 Task: Create a video tutorial demonstrating a DIY project or craft, with step-by-step instructions.
Action: Mouse moved to (99, 164)
Screenshot: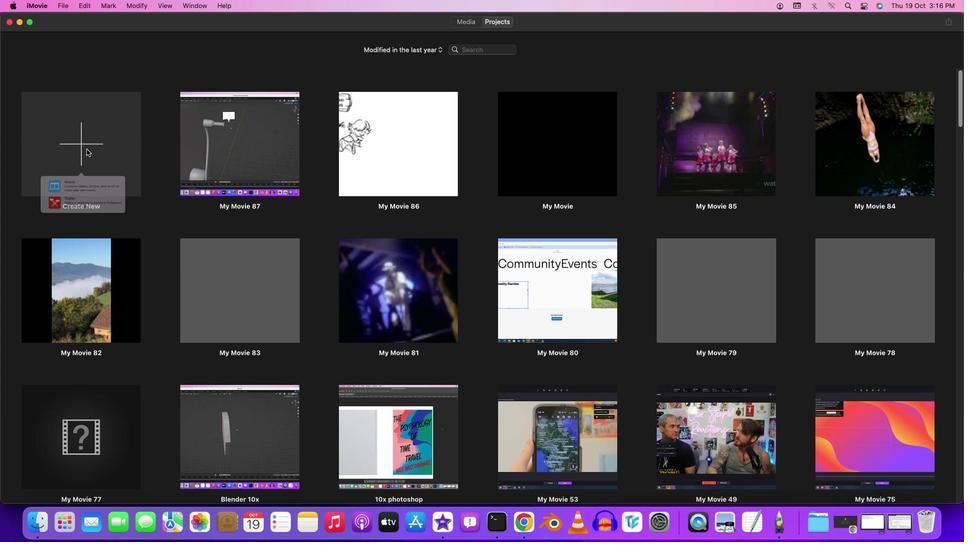 
Action: Mouse pressed left at (99, 164)
Screenshot: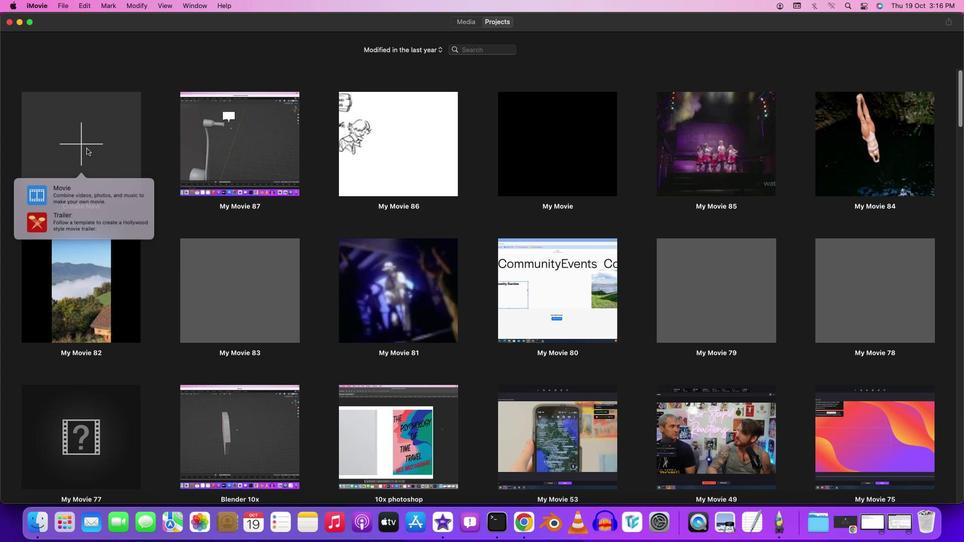 
Action: Mouse moved to (86, 149)
Screenshot: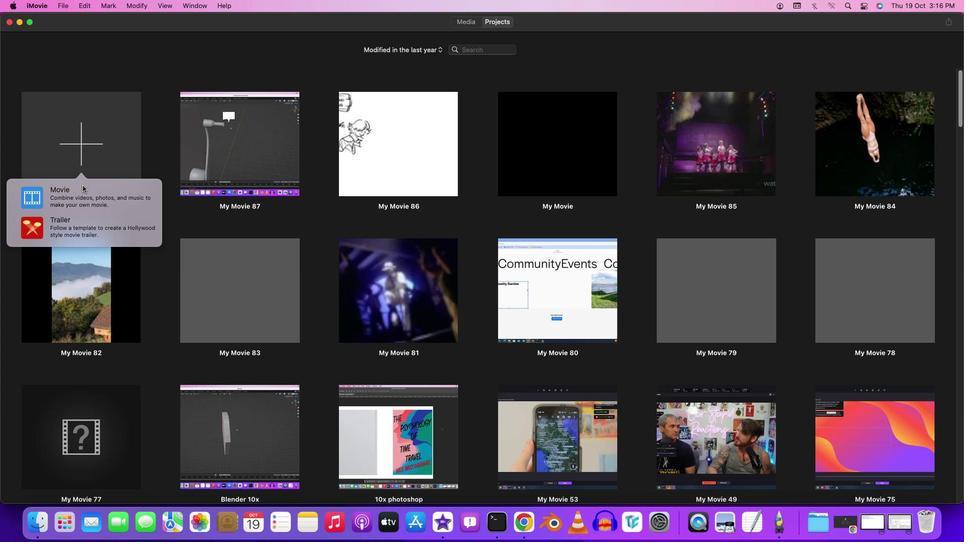 
Action: Mouse pressed left at (86, 149)
Screenshot: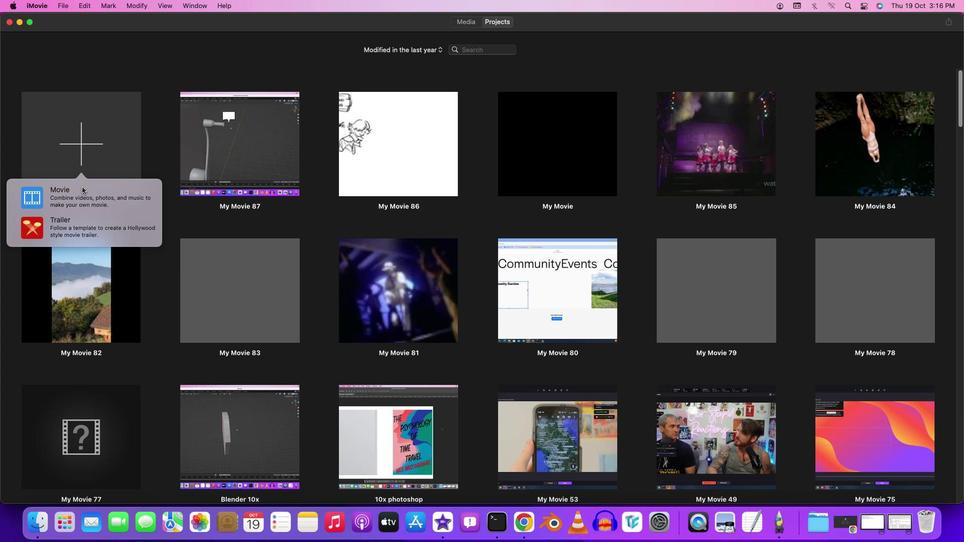 
Action: Mouse moved to (80, 192)
Screenshot: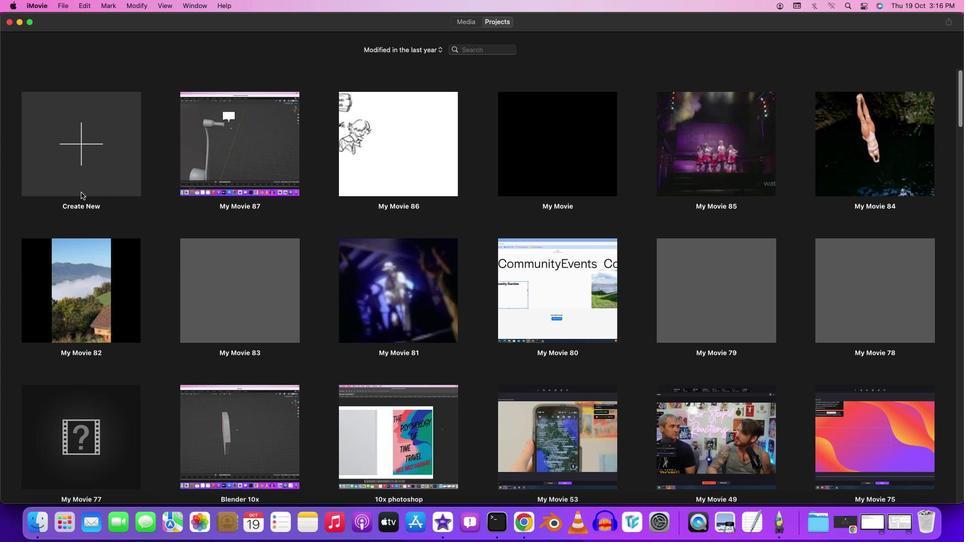 
Action: Mouse pressed left at (80, 192)
Screenshot: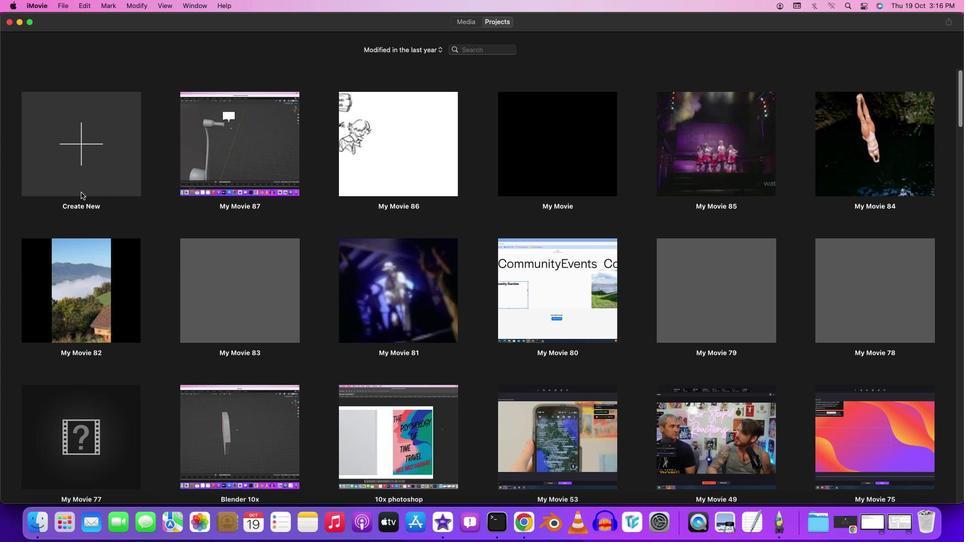
Action: Mouse moved to (411, 258)
Screenshot: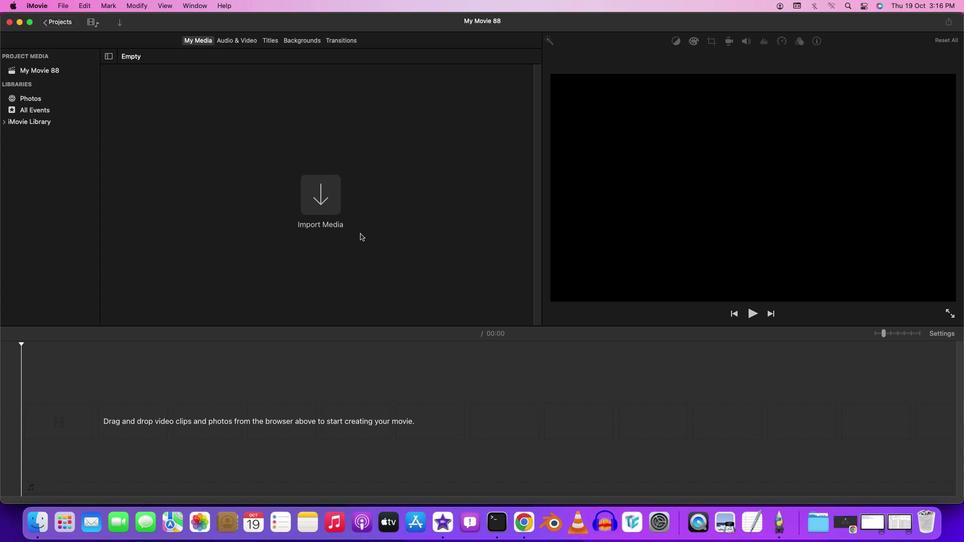 
Action: Mouse pressed left at (411, 258)
Screenshot: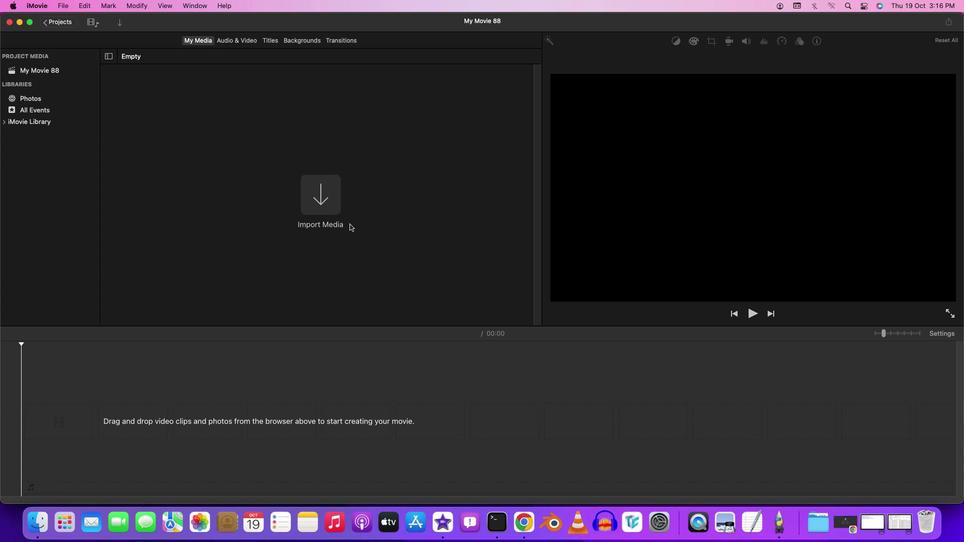 
Action: Mouse moved to (335, 208)
Screenshot: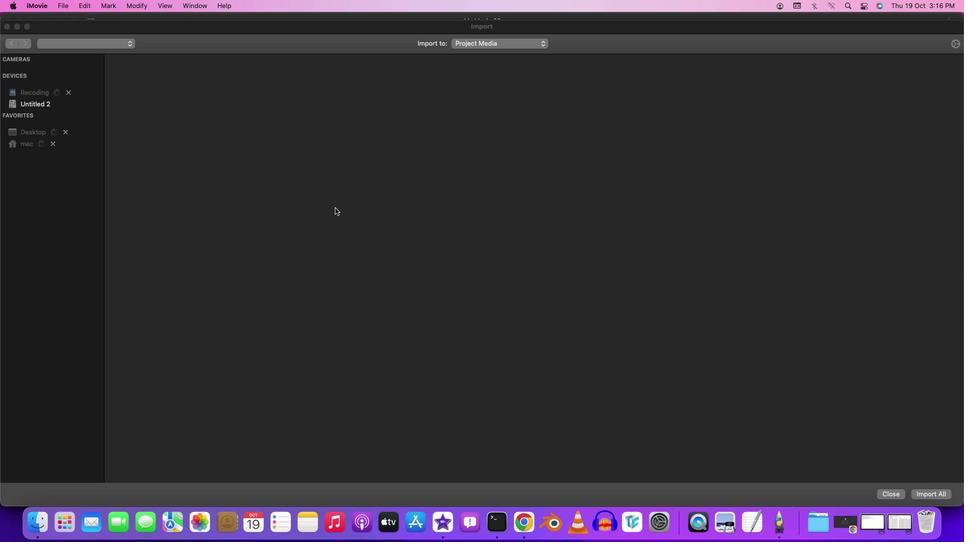 
Action: Mouse pressed left at (335, 208)
Screenshot: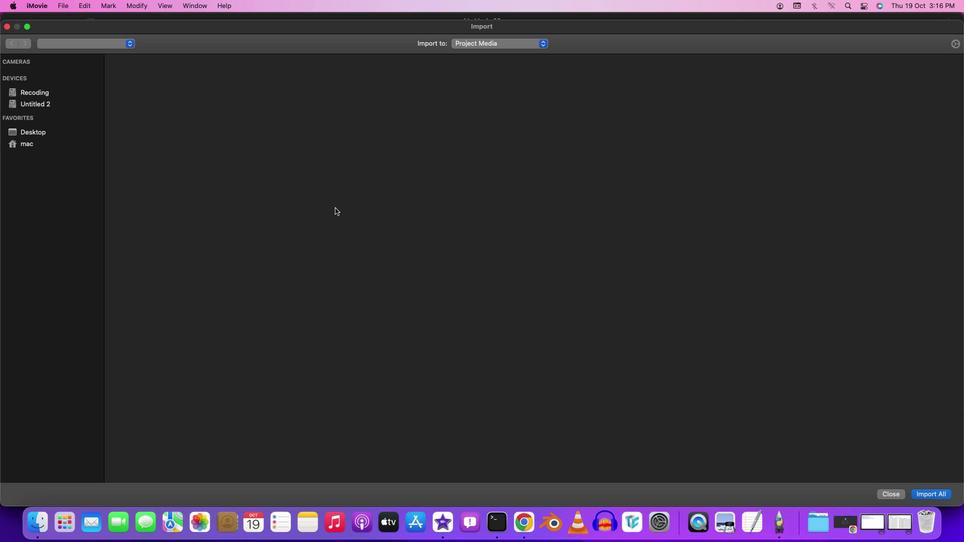 
Action: Mouse moved to (26, 142)
Screenshot: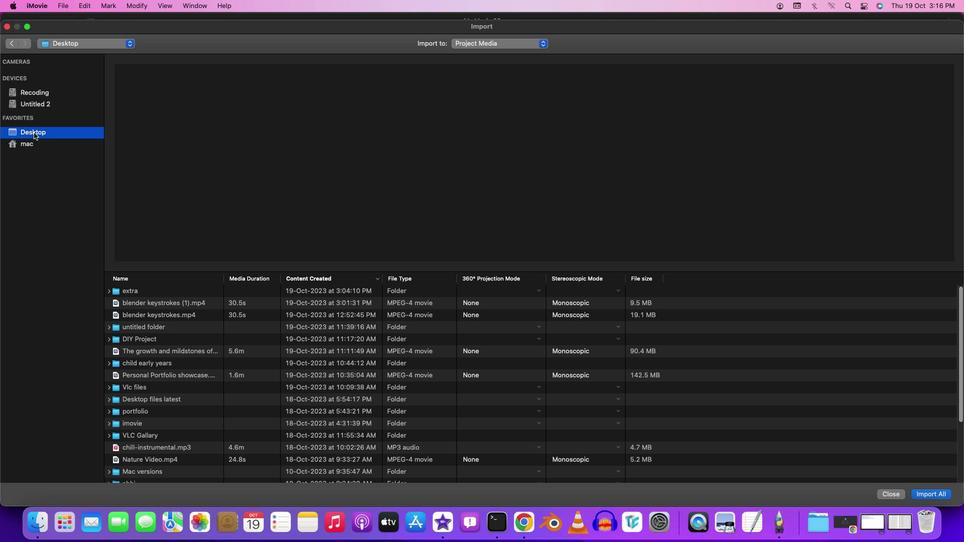
Action: Mouse pressed left at (26, 142)
Screenshot: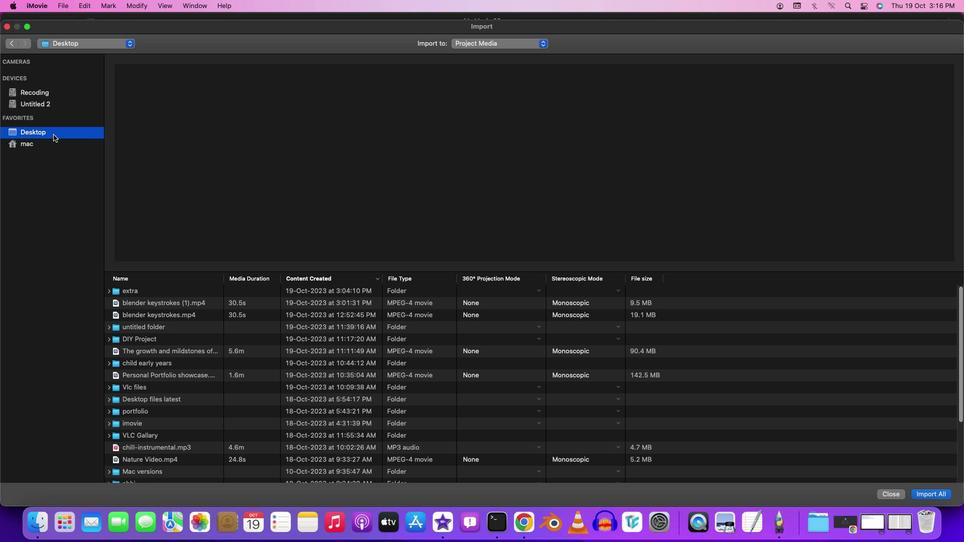
Action: Mouse moved to (32, 133)
Screenshot: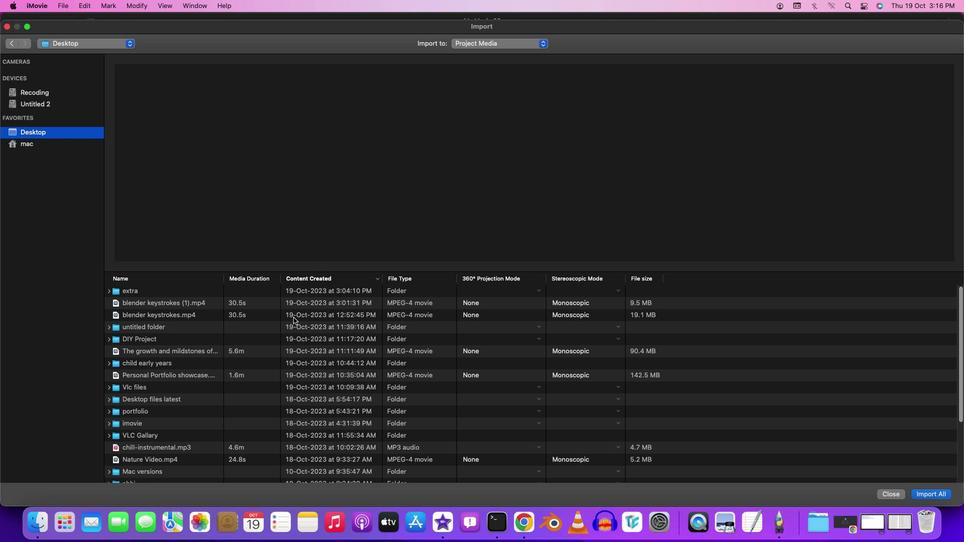 
Action: Mouse pressed left at (32, 133)
Screenshot: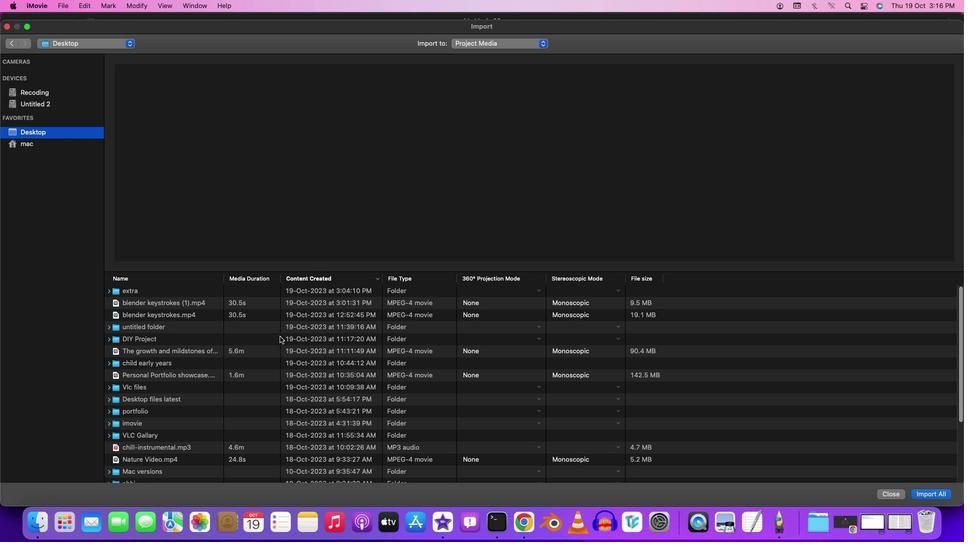
Action: Mouse moved to (158, 338)
Screenshot: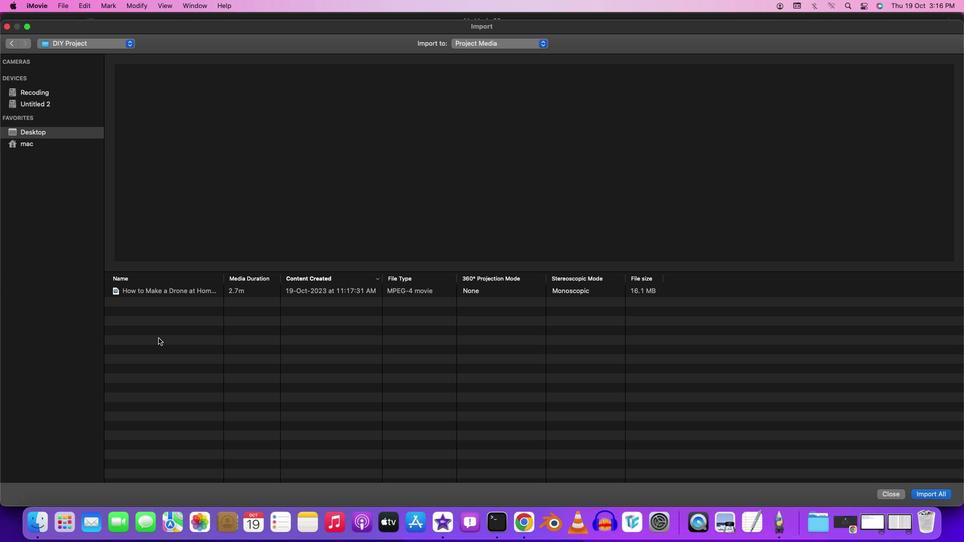 
Action: Mouse pressed left at (158, 338)
Screenshot: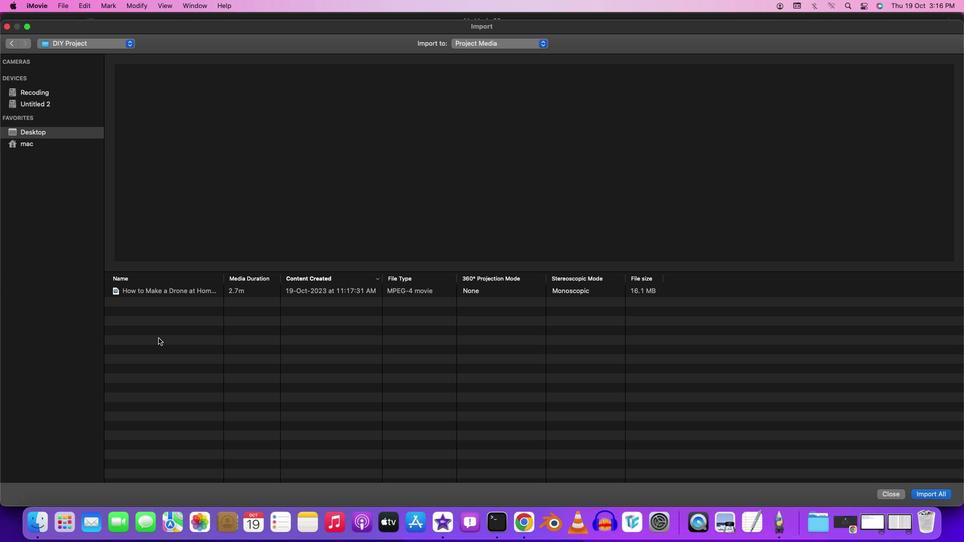 
Action: Mouse pressed left at (158, 338)
Screenshot: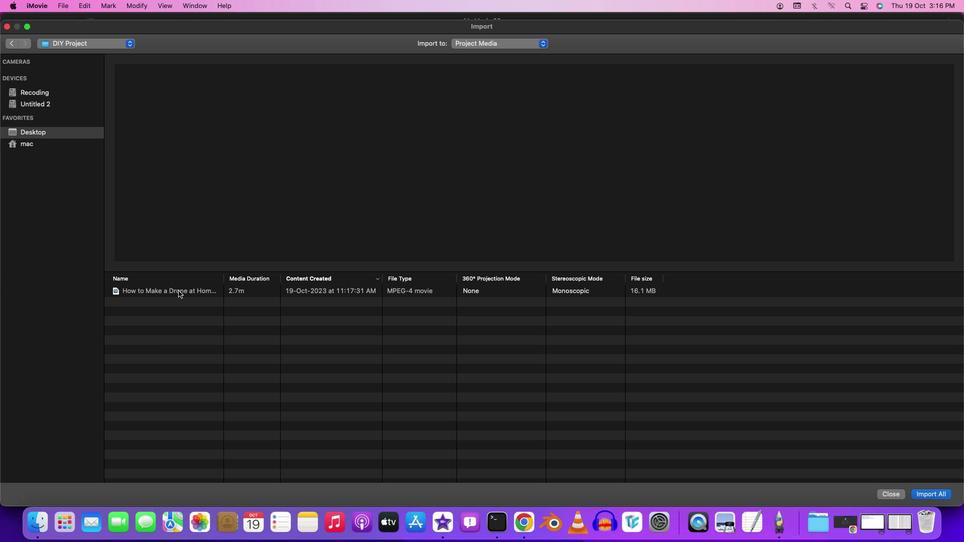 
Action: Mouse moved to (179, 289)
Screenshot: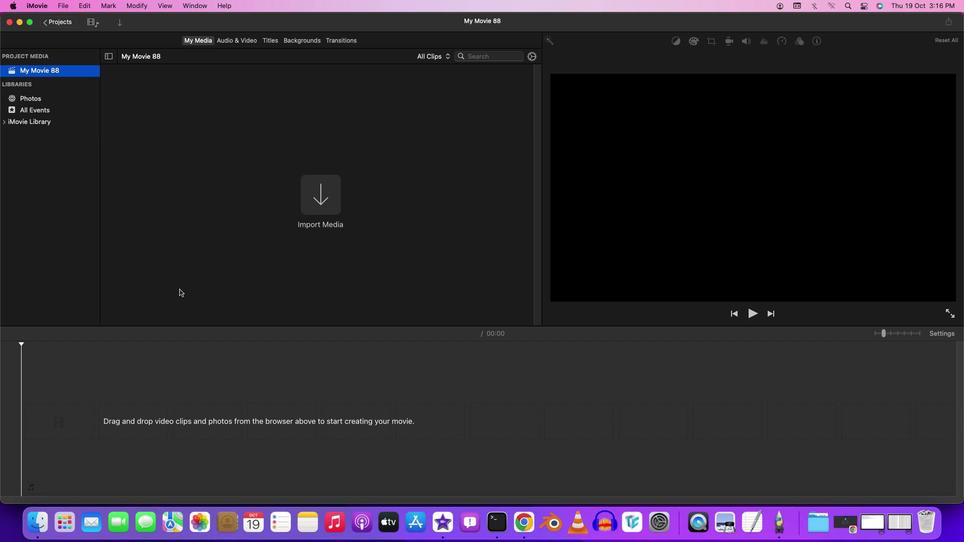 
Action: Mouse pressed left at (179, 289)
Screenshot: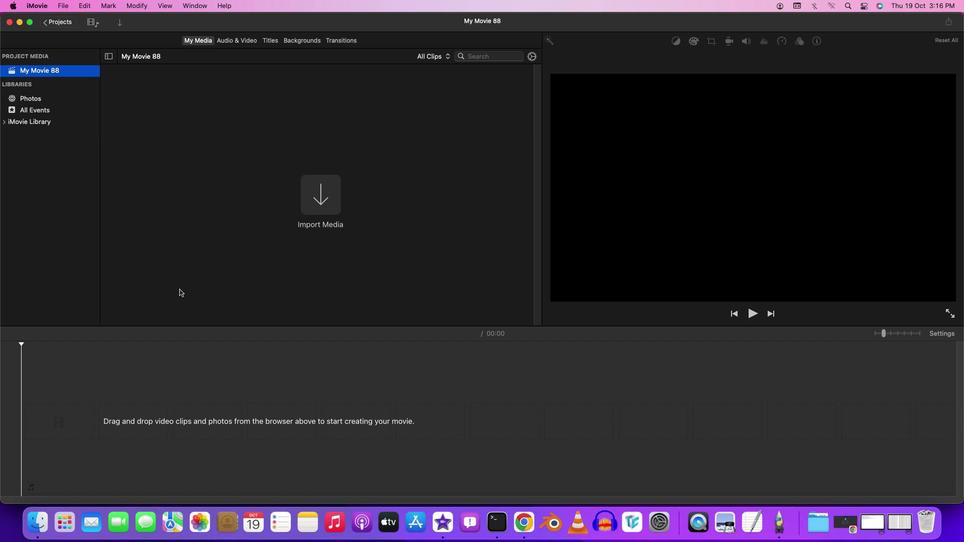 
Action: Mouse pressed left at (179, 289)
Screenshot: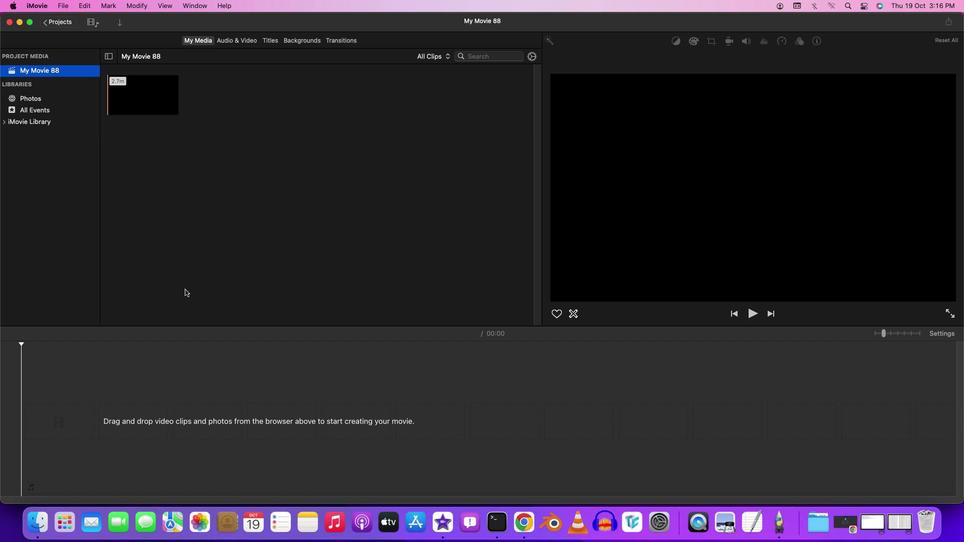 
Action: Mouse moved to (146, 101)
Screenshot: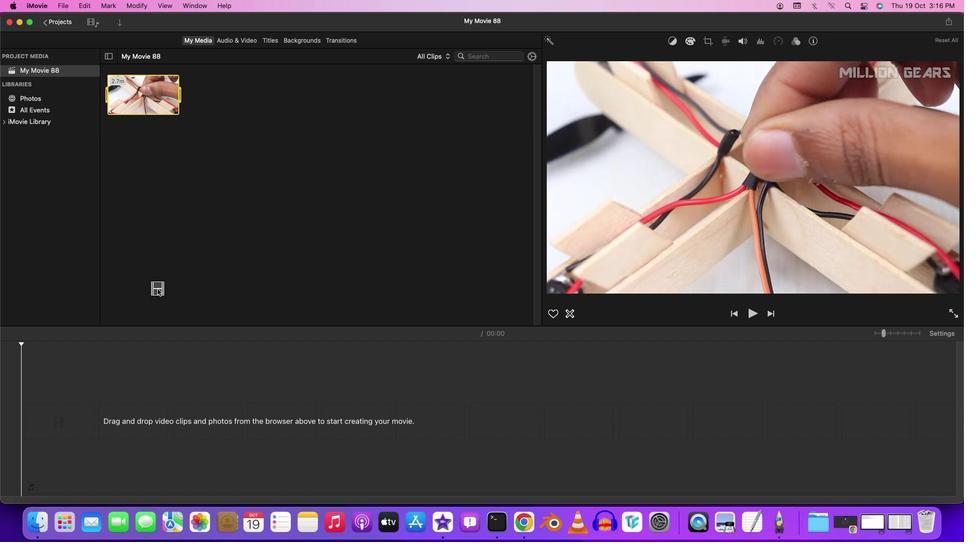 
Action: Mouse pressed left at (146, 101)
Screenshot: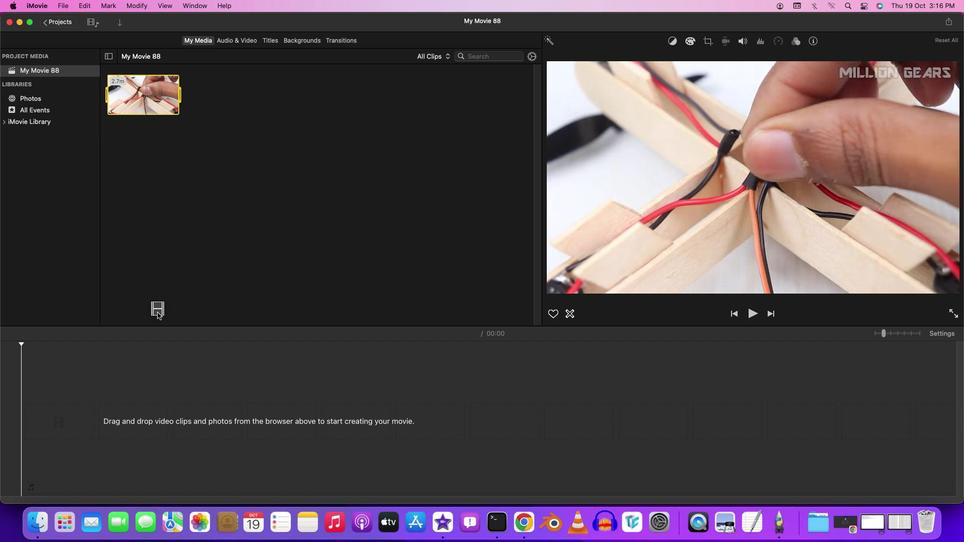 
Action: Mouse moved to (32, 344)
Screenshot: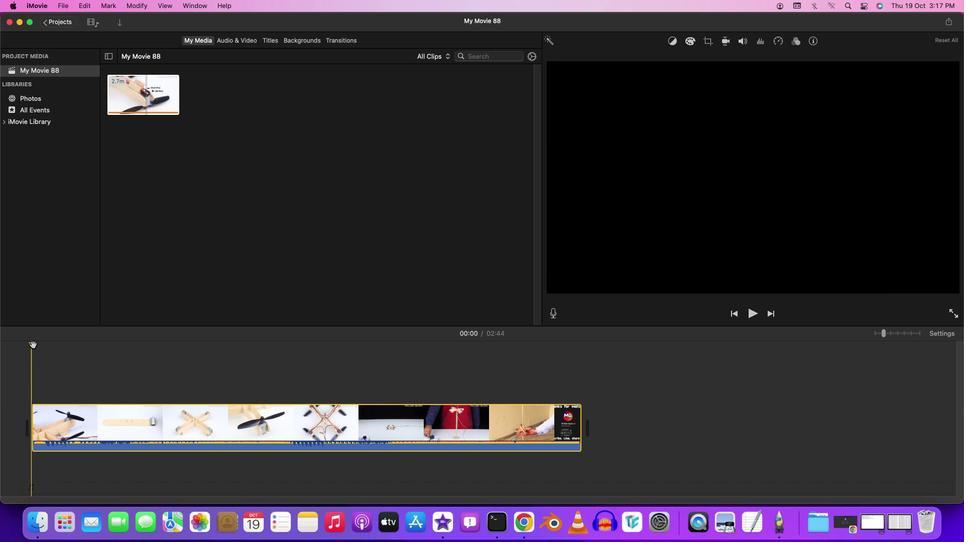 
Action: Mouse pressed left at (32, 344)
Screenshot: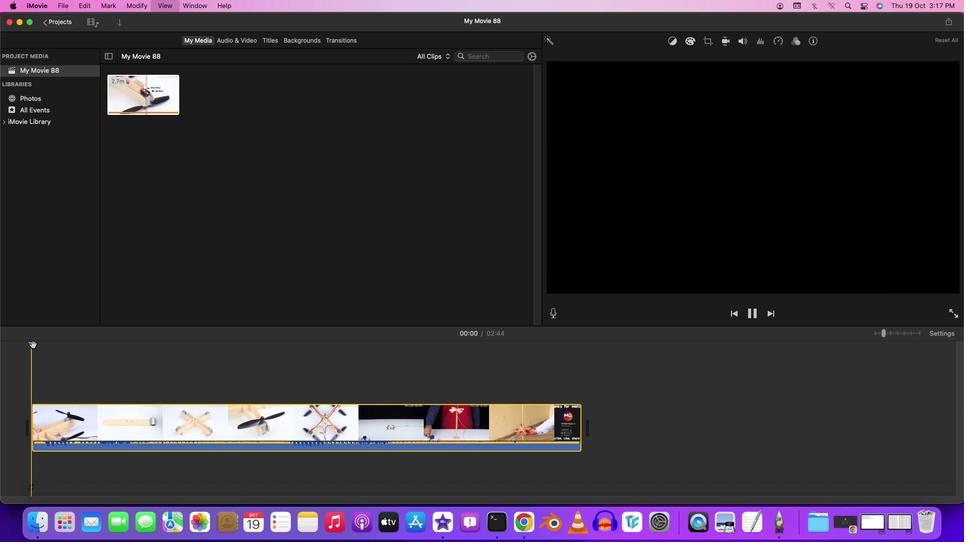 
Action: Key pressed Key.space
Screenshot: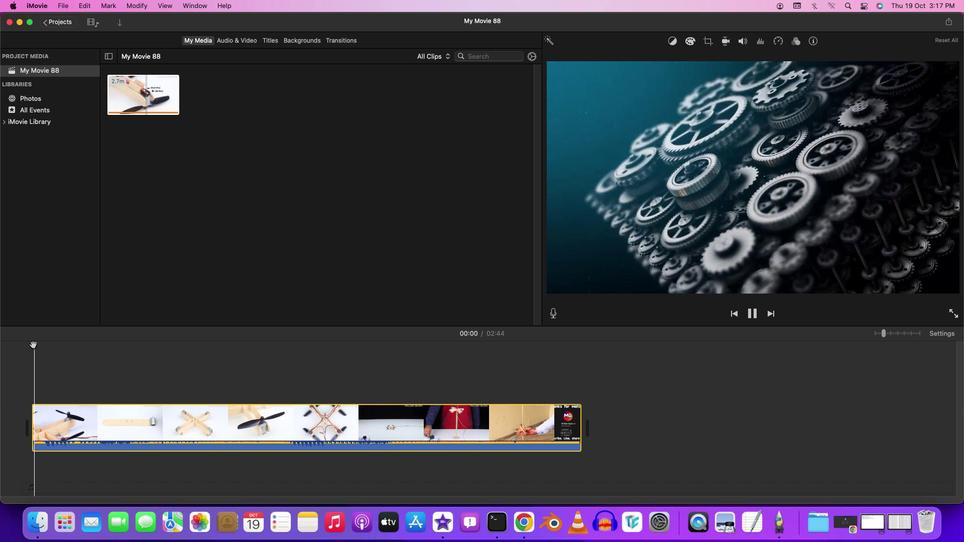 
Action: Mouse moved to (126, 372)
Screenshot: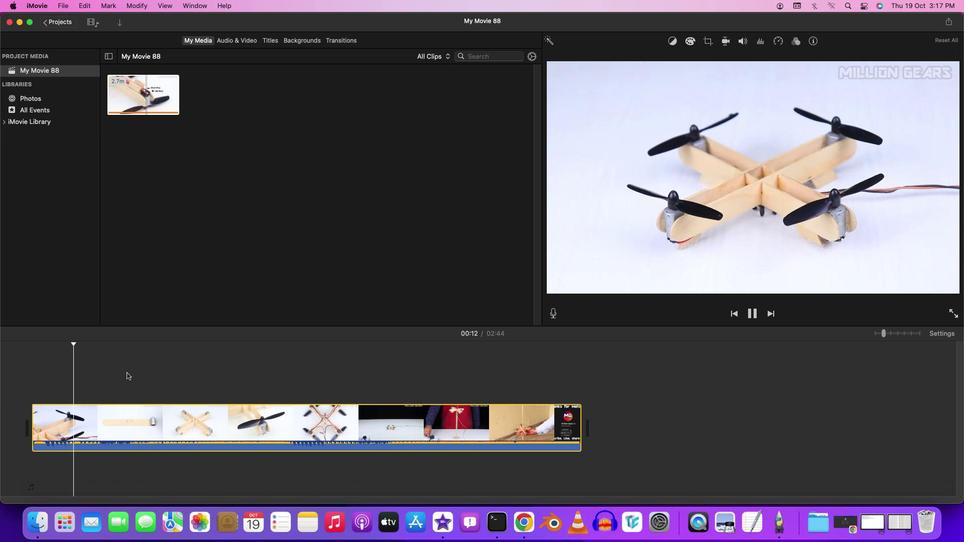 
Action: Key pressed Key.spaceKey.spaceKey.spaceKey.space
Screenshot: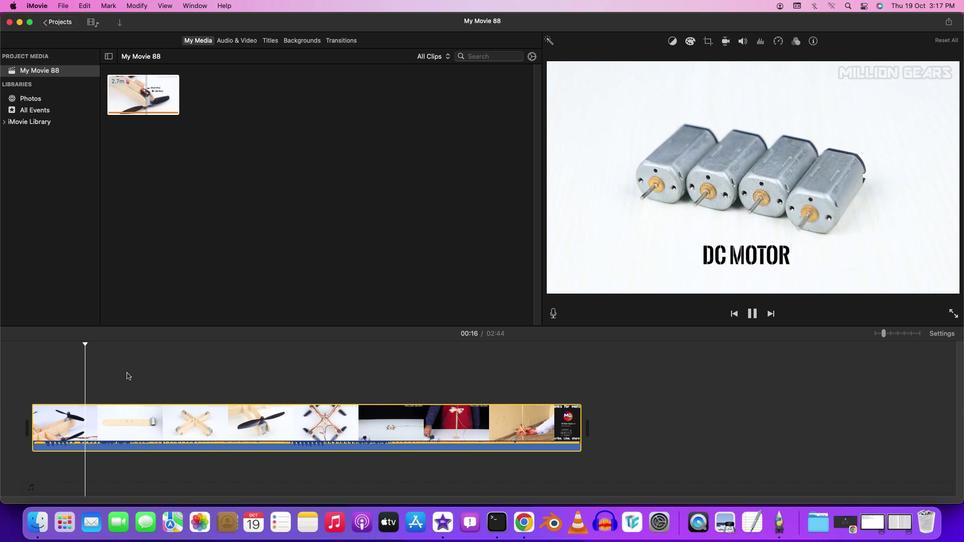 
Action: Mouse moved to (134, 344)
Screenshot: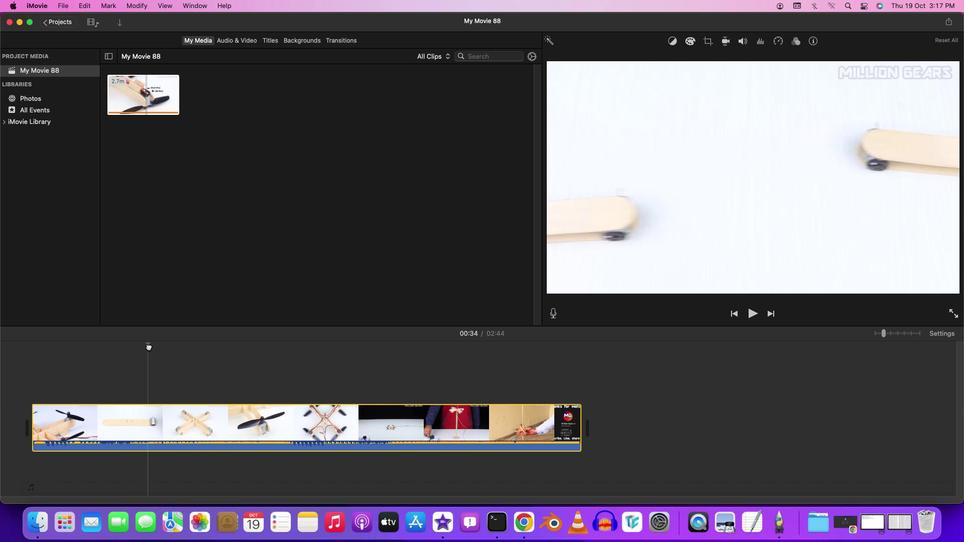 
Action: Mouse pressed left at (134, 344)
Screenshot: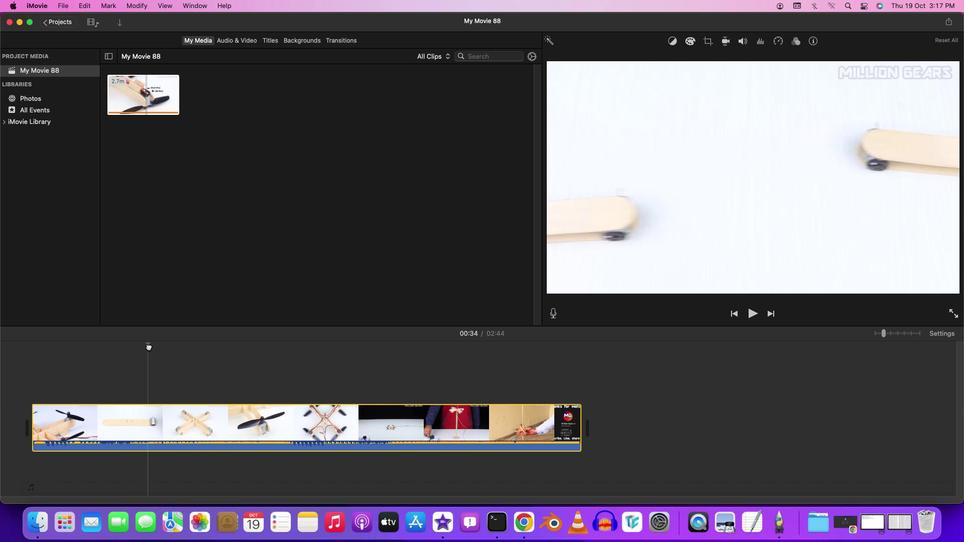 
Action: Mouse moved to (88, 378)
Screenshot: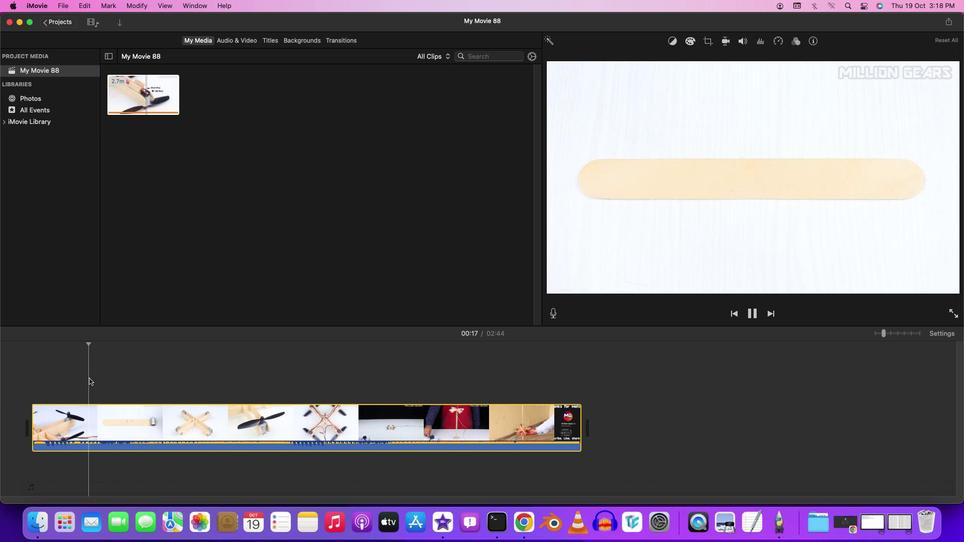 
Action: Key pressed Key.spaceKey.leftKey.leftKey.leftKey.leftKey.leftKey.leftKey.leftKey.leftKey.leftKey.leftKey.leftKey.leftKey.leftKey.leftKey.leftKey.leftKey.leftKey.leftKey.leftKey.leftKey.leftKey.leftKey.leftKey.leftKey.leftKey.leftKey.leftKey.leftKey.leftKey.leftKey.leftKey.leftKey.leftKey.leftKey.leftKey.leftKey.leftKey.leftKey.leftKey.leftKey.leftKey.leftKey.leftKey.rightKey.rightKey.rightKey.rightKey.rightKey.rightKey.rightKey.right
Screenshot: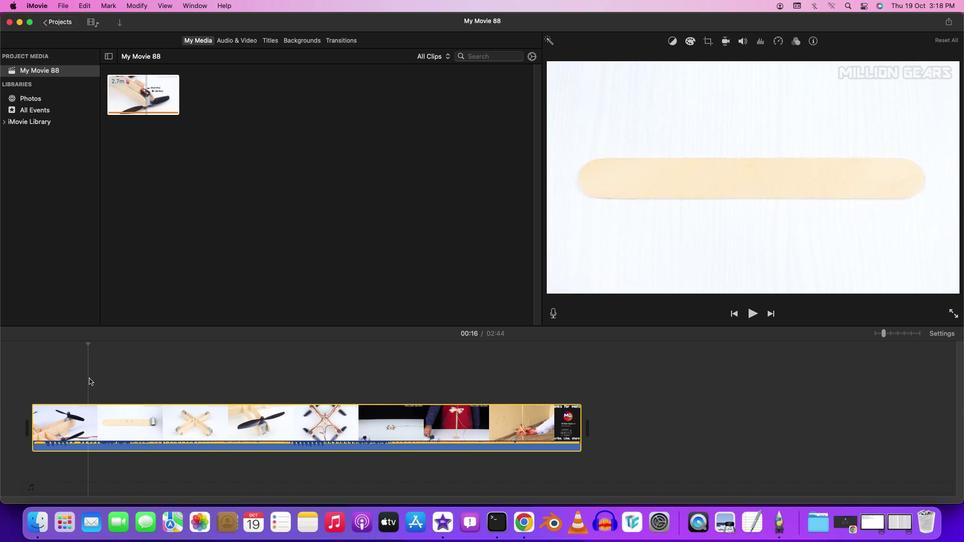 
Action: Mouse moved to (86, 434)
Screenshot: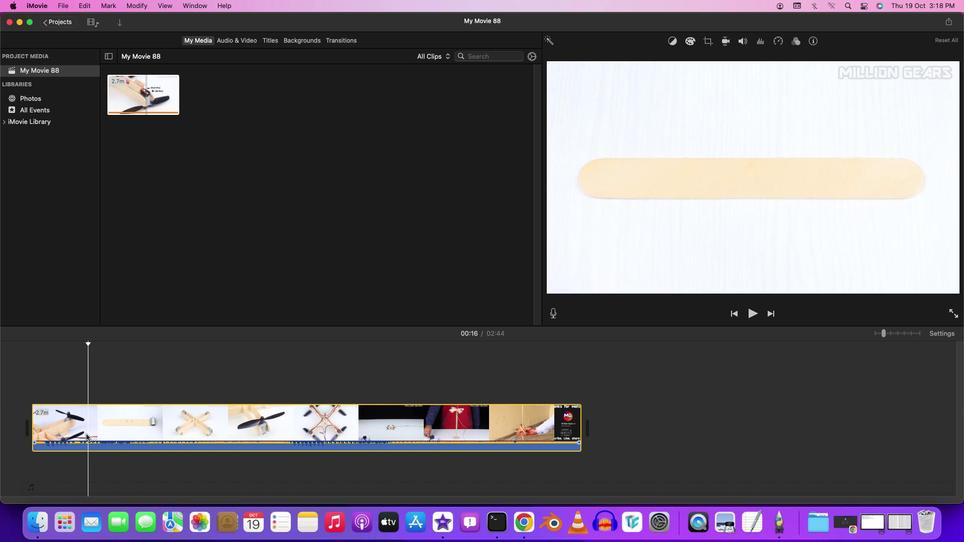 
Action: Mouse pressed left at (86, 434)
Screenshot: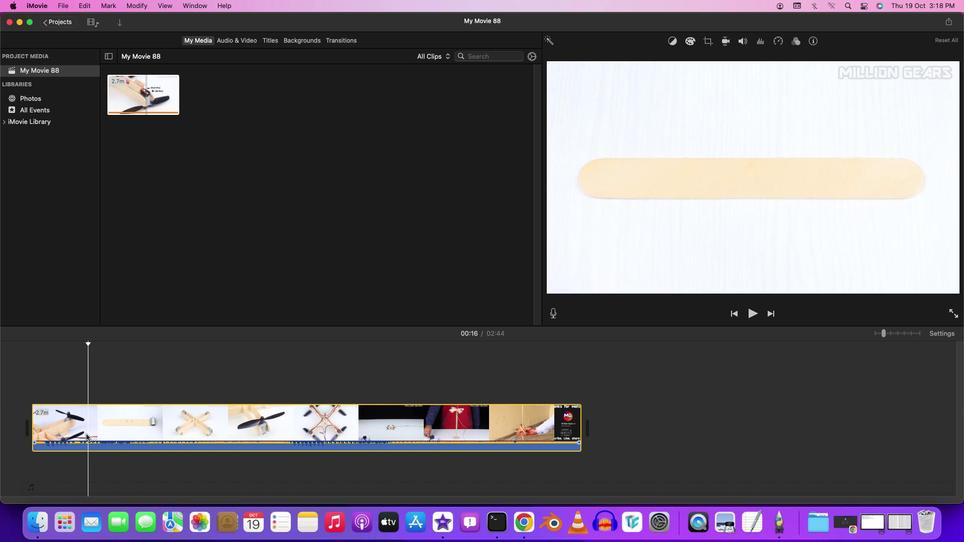 
Action: Mouse moved to (86, 434)
Screenshot: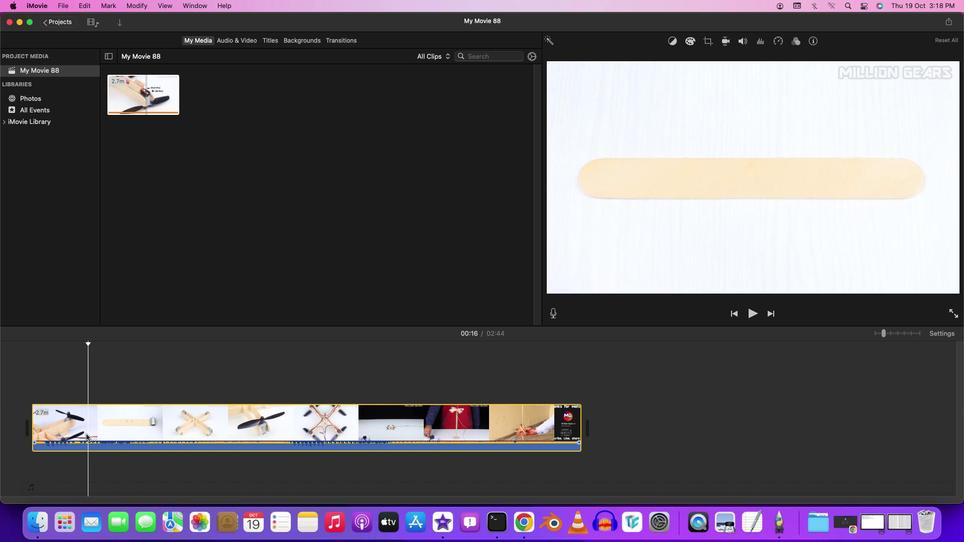 
Action: Key pressed Key.cmd'b'
Screenshot: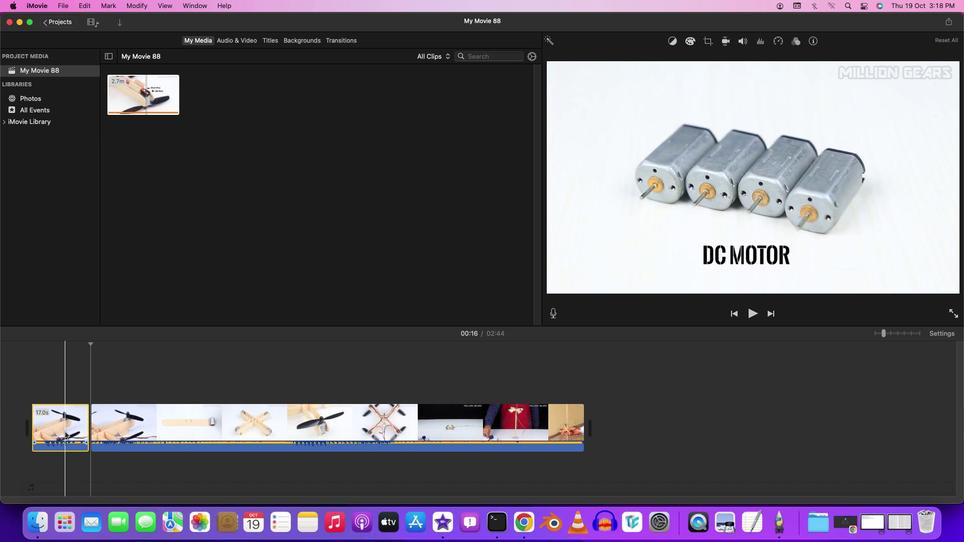 
Action: Mouse moved to (65, 432)
Screenshot: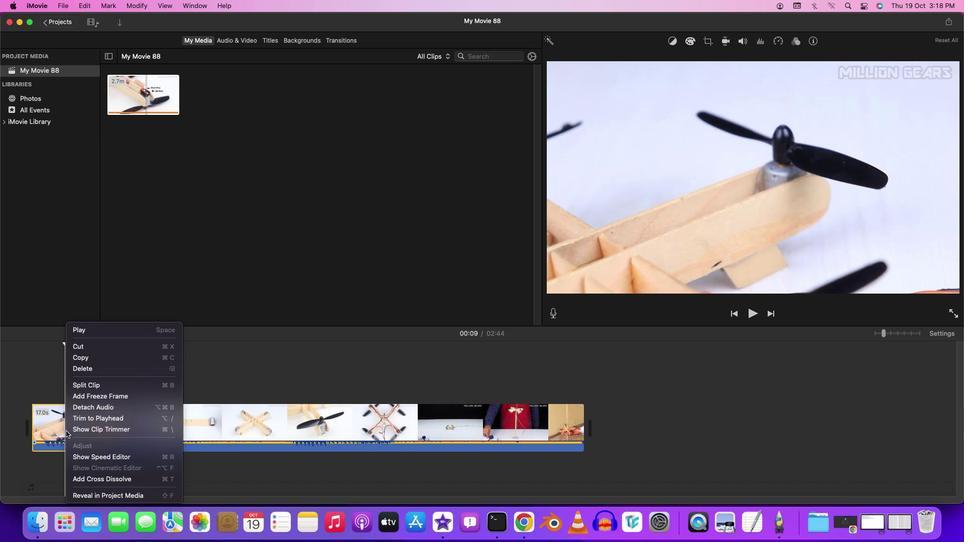
Action: Mouse pressed left at (65, 432)
Screenshot: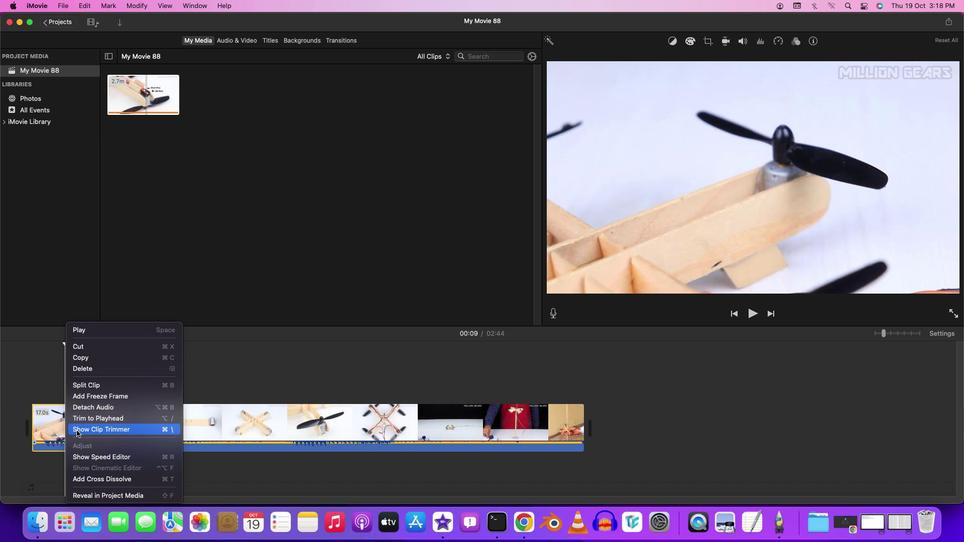 
Action: Mouse pressed right at (65, 432)
Screenshot: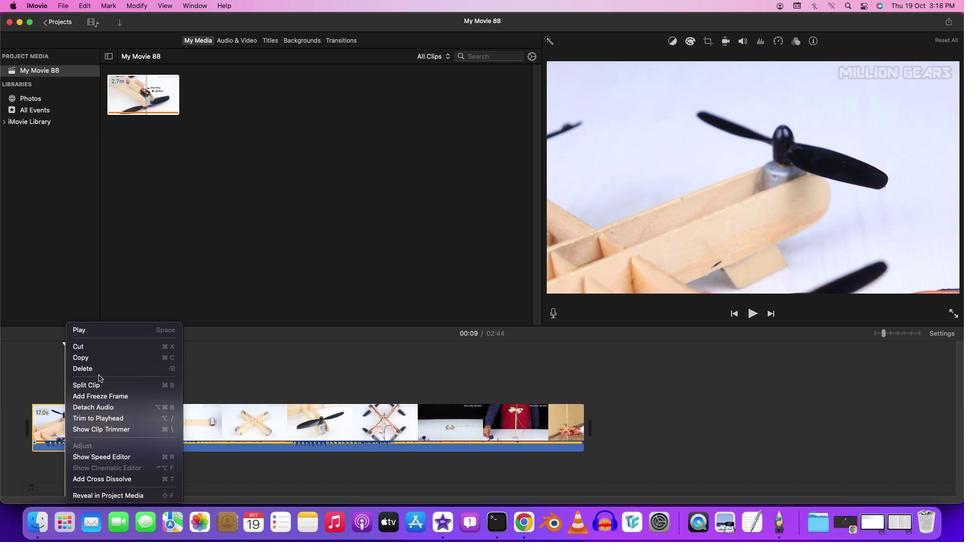 
Action: Mouse moved to (98, 372)
Screenshot: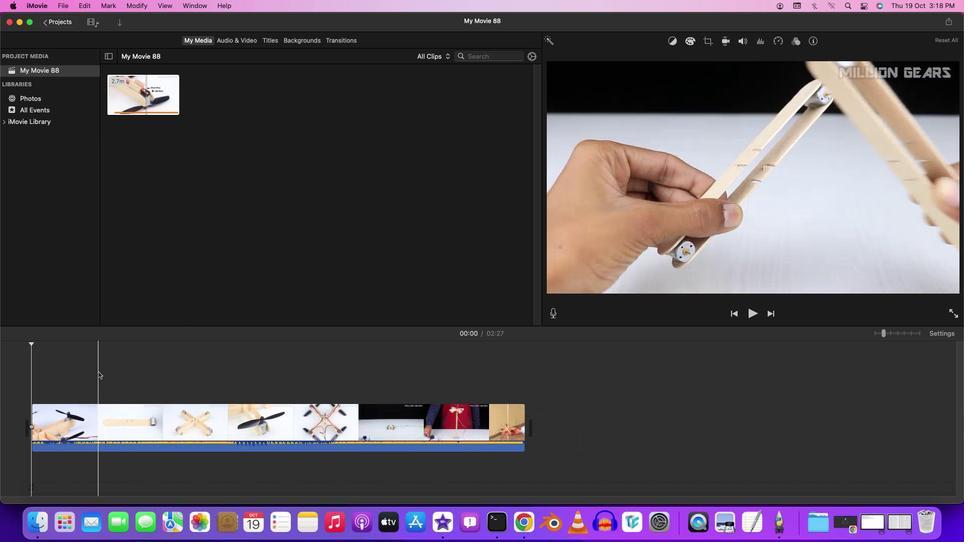 
Action: Mouse pressed left at (98, 372)
Screenshot: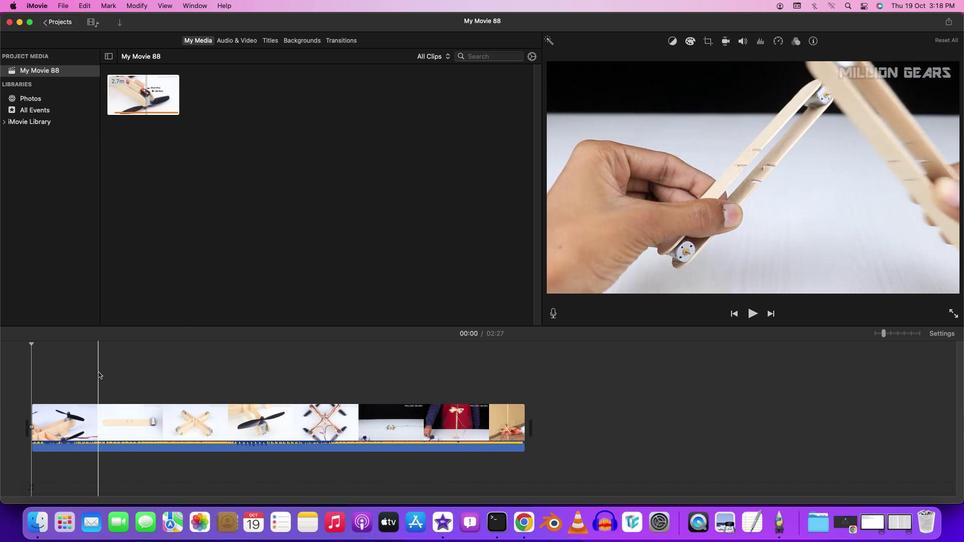 
Action: Mouse moved to (29, 376)
Screenshot: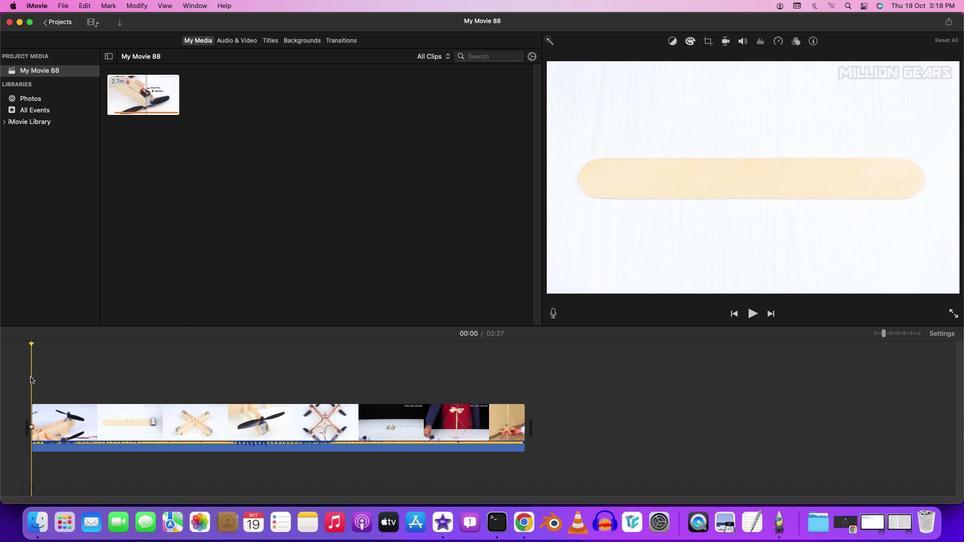 
Action: Mouse pressed left at (29, 376)
Screenshot: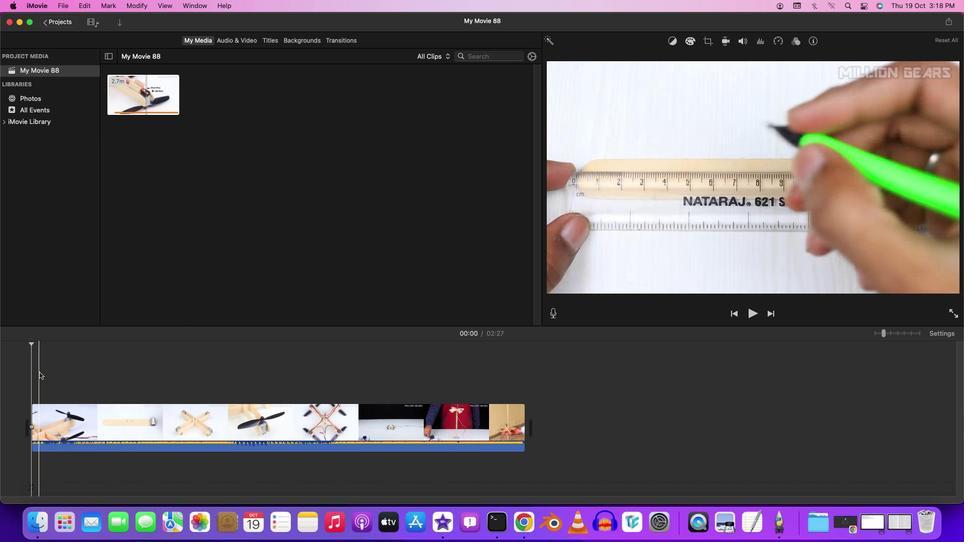 
Action: Mouse moved to (276, 41)
Screenshot: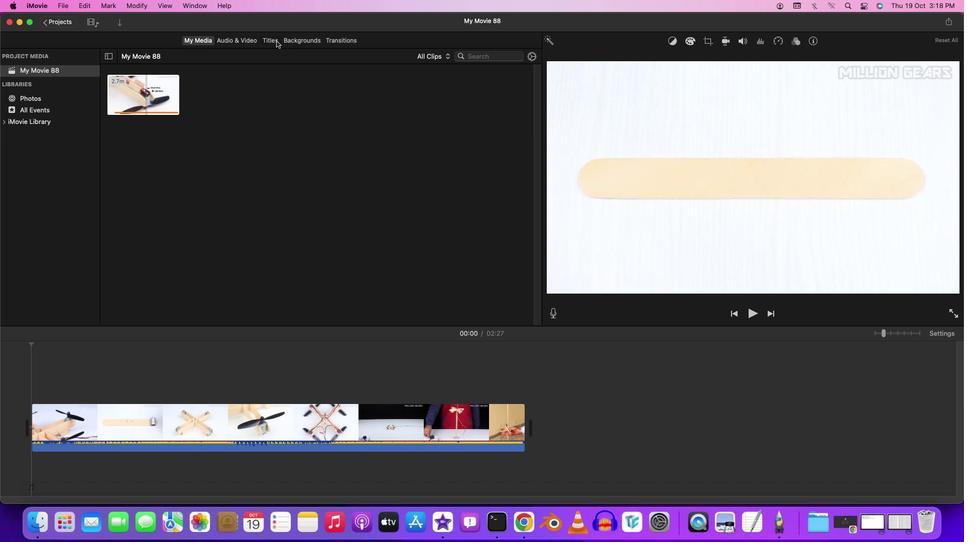 
Action: Mouse pressed left at (276, 41)
Screenshot: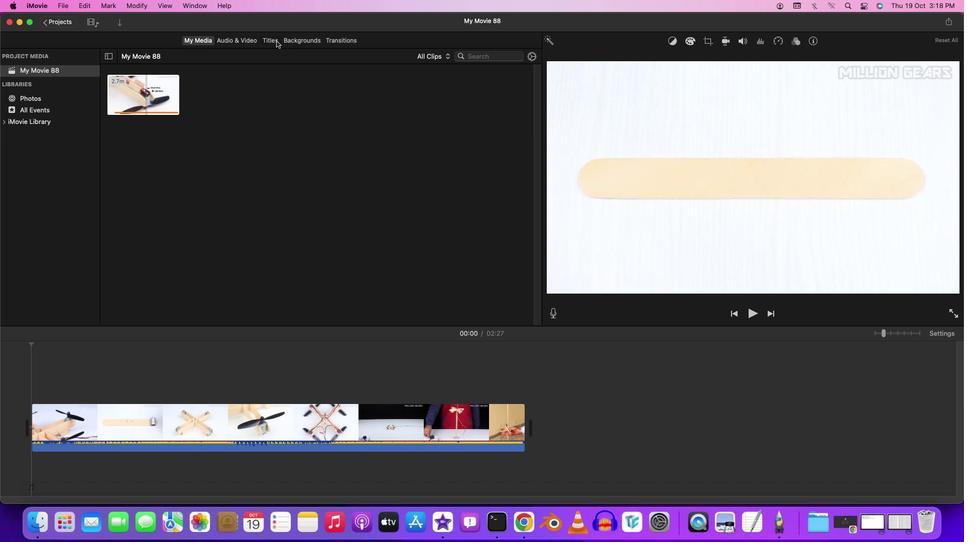 
Action: Mouse moved to (203, 120)
Screenshot: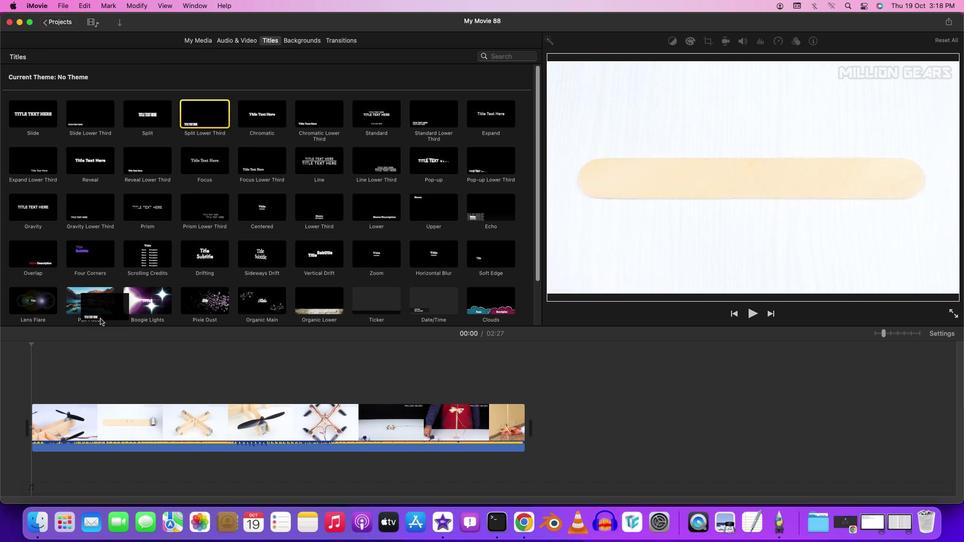 
Action: Mouse pressed left at (203, 120)
Screenshot: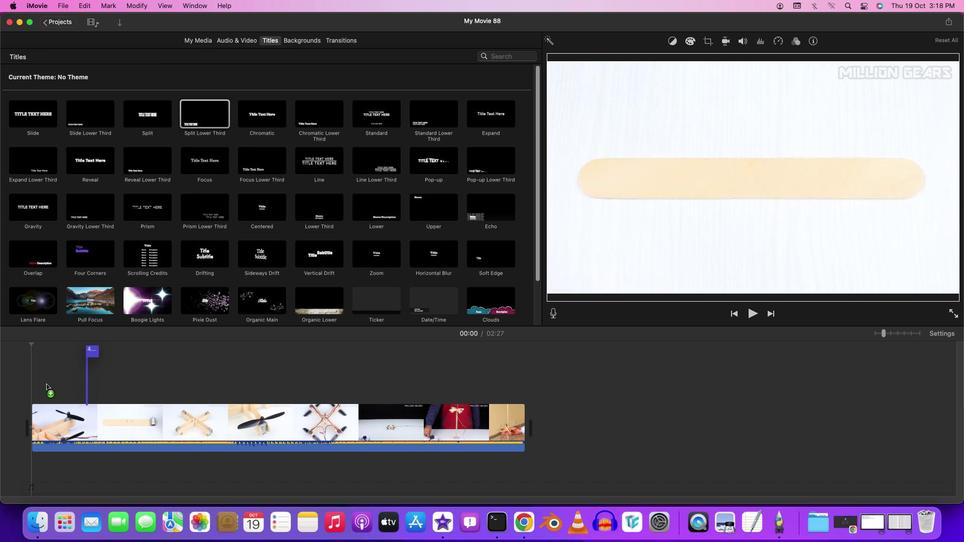 
Action: Mouse moved to (699, 265)
Screenshot: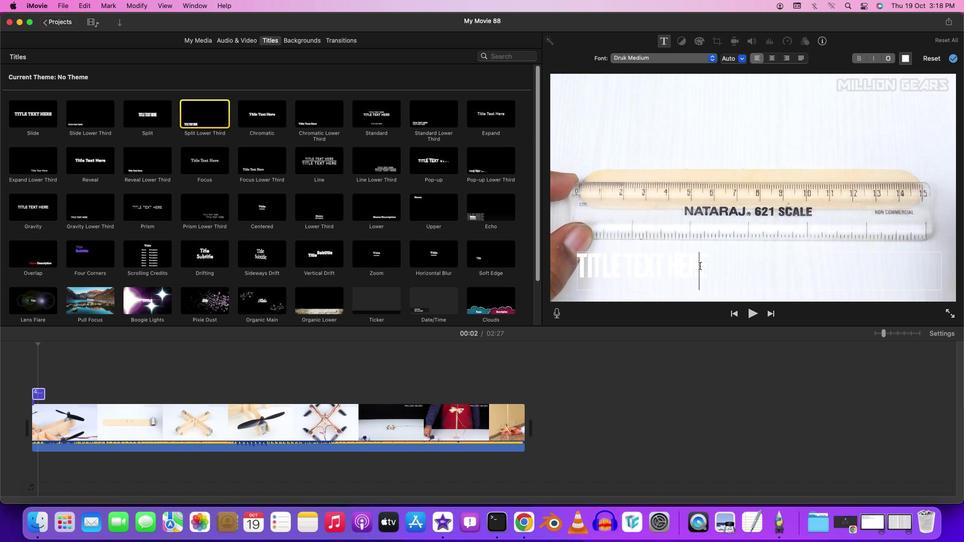 
Action: Mouse pressed left at (699, 265)
Screenshot: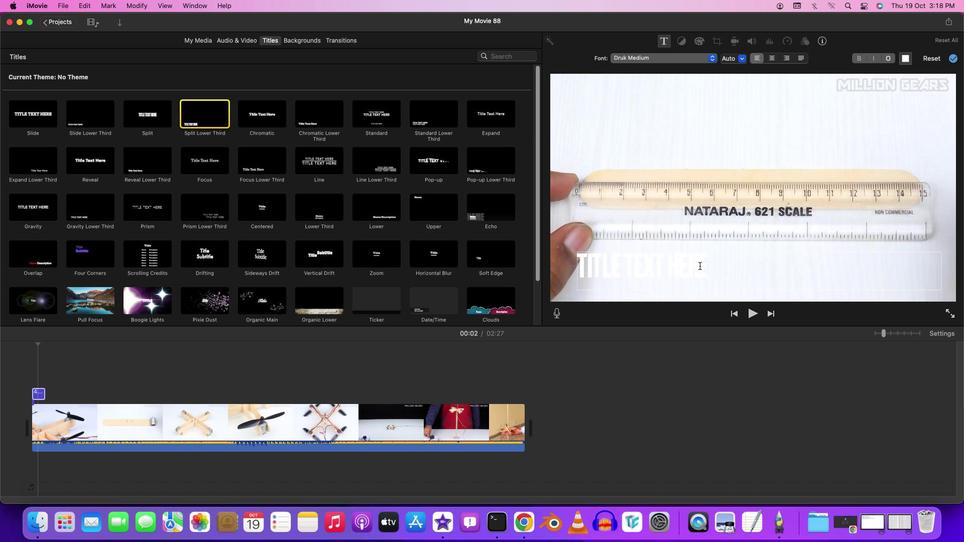 
Action: Mouse moved to (699, 266)
Screenshot: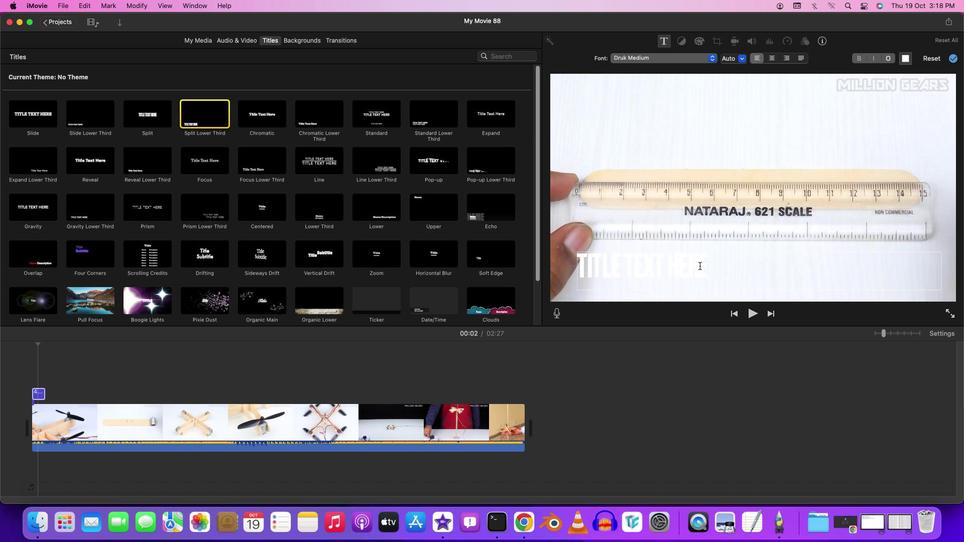 
Action: Key pressed Key.backspaceKey.backspaceKey.backspaceKey.backspaceKey.backspaceKey.backspaceKey.backspaceKey.backspaceKey.backspaceKey.backspaceKey.backspaceKey.backspaceKey.backspaceKey.backspaceKey.rightKey.backspaceKey.shift'D''I''Y'Key.spaceKey.shift'p''r''o''j''e''c''t'
Screenshot: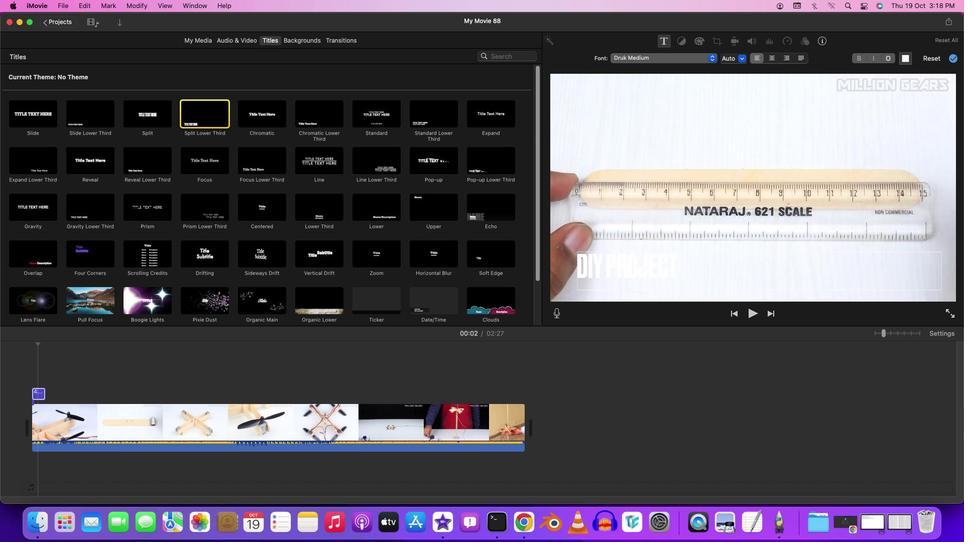
Action: Mouse moved to (905, 60)
Screenshot: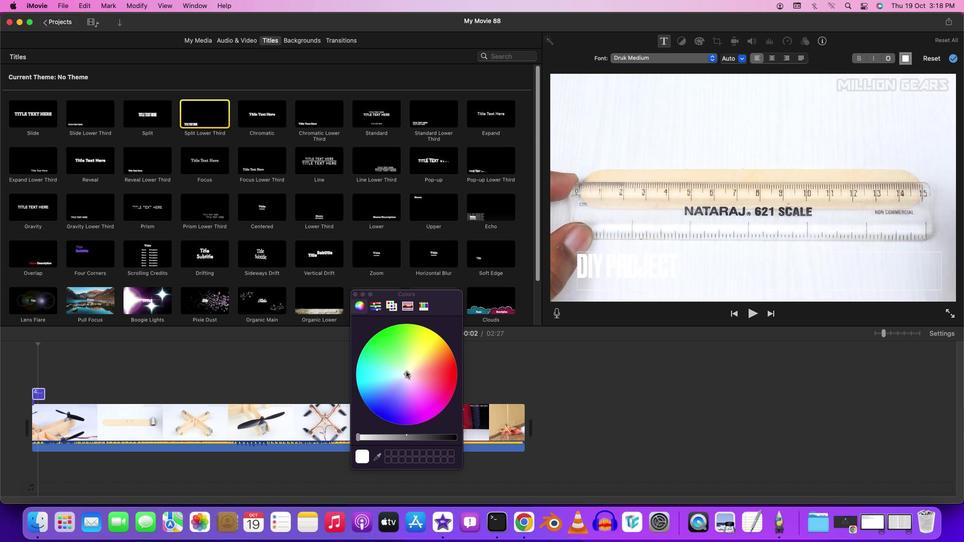 
Action: Mouse pressed left at (905, 60)
Screenshot: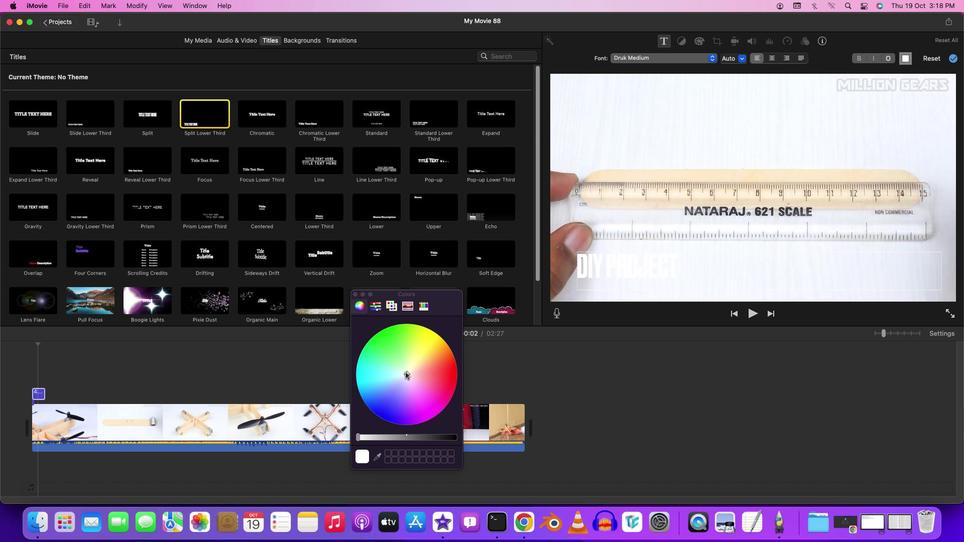 
Action: Mouse moved to (406, 372)
Screenshot: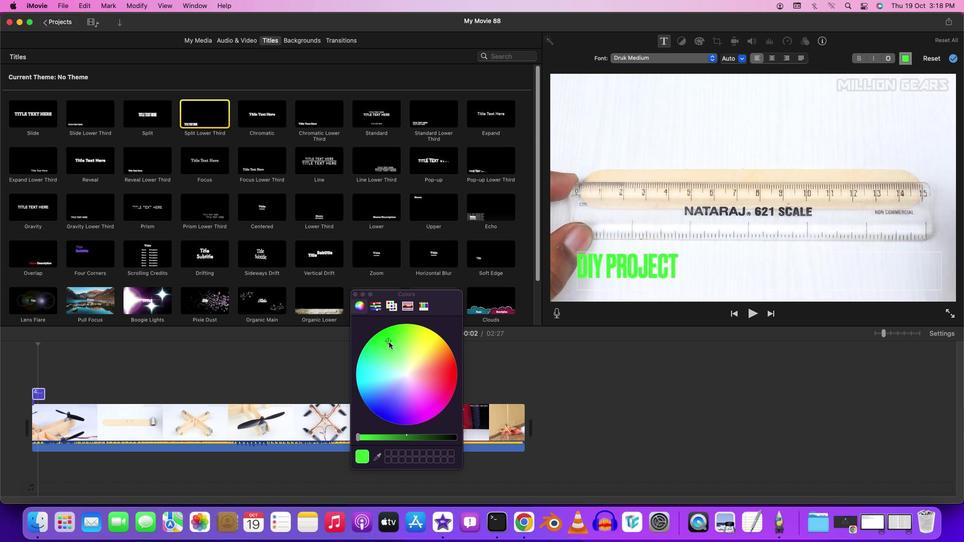 
Action: Mouse pressed left at (406, 372)
Screenshot: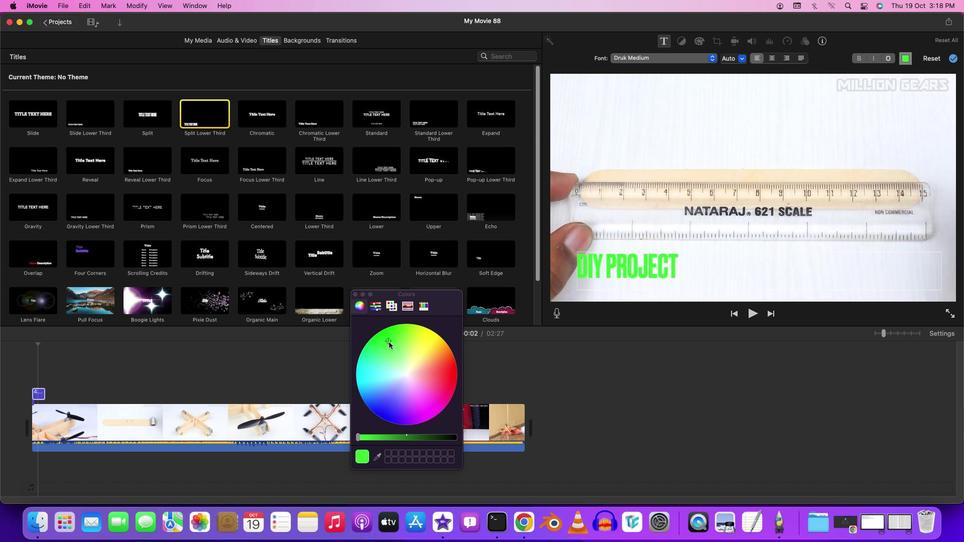 
Action: Mouse moved to (570, 384)
Screenshot: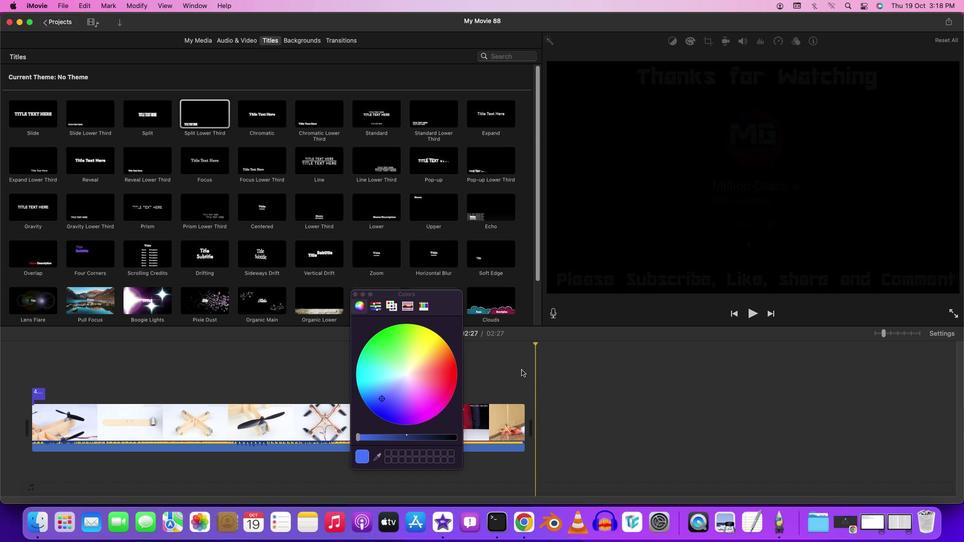 
Action: Mouse pressed left at (570, 384)
Screenshot: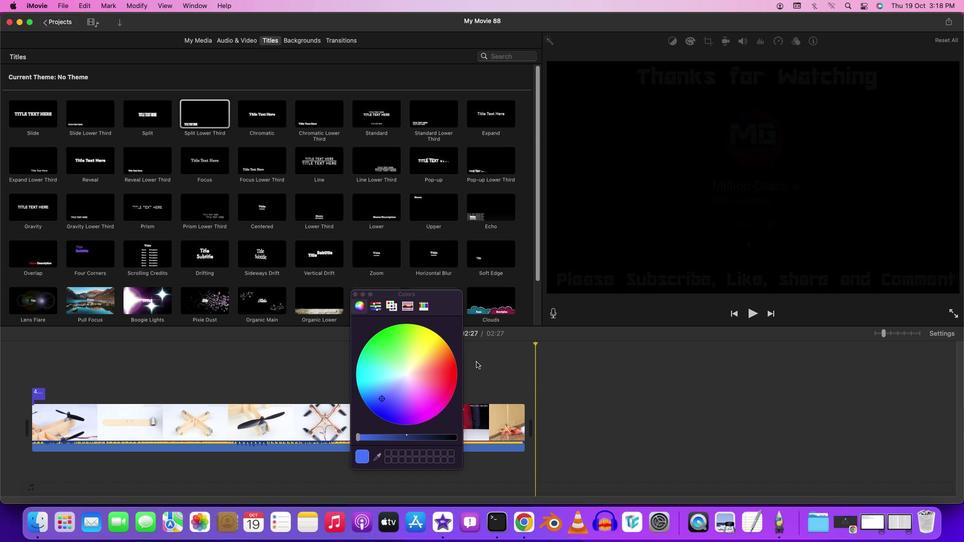 
Action: Mouse moved to (572, 382)
Screenshot: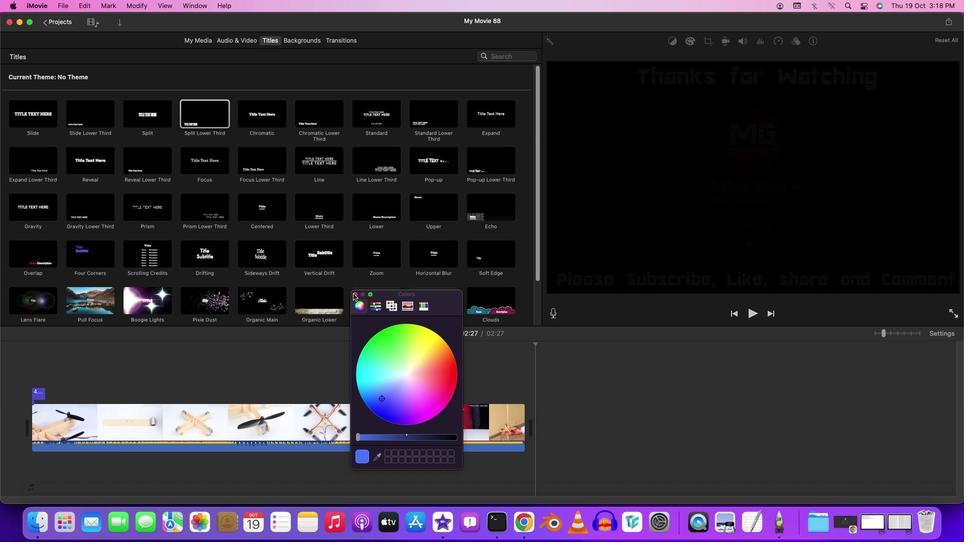 
Action: Mouse pressed left at (572, 382)
Screenshot: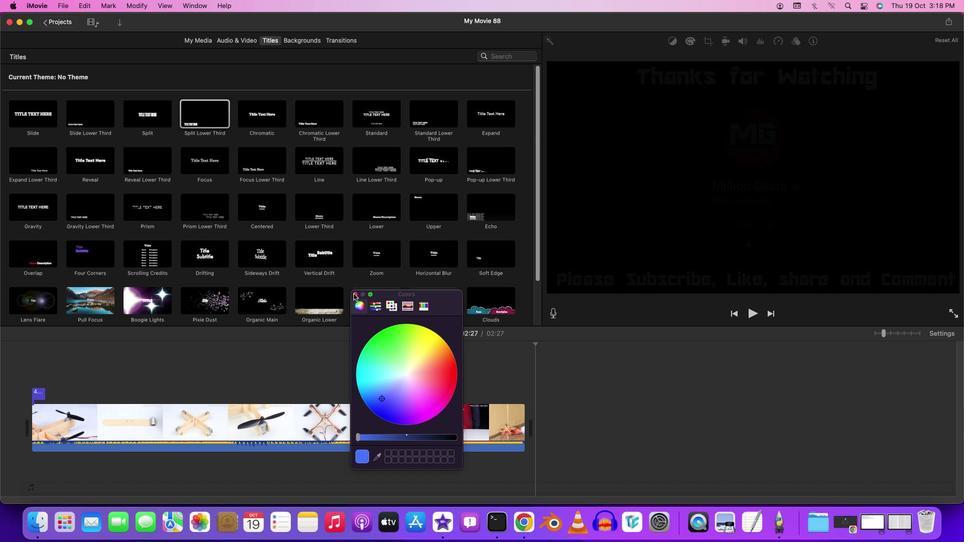 
Action: Mouse moved to (353, 293)
Screenshot: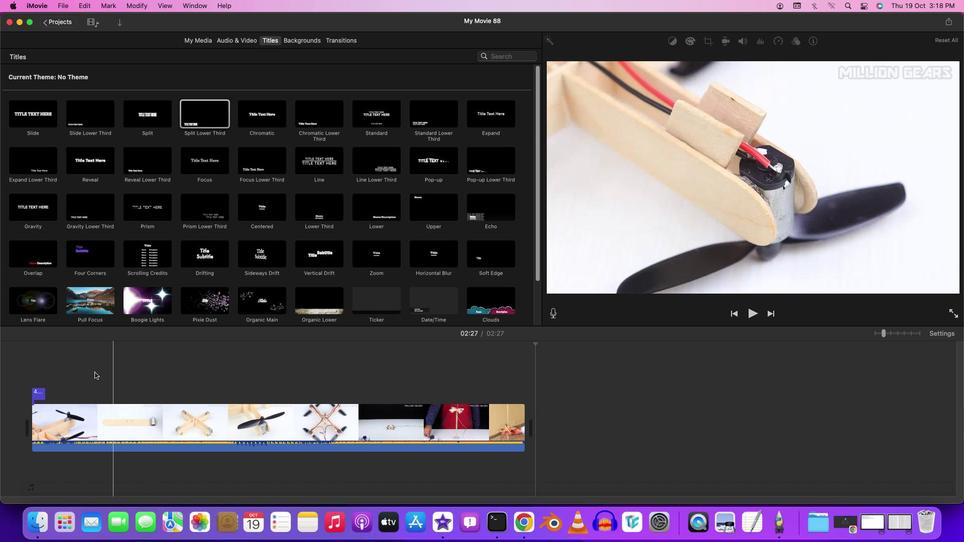 
Action: Mouse pressed left at (353, 293)
Screenshot: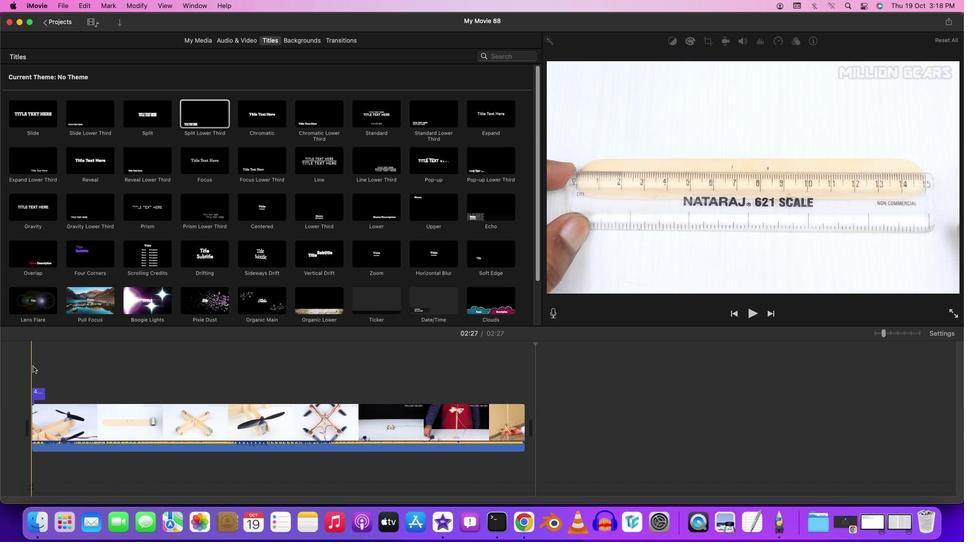 
Action: Mouse moved to (32, 365)
Screenshot: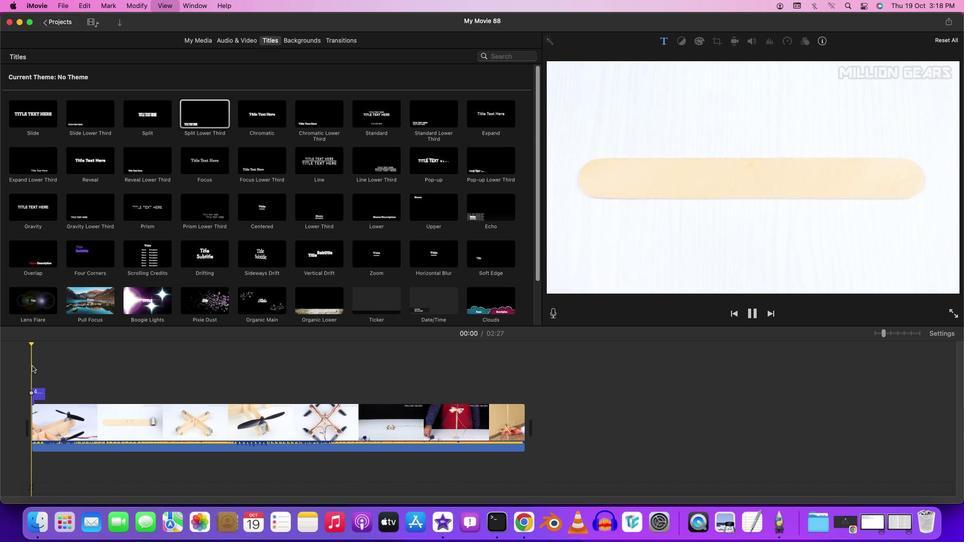
Action: Mouse pressed left at (32, 365)
Screenshot: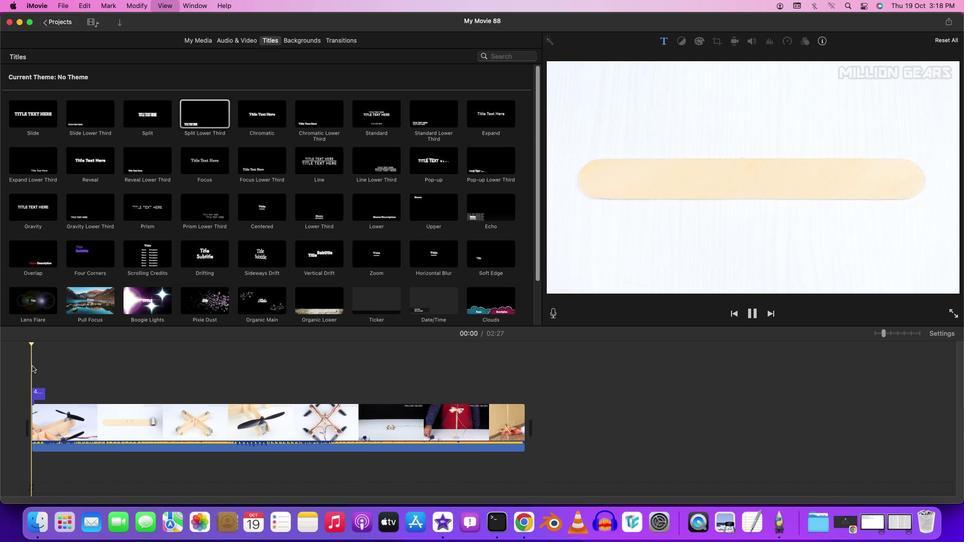 
Action: Key pressed Key.spaceKey.spaceKey.spaceKey.space
Screenshot: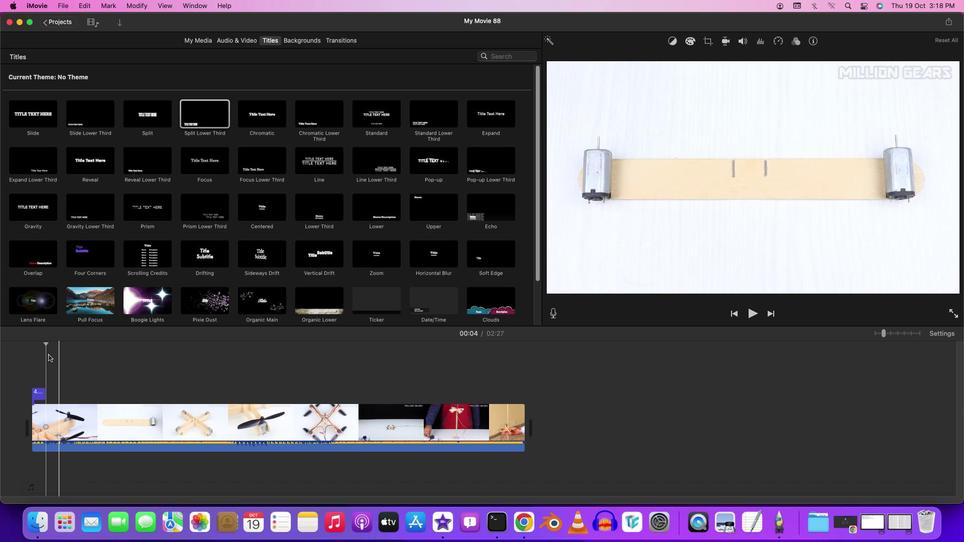 
Action: Mouse moved to (46, 345)
Screenshot: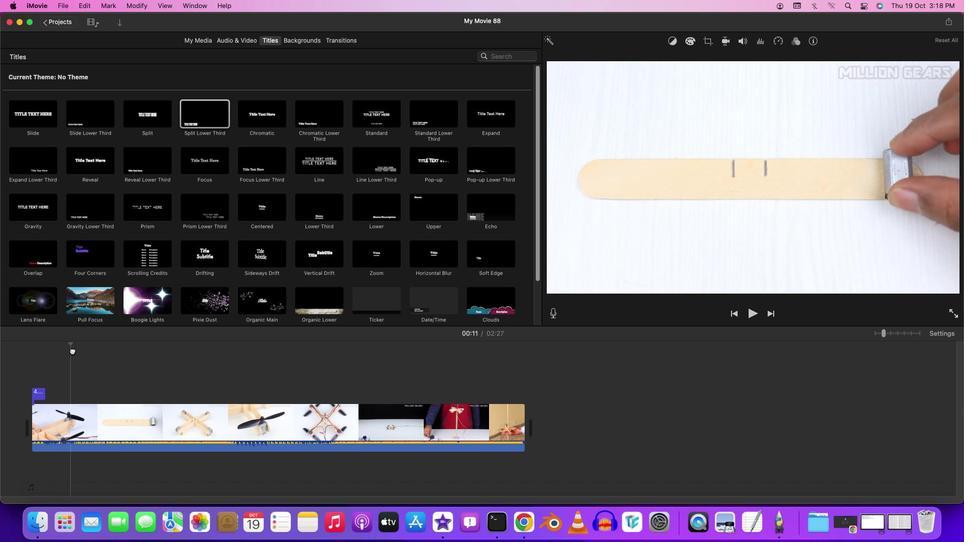 
Action: Mouse pressed left at (46, 345)
Screenshot: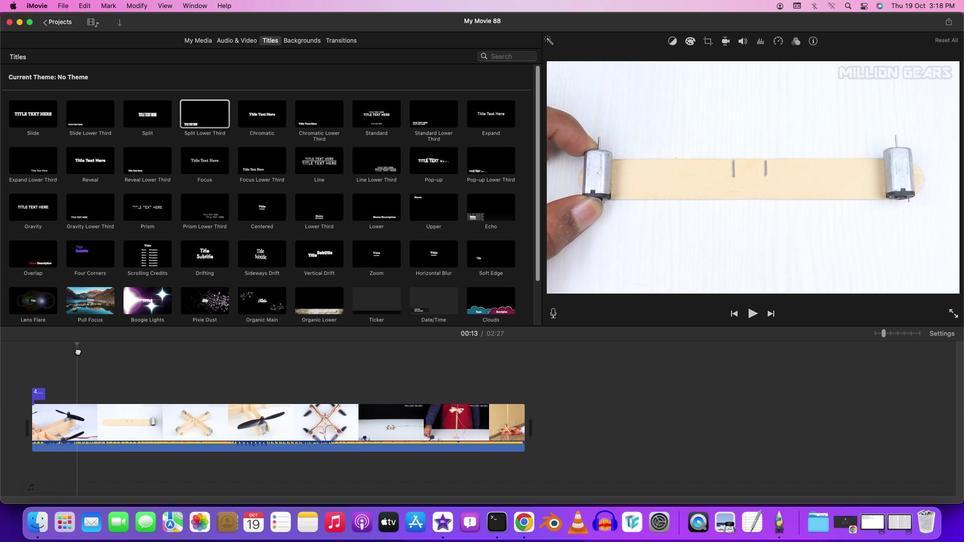 
Action: Mouse moved to (407, 285)
Screenshot: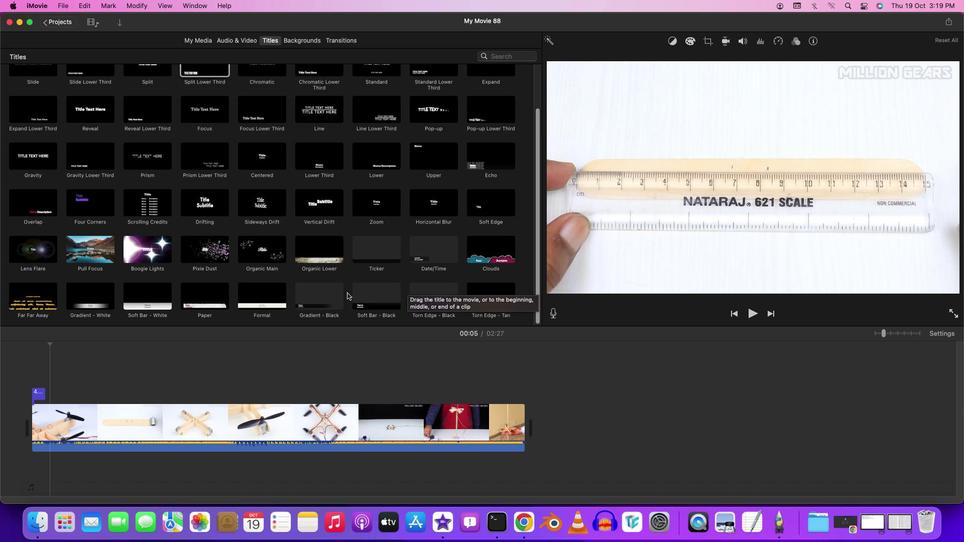 
Action: Mouse scrolled (407, 285) with delta (0, 0)
Screenshot: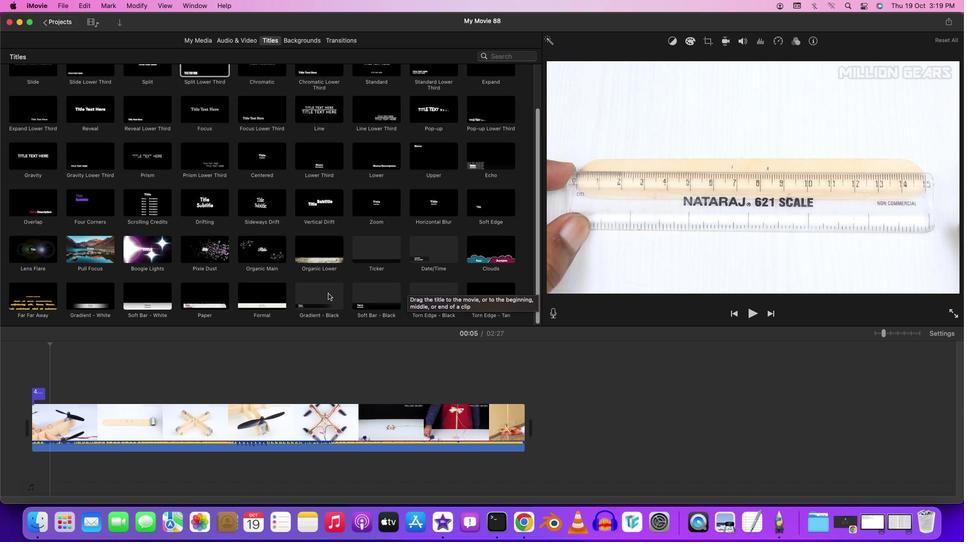 
Action: Mouse scrolled (407, 285) with delta (0, 0)
Screenshot: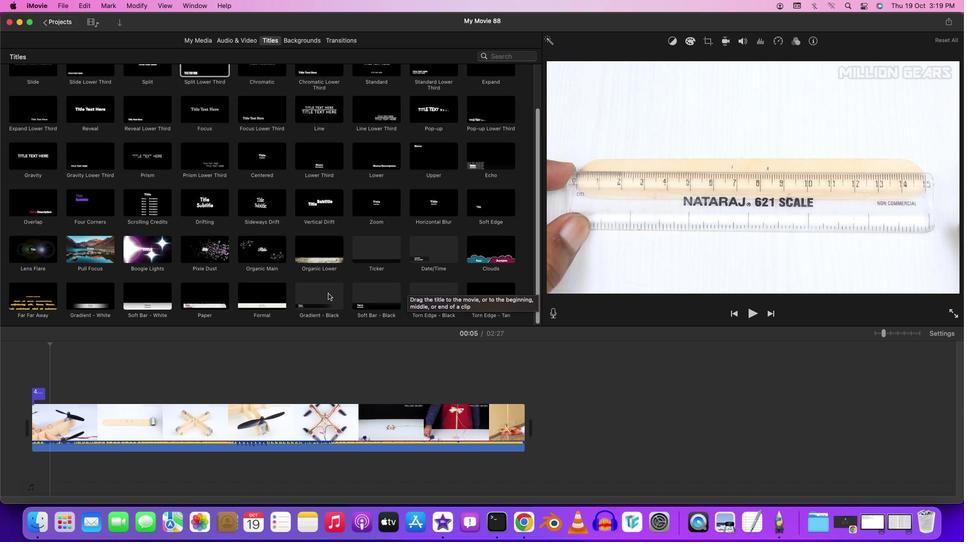 
Action: Mouse scrolled (407, 285) with delta (0, -1)
Screenshot: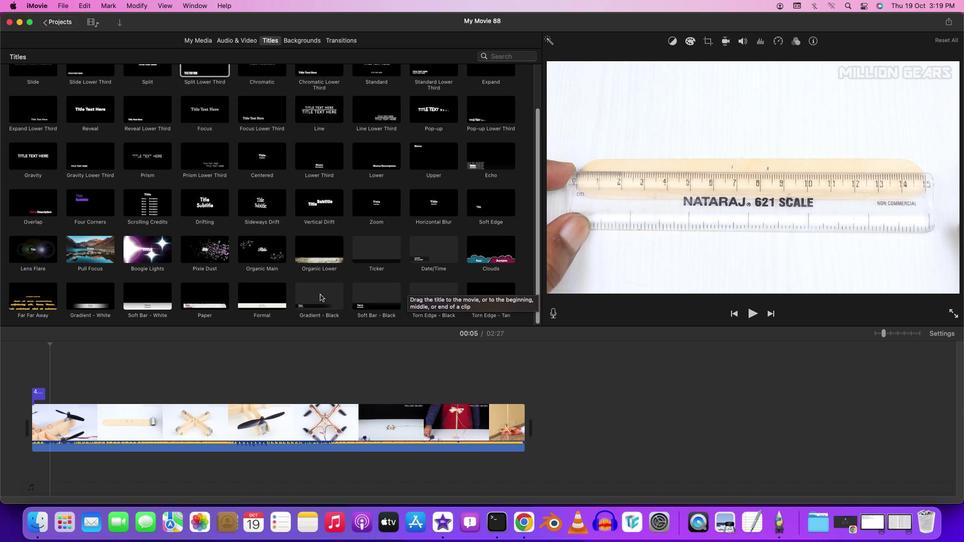 
Action: Mouse scrolled (407, 285) with delta (0, -2)
Screenshot: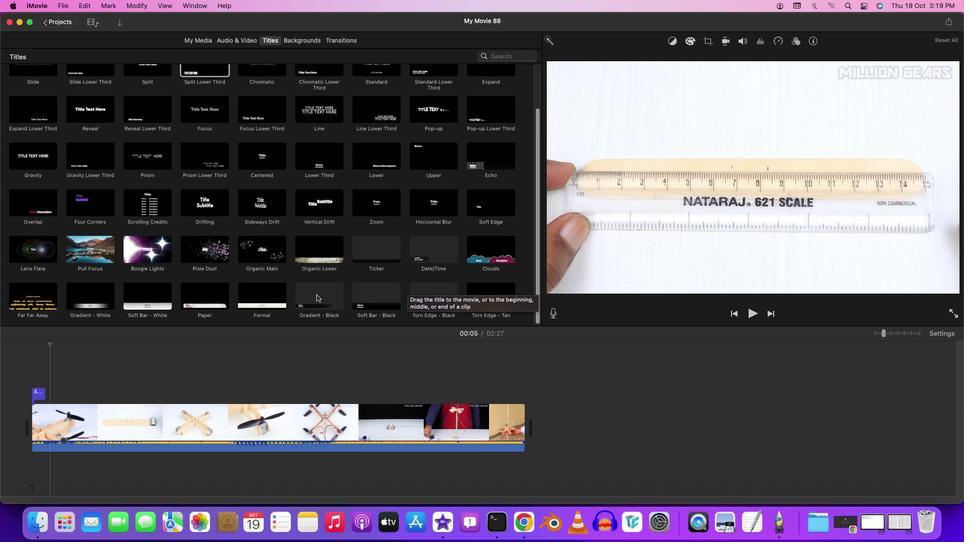 
Action: Mouse scrolled (407, 285) with delta (0, 0)
Screenshot: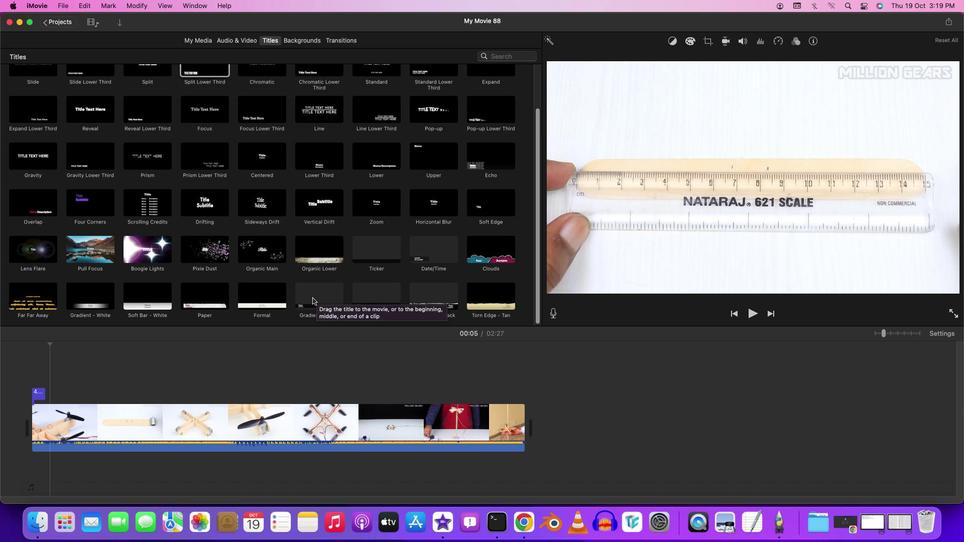 
Action: Mouse scrolled (407, 285) with delta (0, 0)
Screenshot: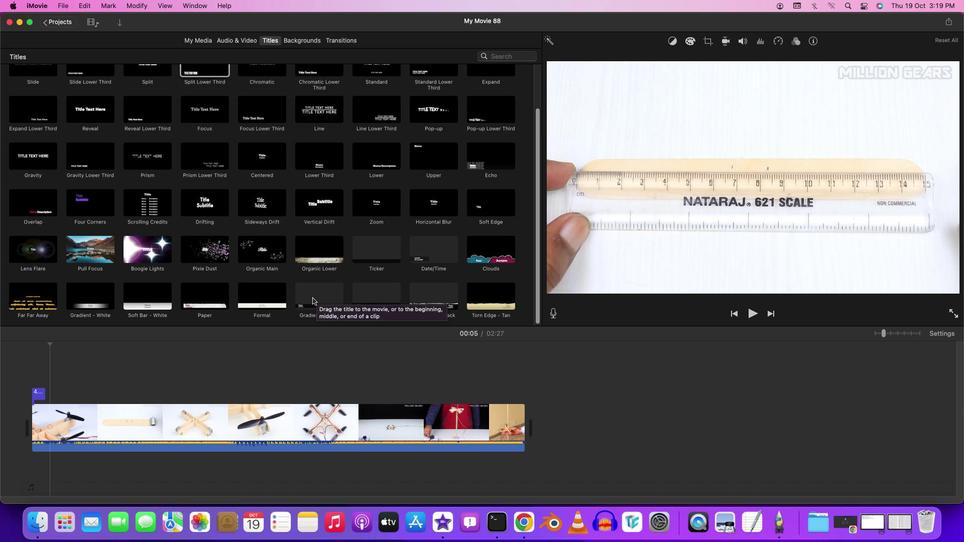 
Action: Mouse scrolled (407, 285) with delta (0, -1)
Screenshot: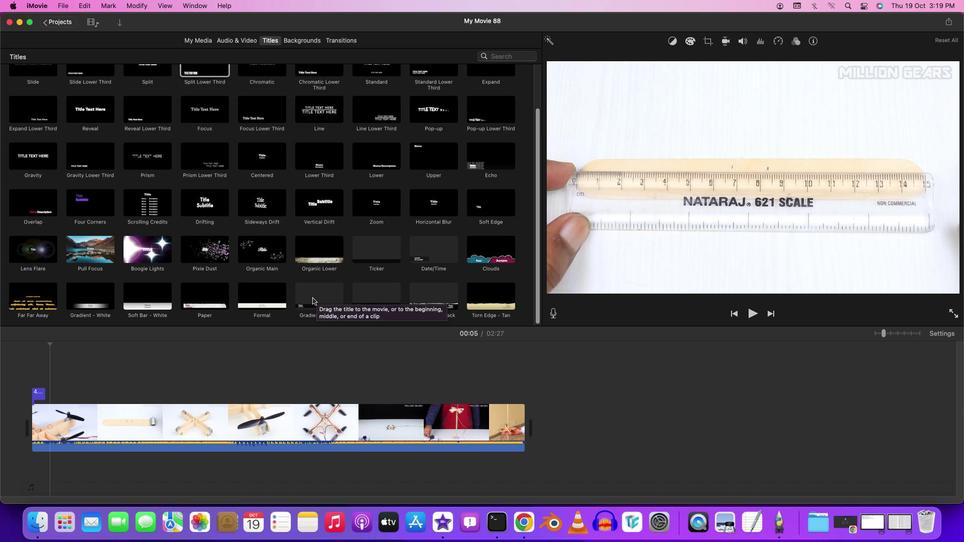 
Action: Mouse scrolled (407, 285) with delta (0, -2)
Screenshot: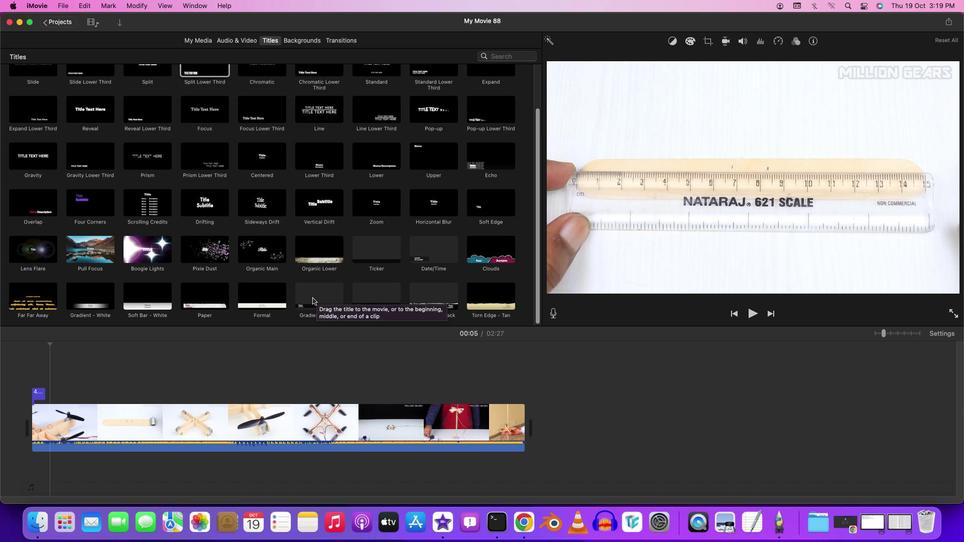 
Action: Mouse moved to (213, 263)
Screenshot: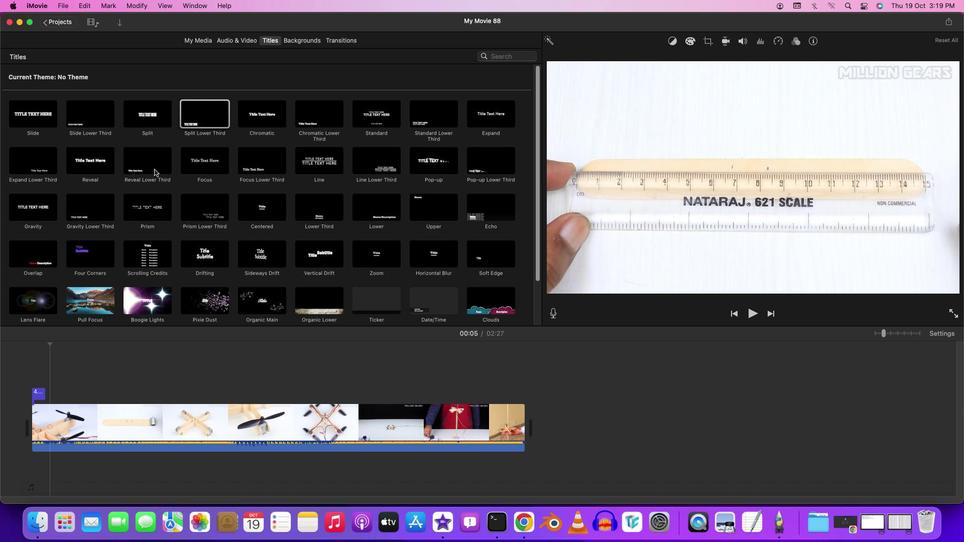 
Action: Mouse scrolled (213, 263) with delta (0, 0)
Screenshot: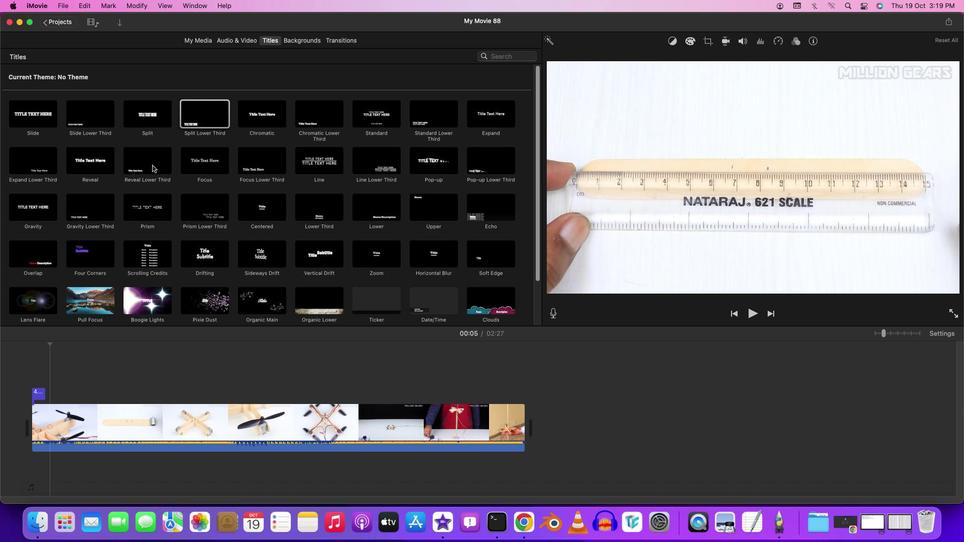 
Action: Mouse moved to (213, 263)
Screenshot: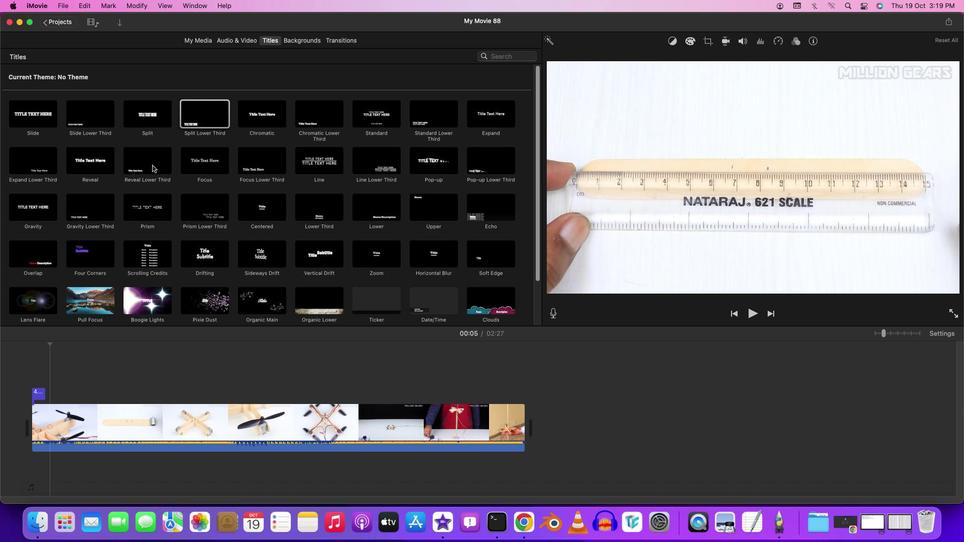 
Action: Mouse scrolled (213, 263) with delta (0, 0)
Screenshot: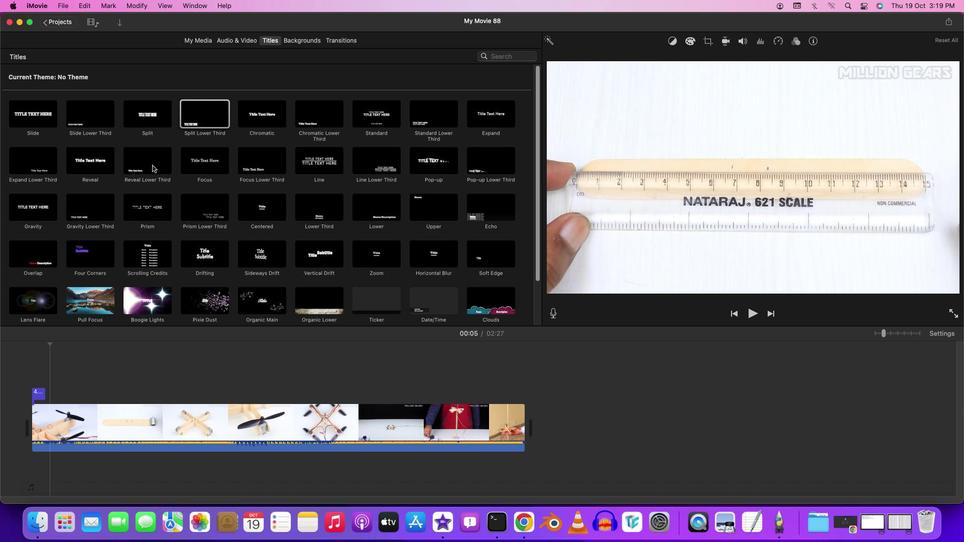 
Action: Mouse moved to (215, 266)
Screenshot: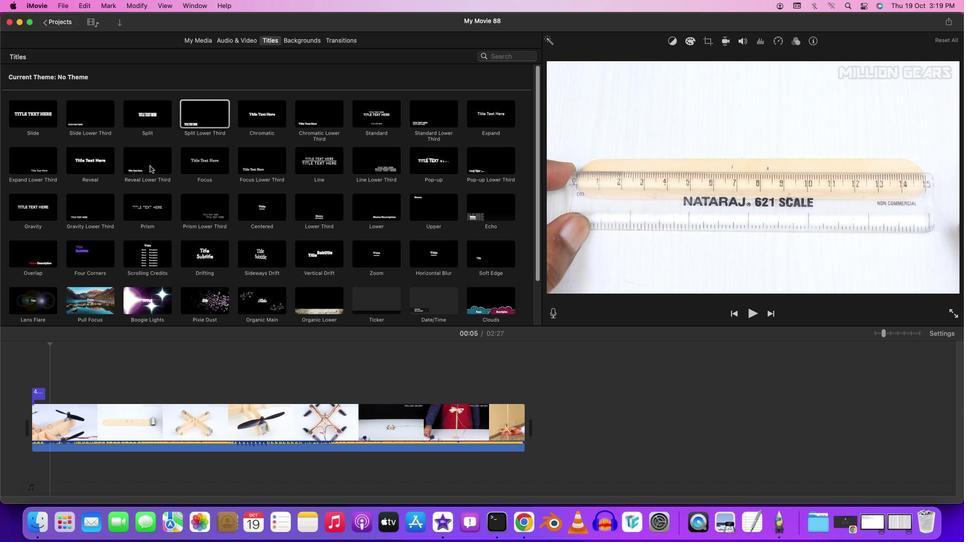 
Action: Mouse scrolled (215, 266) with delta (0, 1)
Screenshot: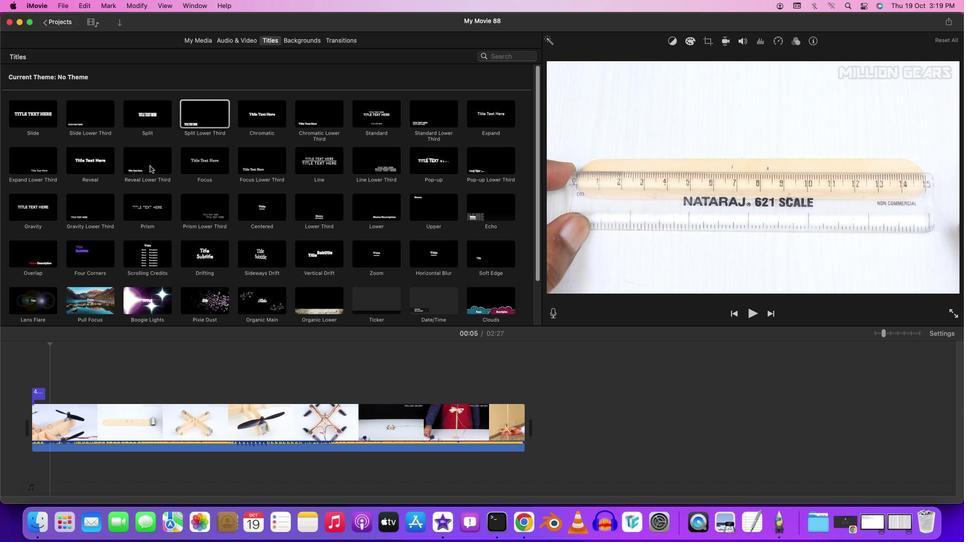 
Action: Mouse scrolled (215, 266) with delta (0, 2)
Screenshot: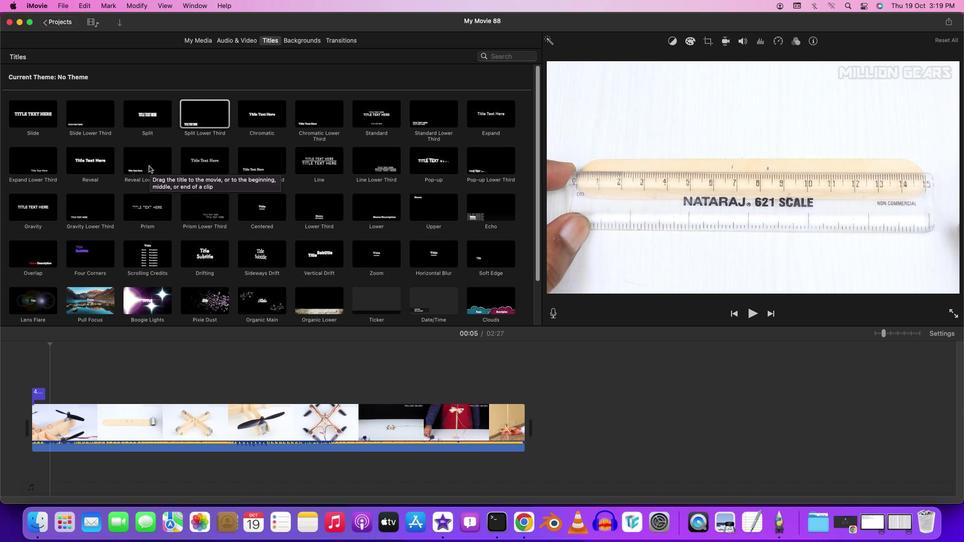 
Action: Mouse scrolled (215, 266) with delta (0, 0)
Screenshot: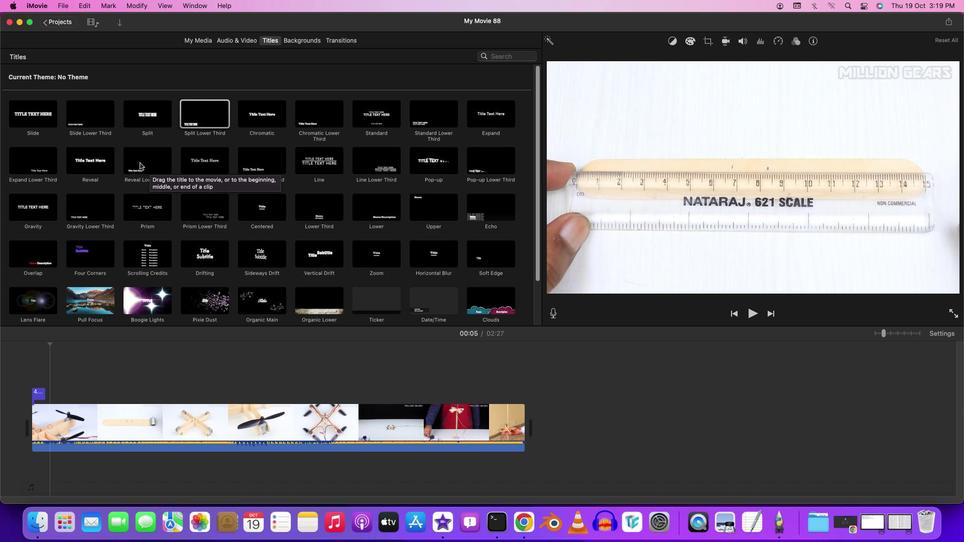 
Action: Mouse scrolled (215, 266) with delta (0, 0)
Screenshot: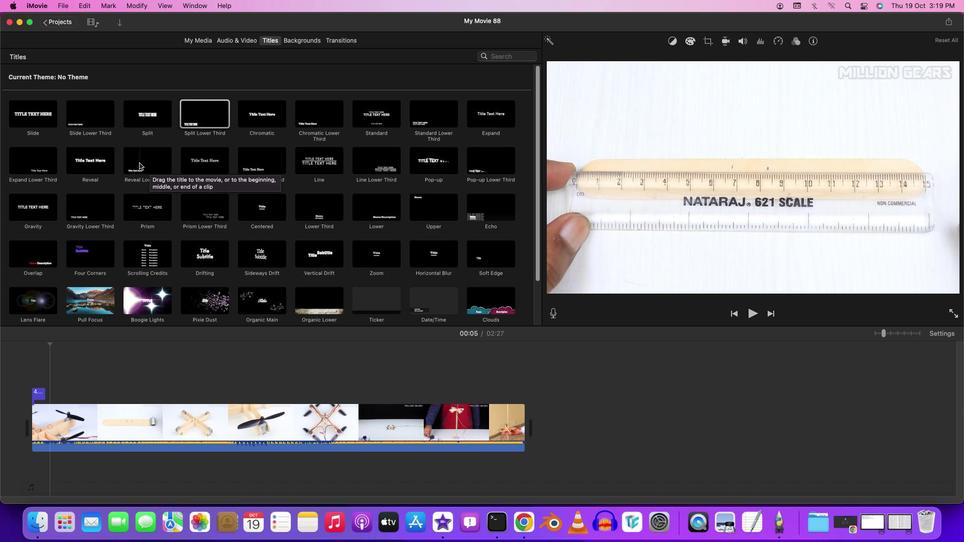 
Action: Mouse scrolled (215, 266) with delta (0, 1)
Screenshot: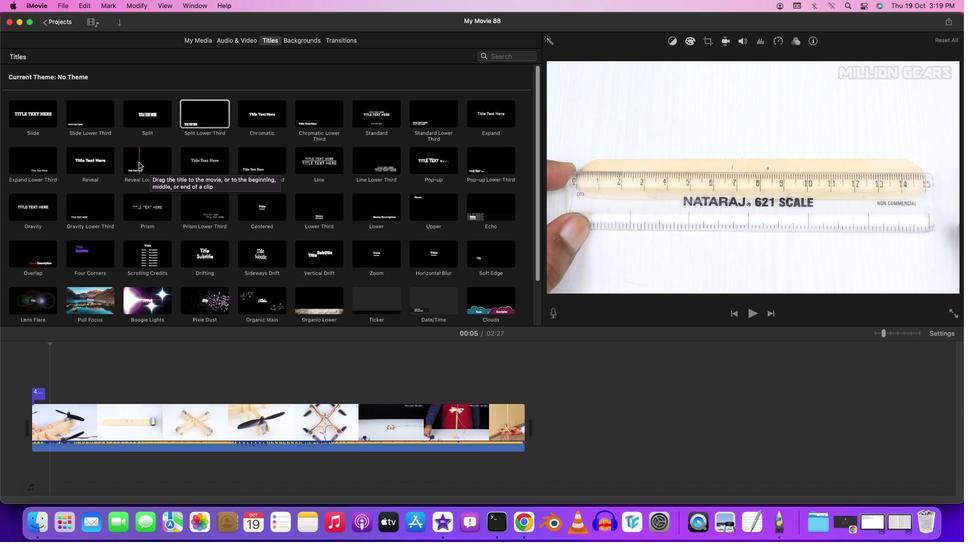 
Action: Mouse moved to (91, 121)
Screenshot: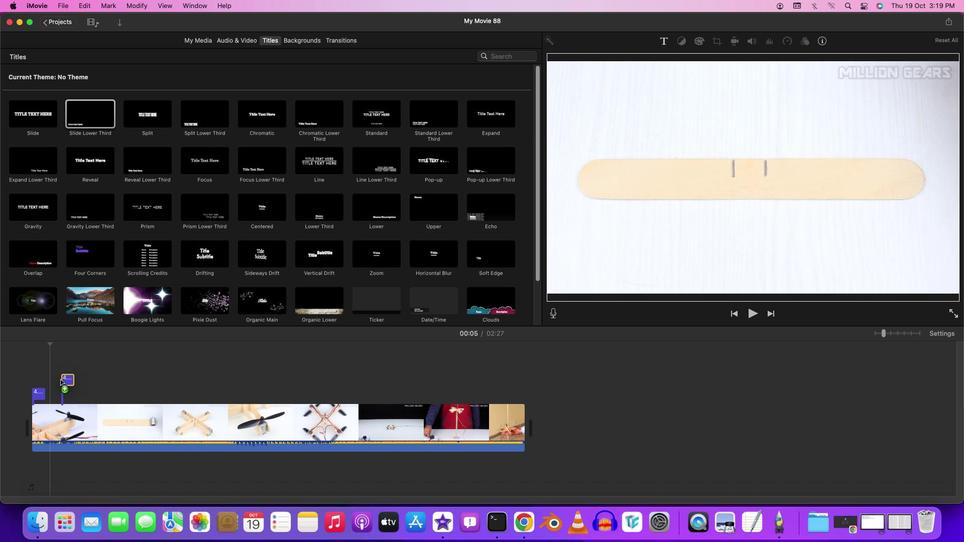 
Action: Mouse pressed left at (91, 121)
Screenshot: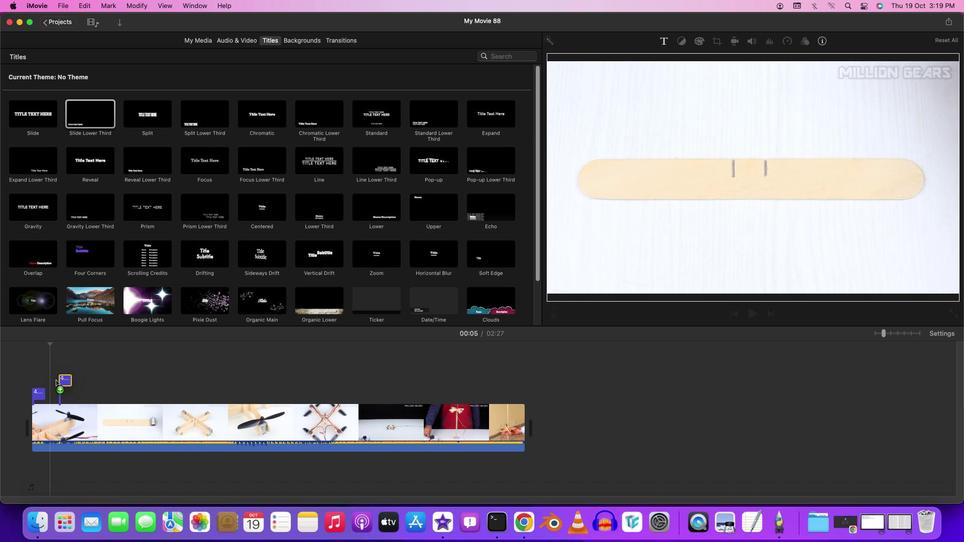 
Action: Mouse moved to (687, 266)
Screenshot: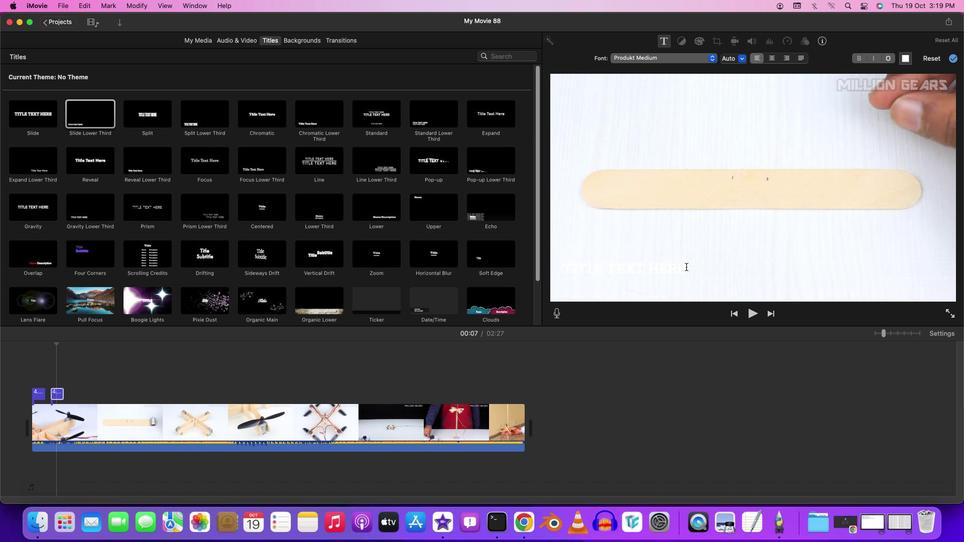 
Action: Mouse pressed left at (687, 266)
Screenshot: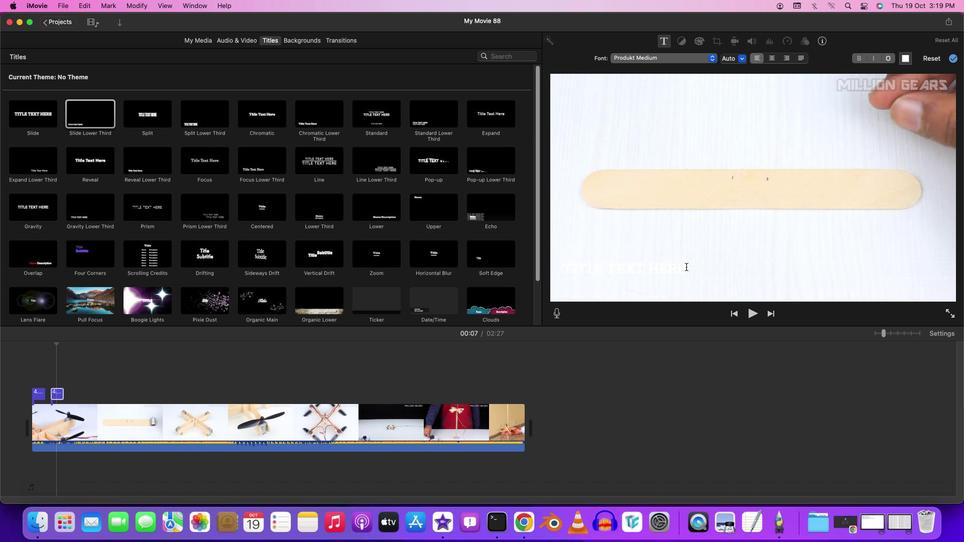 
Action: Mouse moved to (686, 266)
Screenshot: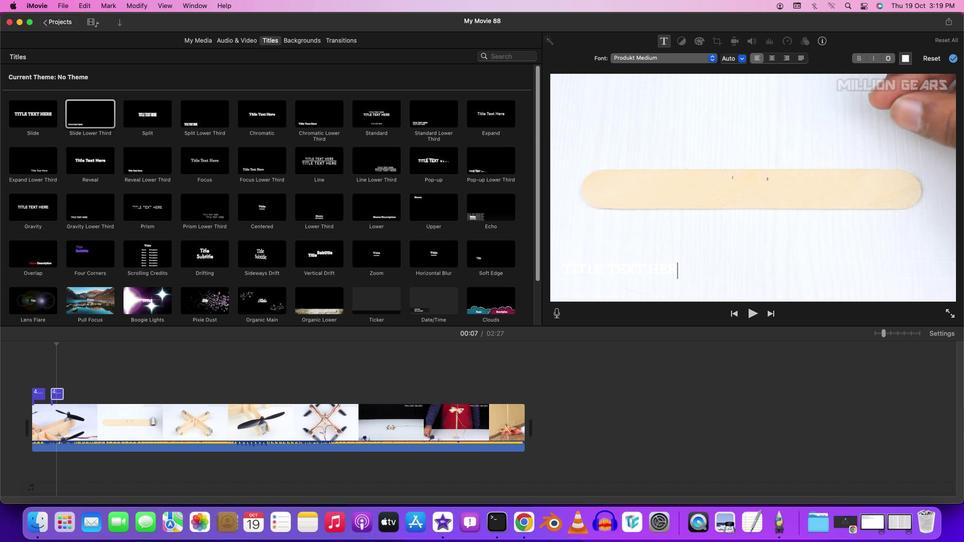 
Action: Key pressed Key.backspaceKey.backspaceKey.backspaceKey.backspaceKey.backspaceKey.backspaceKey.backspaceKey.backspaceKey.backspaceKey.backspaceKey.backspaceKey.backspaceKey.backspaceKey.backspaceKey.backspaceKey.backspaceKey.backspaceKey.backspaceKey.backspace'1''.'Key.spaceKey.shift'I''c''e''-''c'Key.backspaceKey.backspaceKey.space'c'Key.backspace'c''r''e''a''m'Key.space's''t''i''c''k''s'
Screenshot: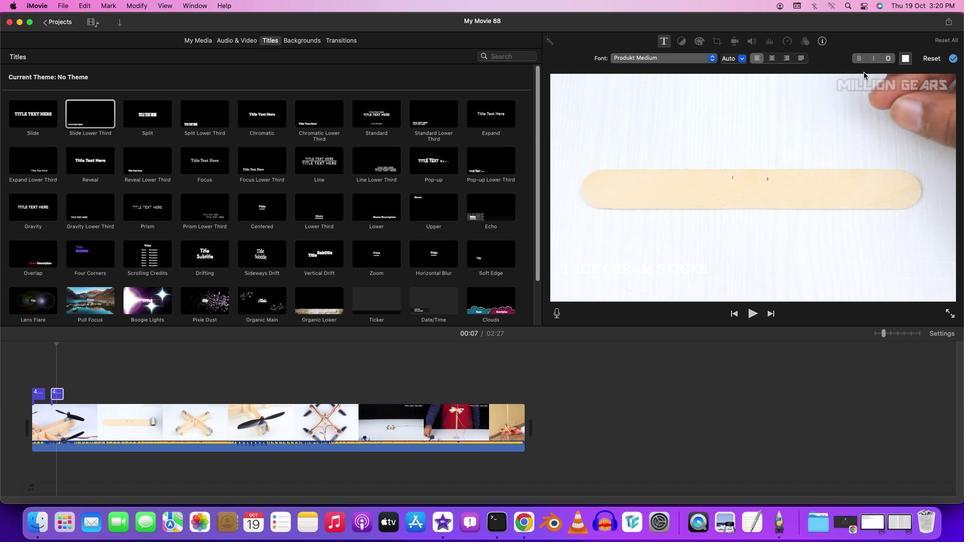 
Action: Mouse moved to (906, 60)
Screenshot: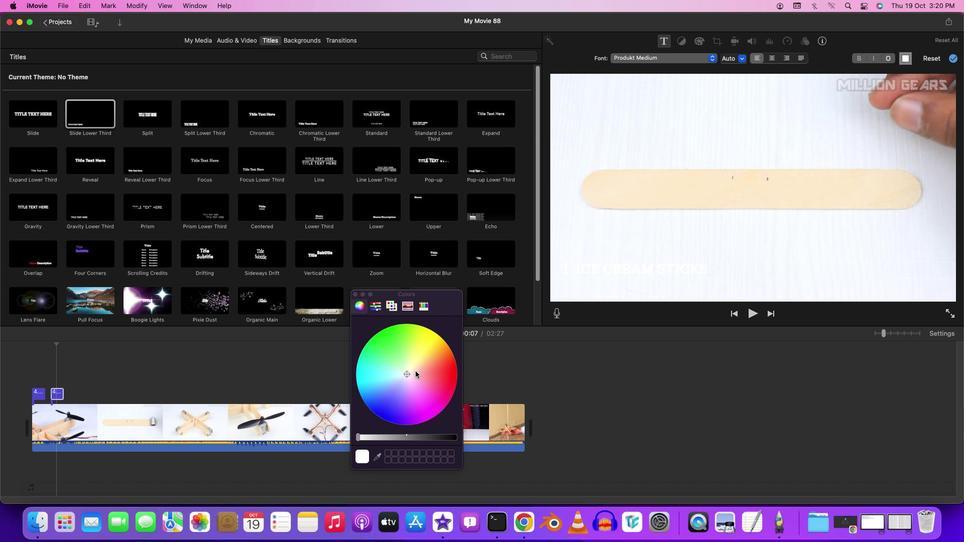 
Action: Mouse pressed left at (906, 60)
Screenshot: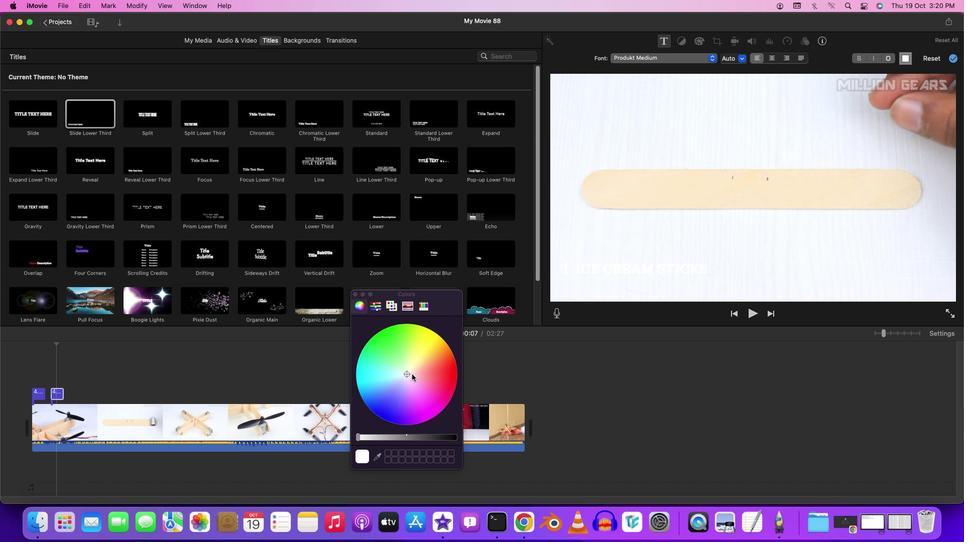 
Action: Mouse moved to (407, 373)
Screenshot: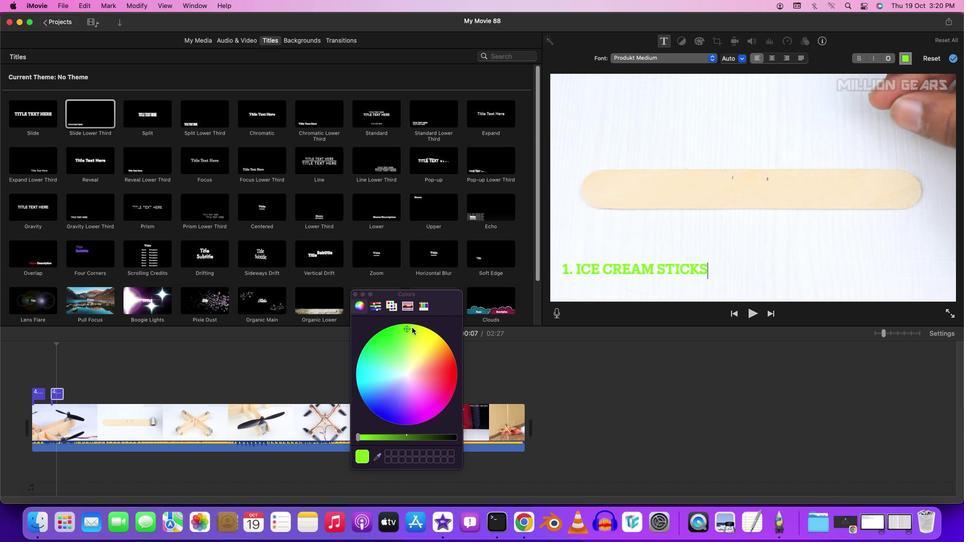 
Action: Mouse pressed left at (407, 373)
Screenshot: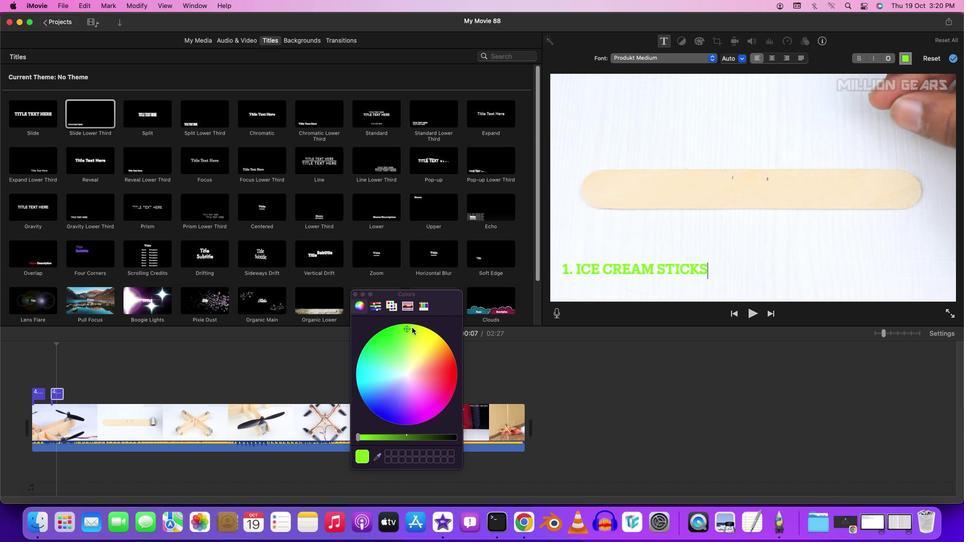 
Action: Mouse moved to (356, 295)
Screenshot: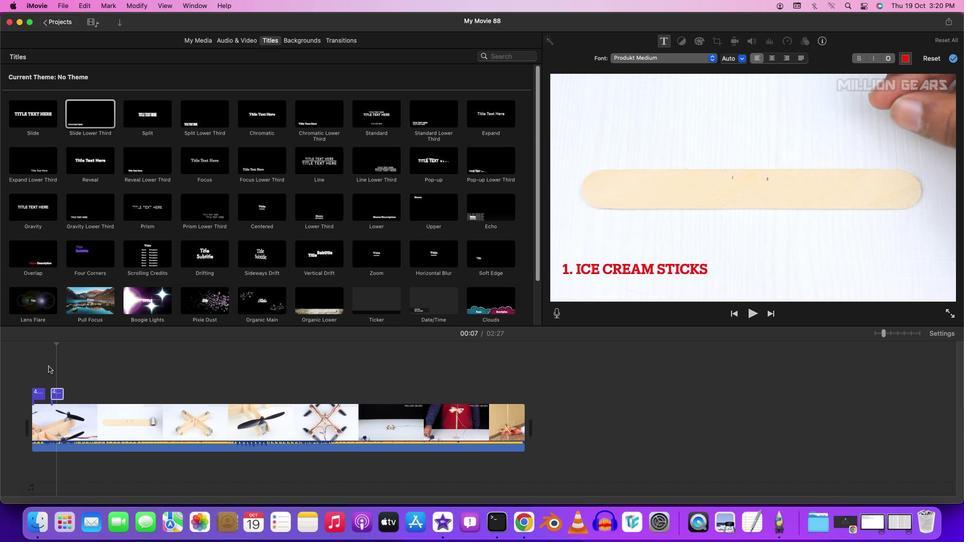 
Action: Mouse pressed left at (356, 295)
Screenshot: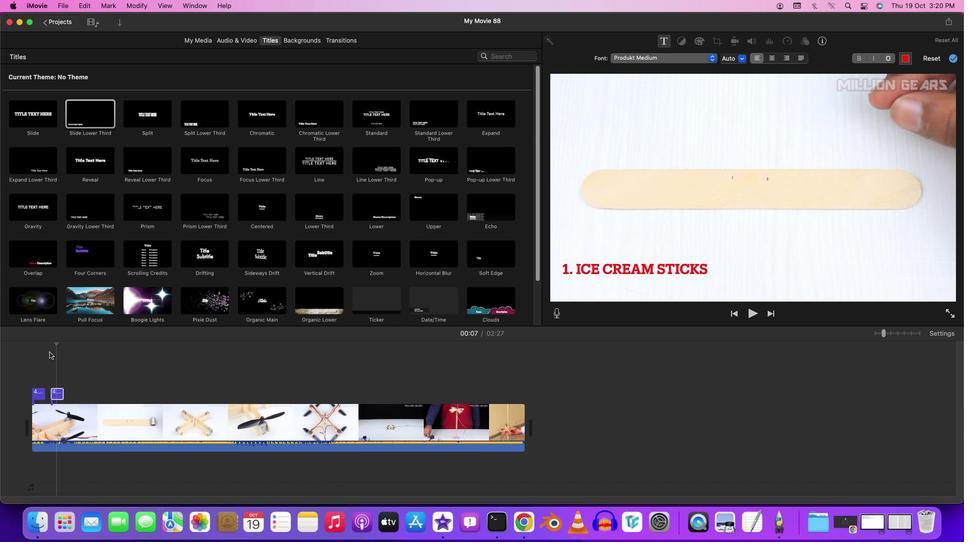
Action: Mouse moved to (55, 345)
Screenshot: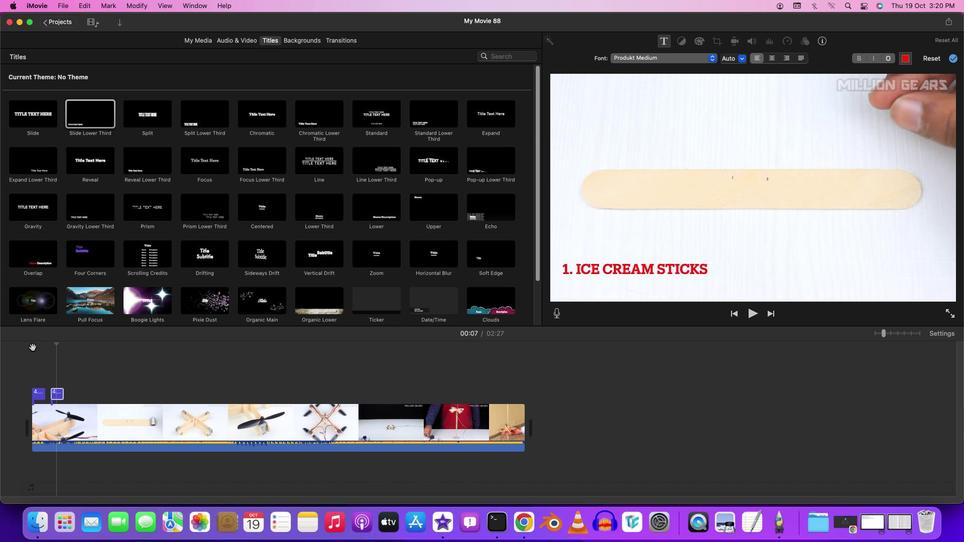 
Action: Mouse pressed left at (55, 345)
Screenshot: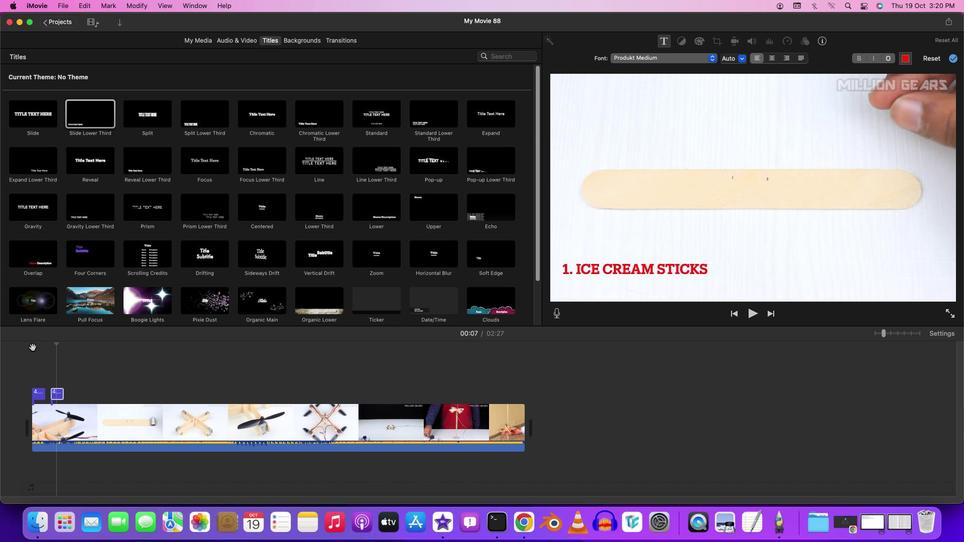 
Action: Mouse moved to (56, 345)
Screenshot: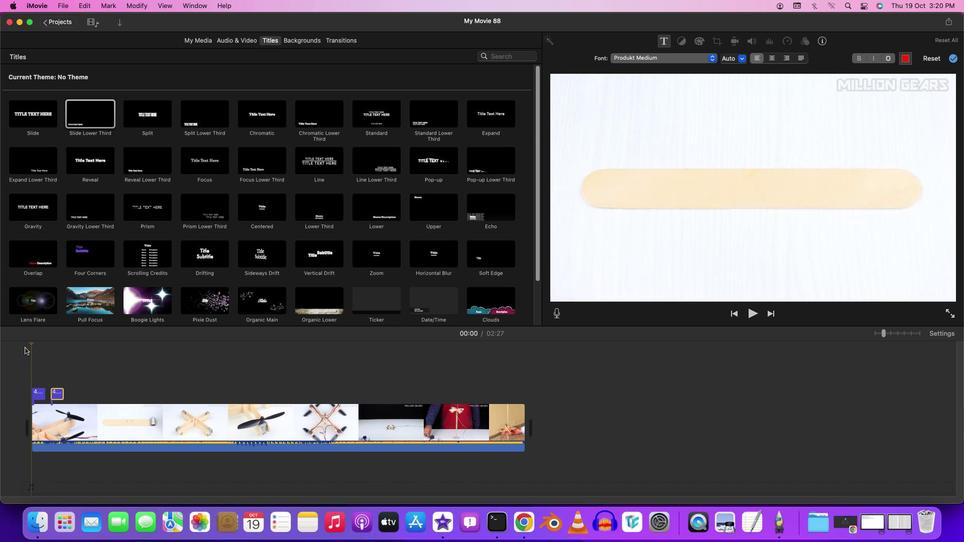 
Action: Mouse pressed left at (56, 345)
Screenshot: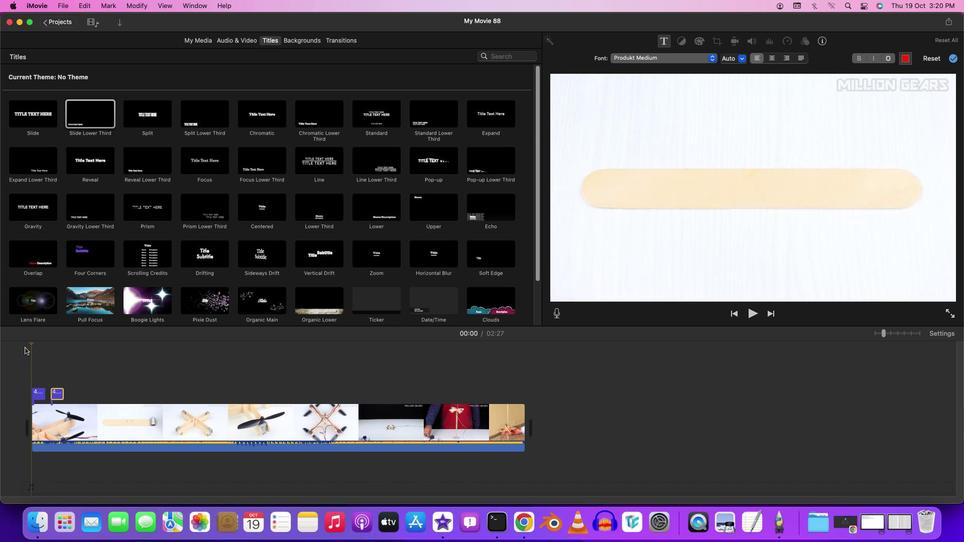 
Action: Mouse moved to (24, 347)
Screenshot: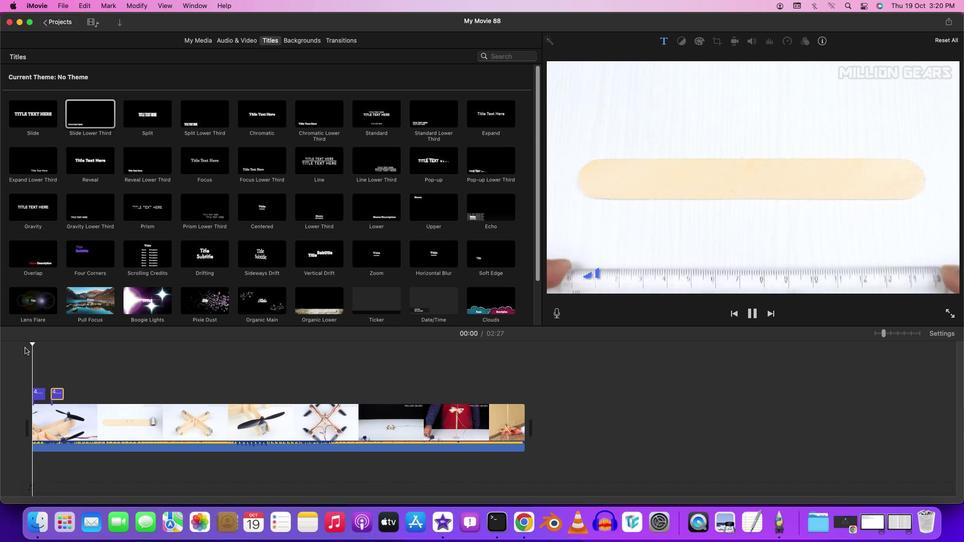
Action: Key pressed Key.spaceKey.space
Screenshot: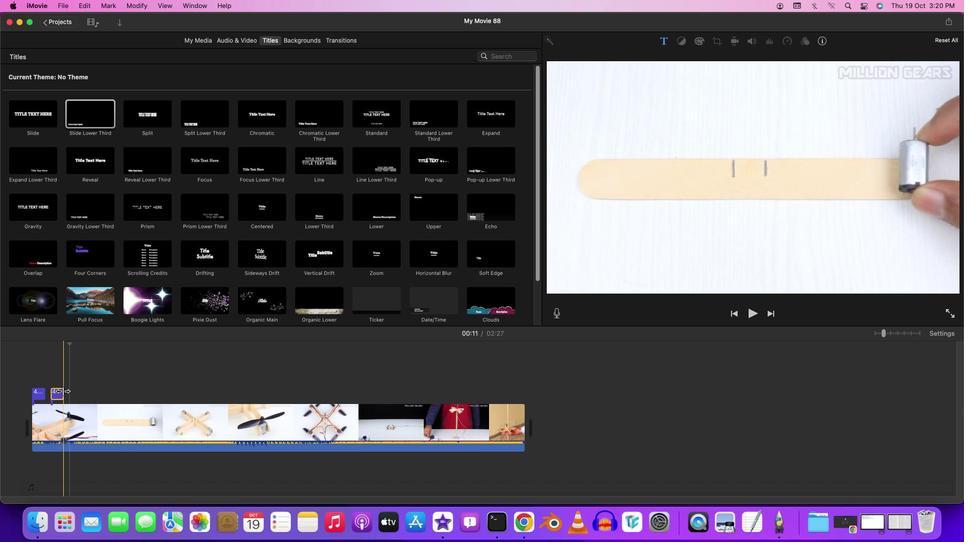 
Action: Mouse moved to (63, 391)
Screenshot: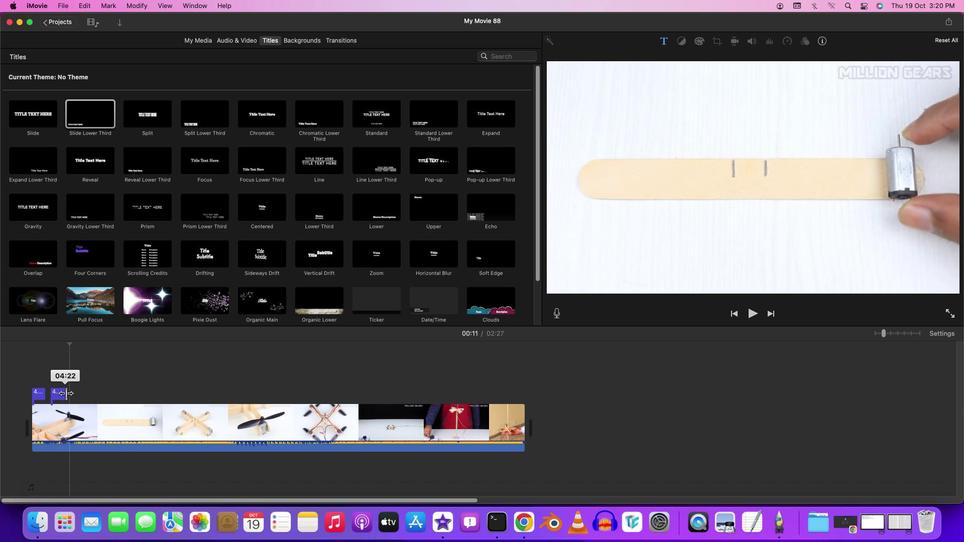 
Action: Mouse pressed left at (63, 391)
Screenshot: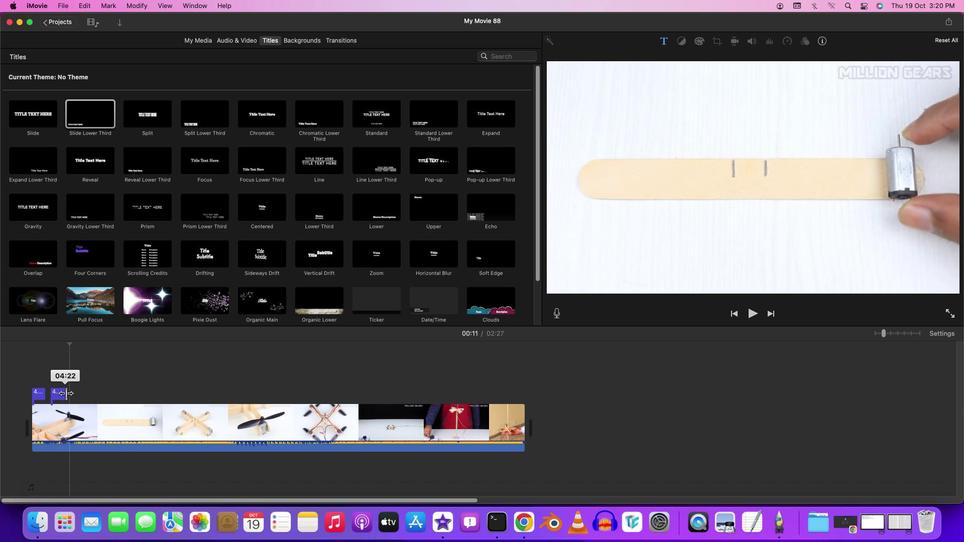 
Action: Mouse moved to (47, 362)
Screenshot: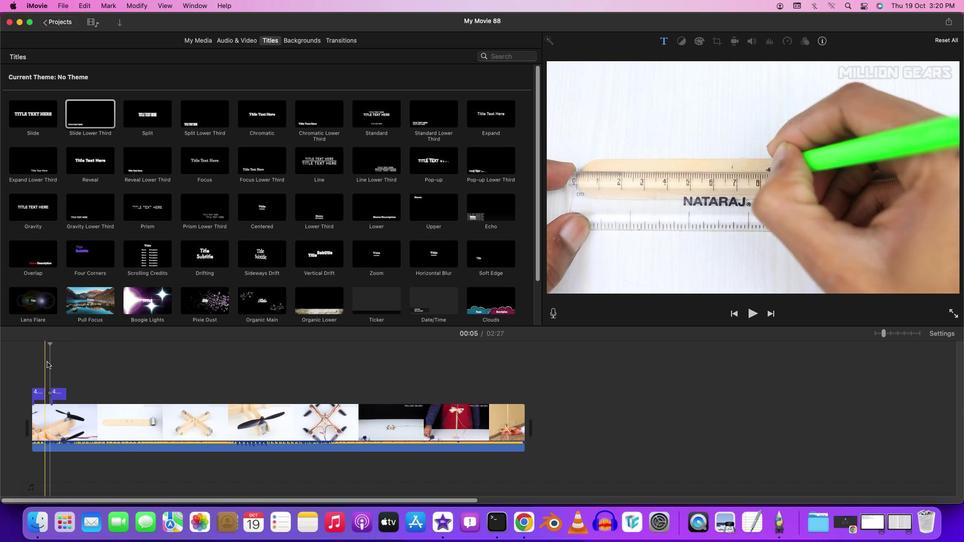 
Action: Mouse pressed left at (47, 362)
Screenshot: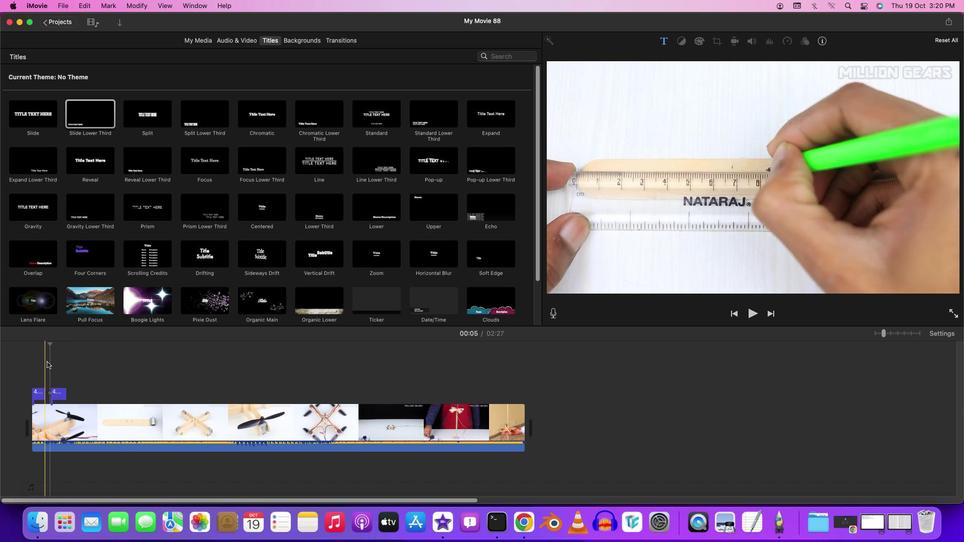 
Action: Mouse moved to (46, 362)
Screenshot: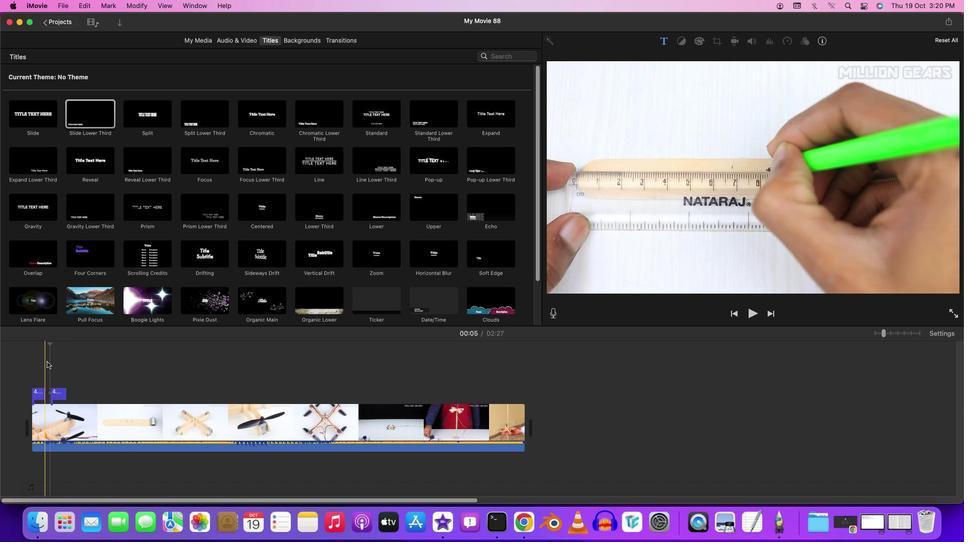 
Action: Key pressed Key.spaceKey.spaceKey.spaceKey.space
Screenshot: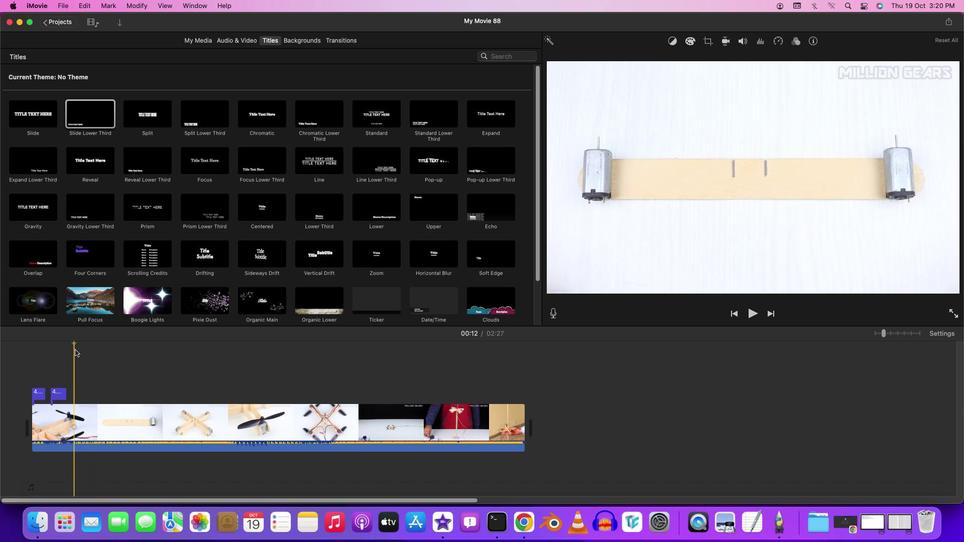 
Action: Mouse moved to (74, 344)
Screenshot: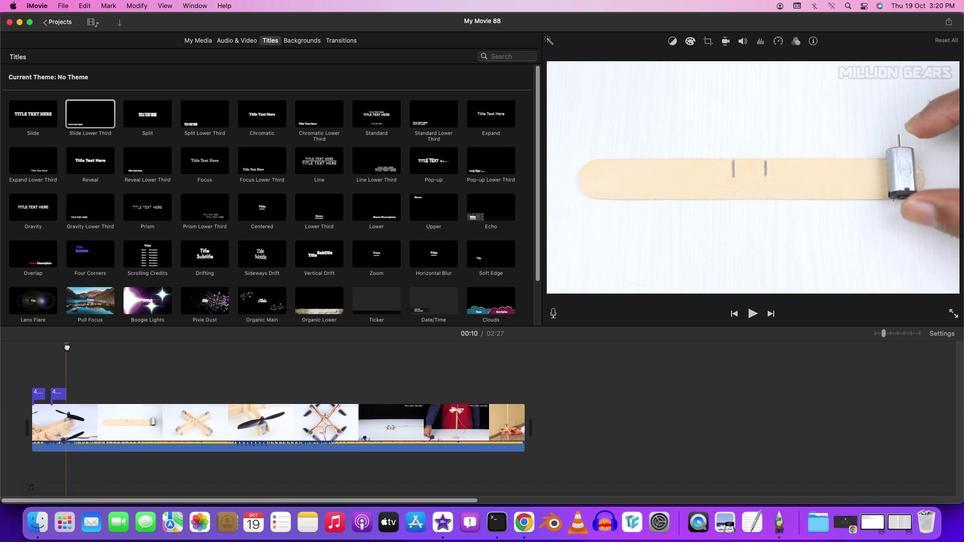 
Action: Mouse pressed left at (74, 344)
Screenshot: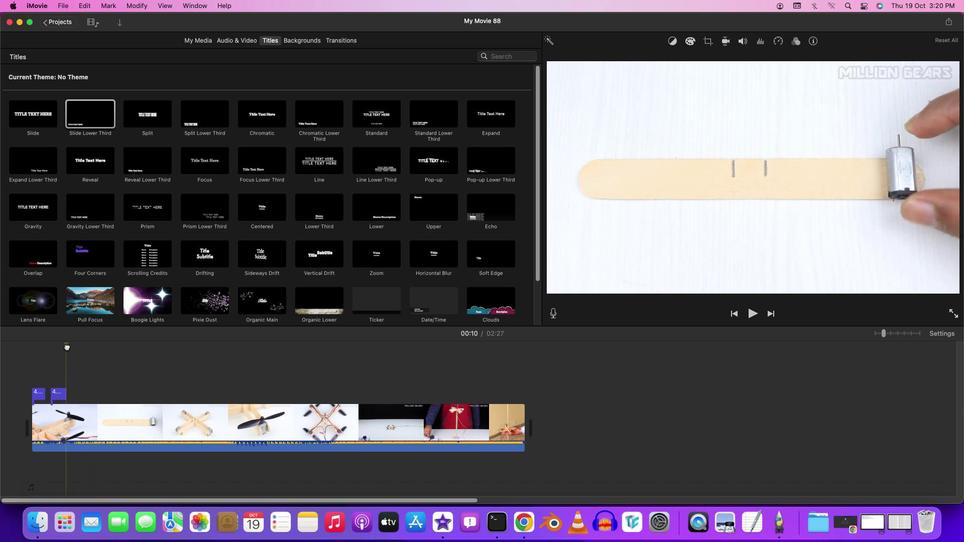 
Action: Mouse moved to (92, 117)
Screenshot: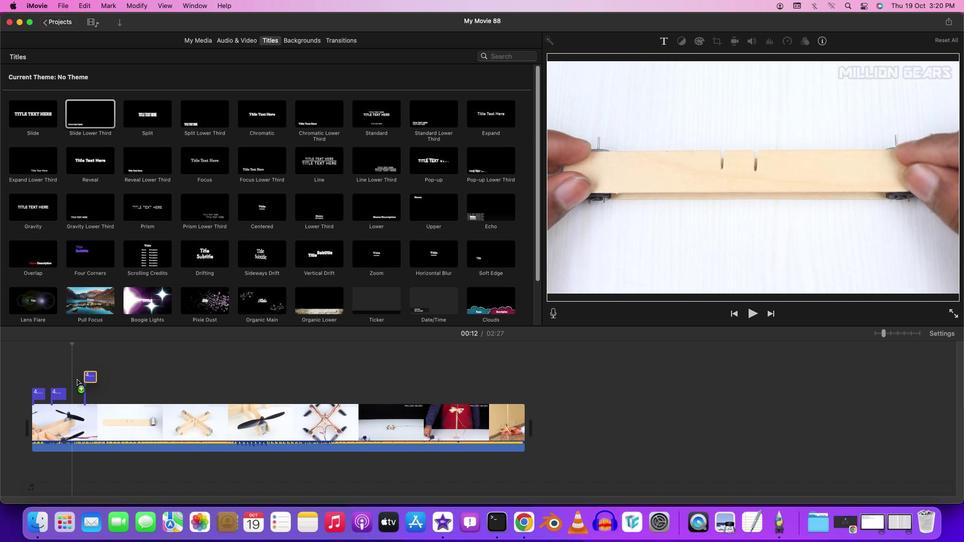 
Action: Mouse pressed left at (92, 117)
Screenshot: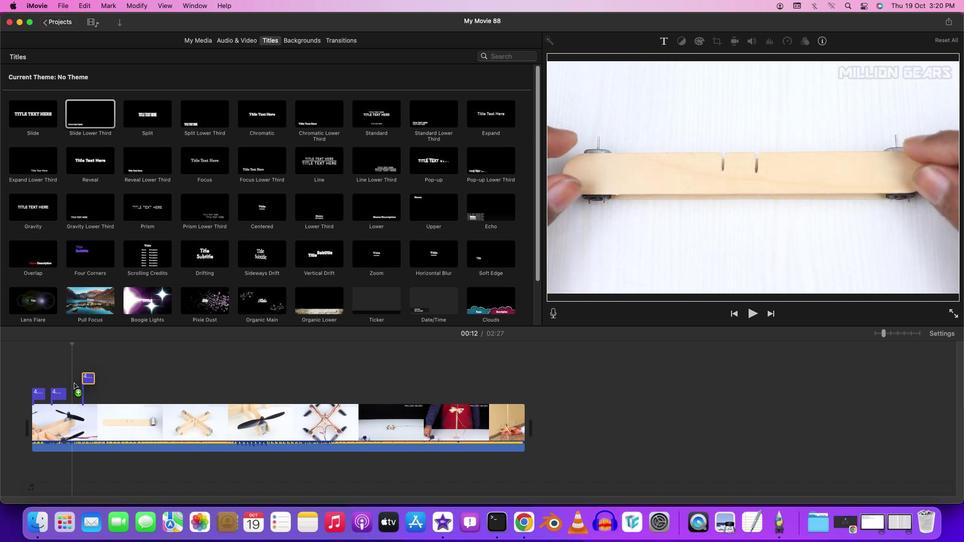 
Action: Mouse moved to (85, 395)
Screenshot: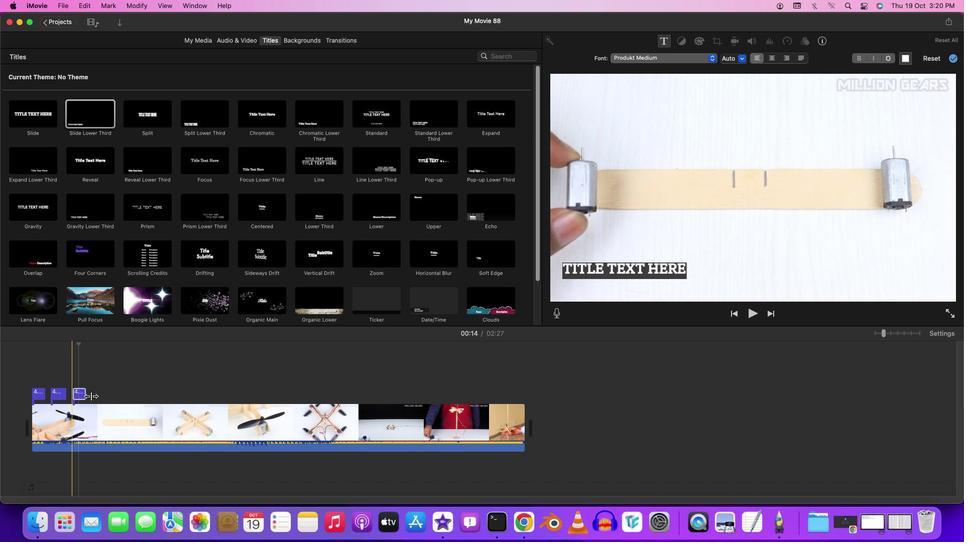 
Action: Mouse pressed left at (85, 395)
Screenshot: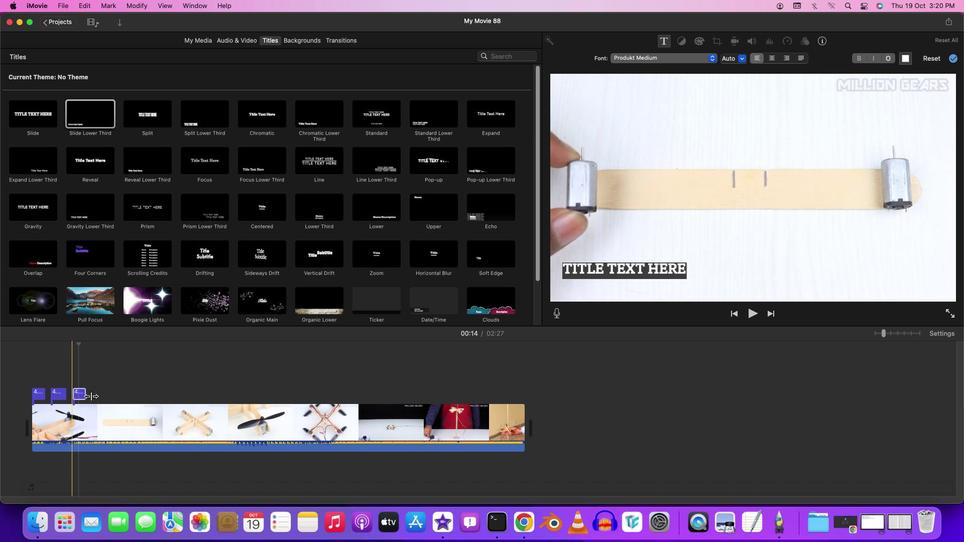
Action: Mouse moved to (85, 394)
Screenshot: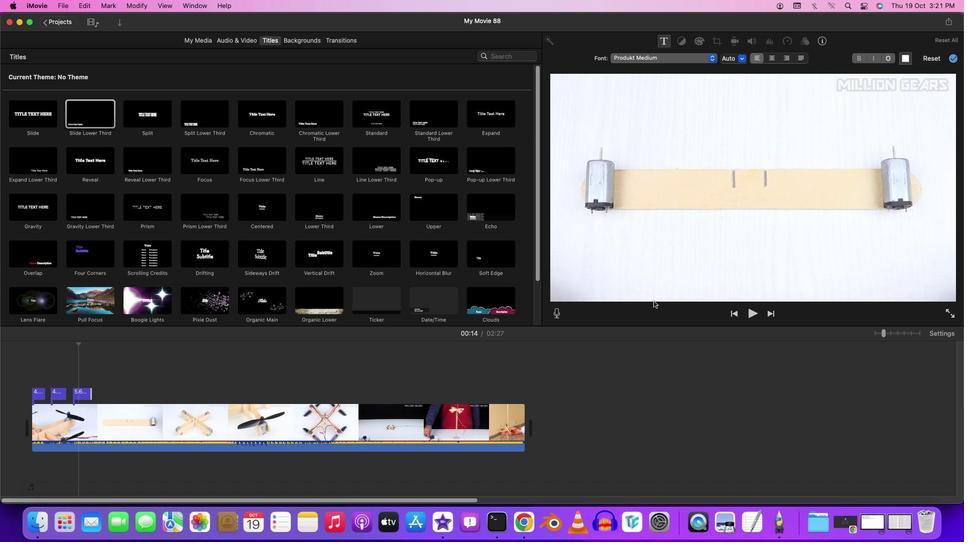 
Action: Mouse pressed left at (85, 394)
Screenshot: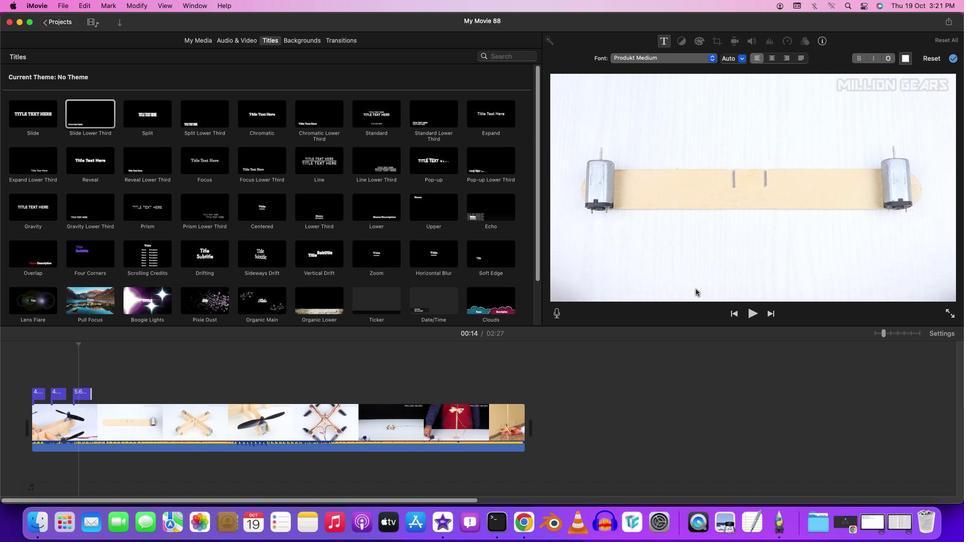 
Action: Mouse moved to (81, 370)
Screenshot: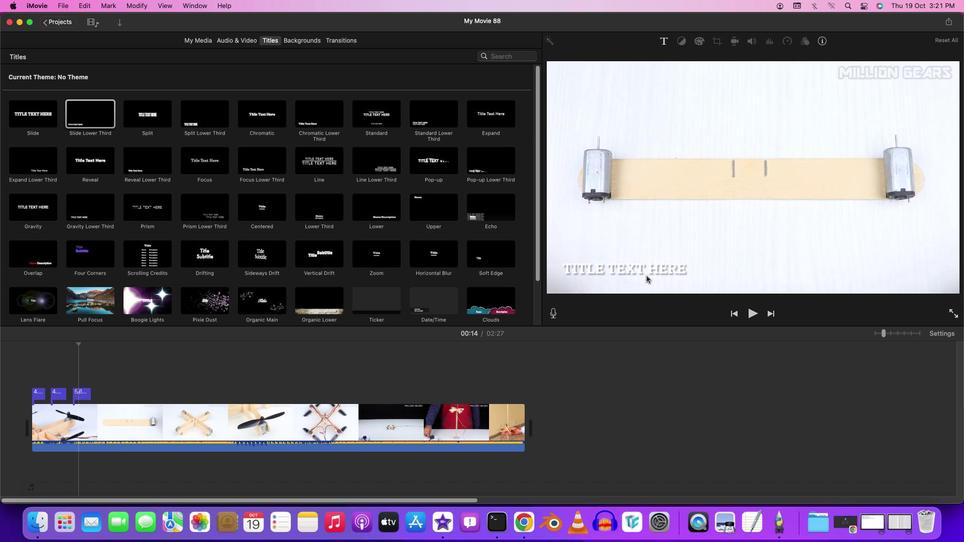 
Action: Mouse pressed left at (81, 370)
Screenshot: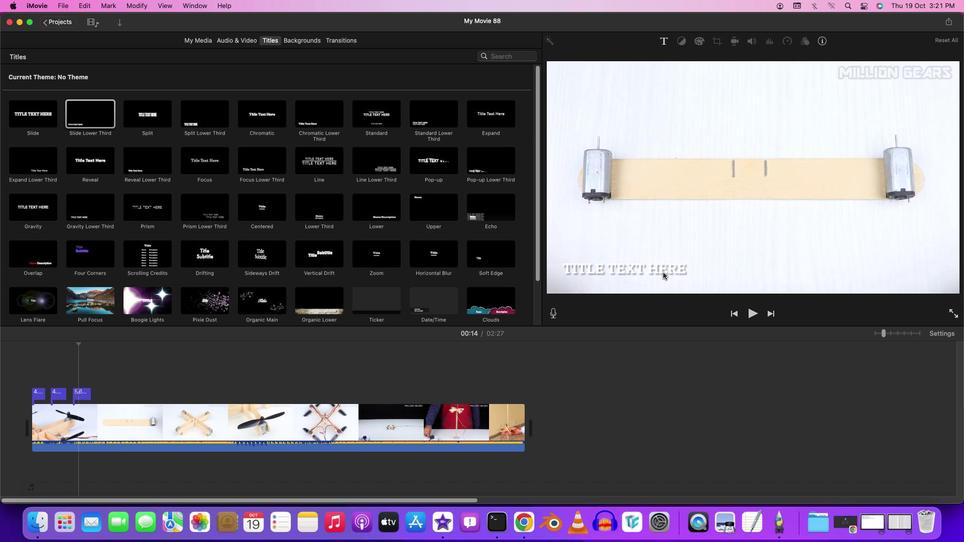 
Action: Mouse moved to (666, 270)
Screenshot: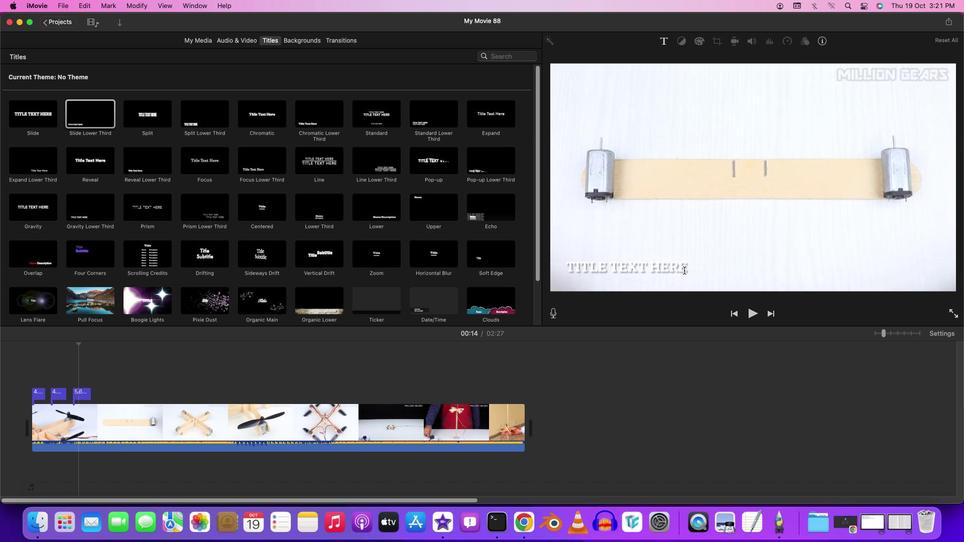 
Action: Mouse pressed left at (666, 270)
Screenshot: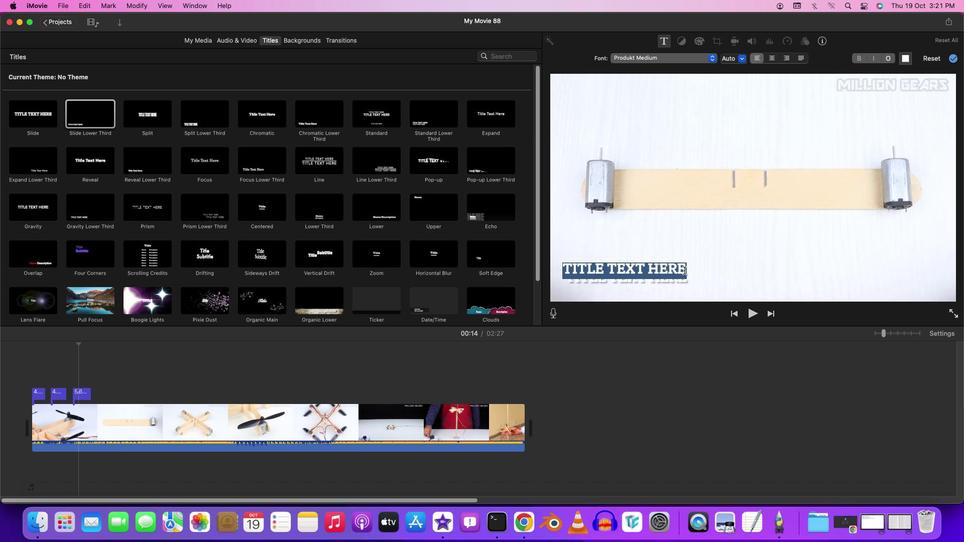 
Action: Mouse moved to (684, 270)
Screenshot: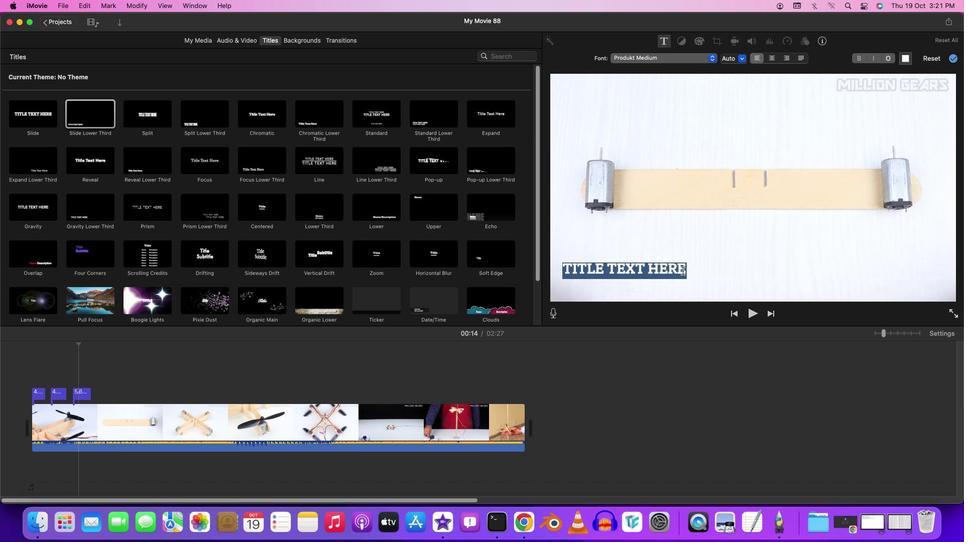 
Action: Mouse pressed left at (684, 270)
Screenshot: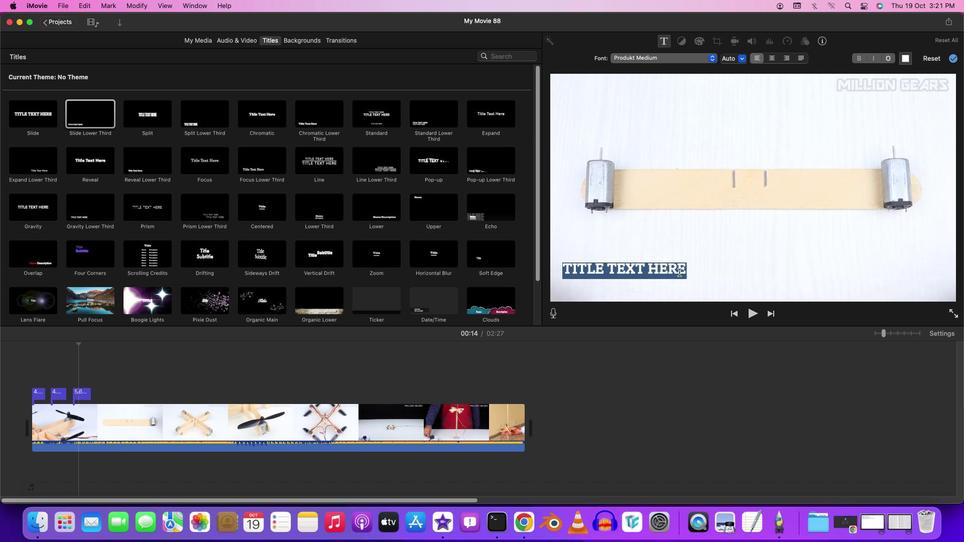 
Action: Mouse pressed left at (684, 270)
Screenshot: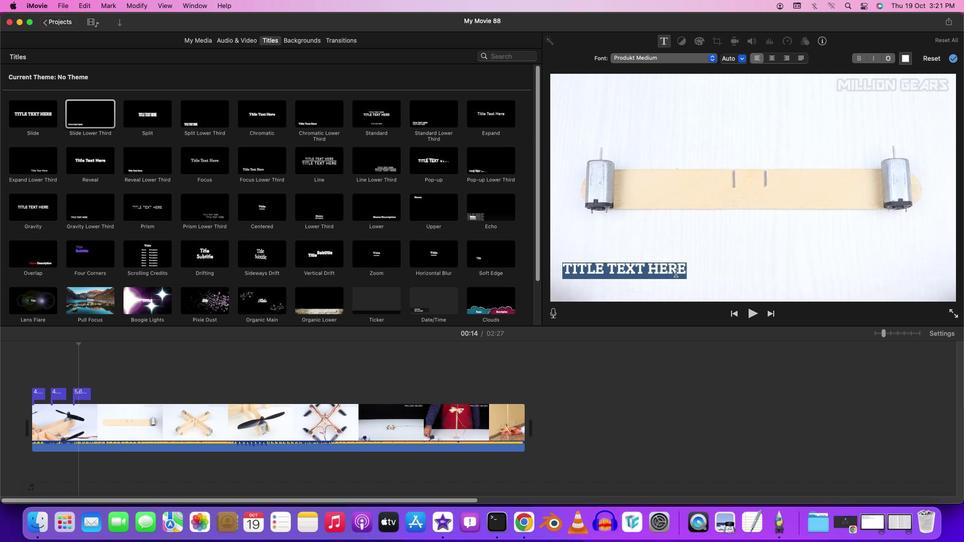 
Action: Mouse moved to (676, 273)
Screenshot: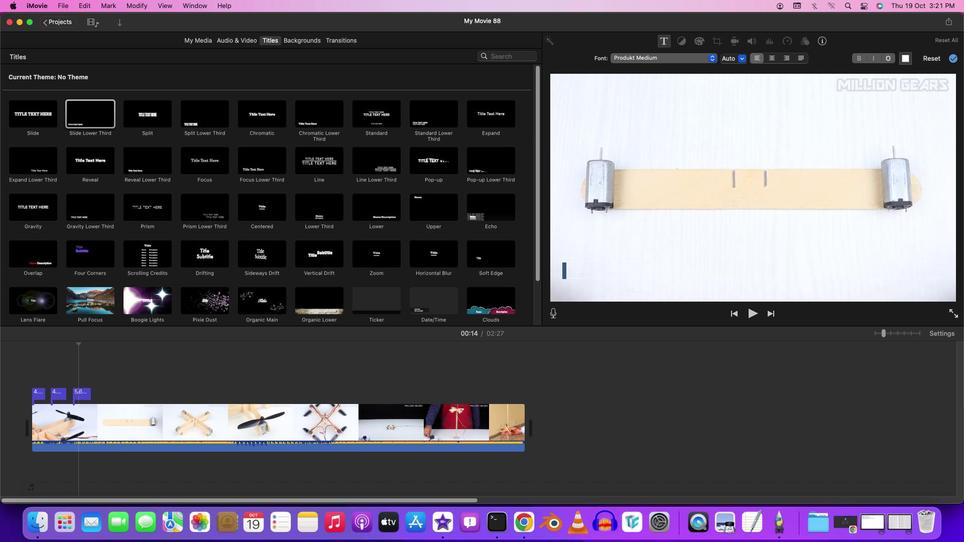 
Action: Key pressed Key.backspaceKey.shift'$'Key.backspace'2''.'Key.space'4'Key.spaceKey.shift'M''o''t''o''r''s'Key.enter
Screenshot: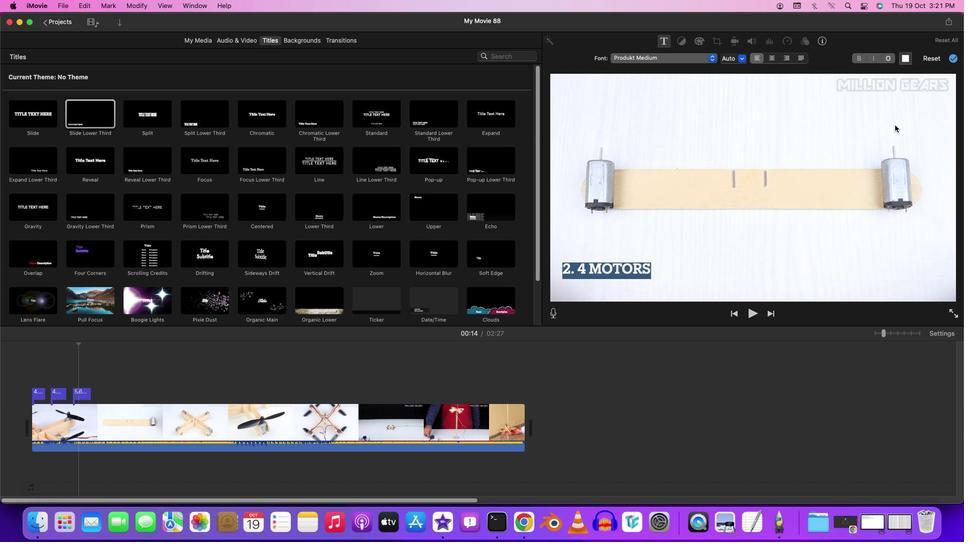 
Action: Mouse moved to (906, 57)
Screenshot: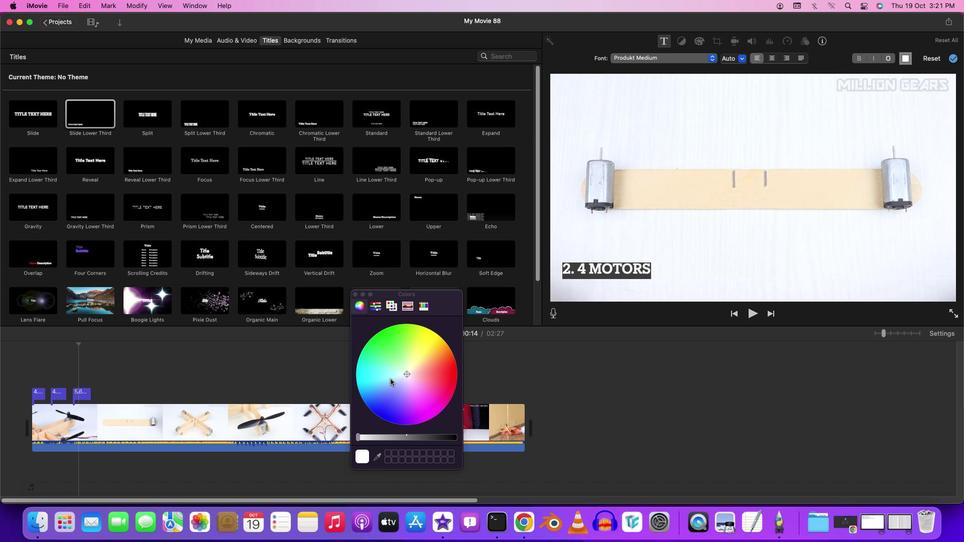 
Action: Mouse pressed left at (906, 57)
Screenshot: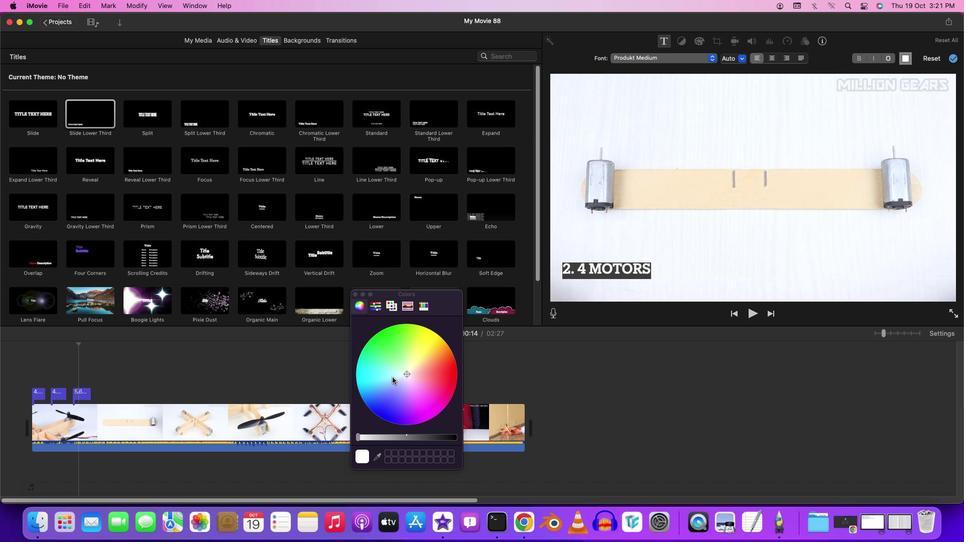 
Action: Mouse moved to (406, 373)
Screenshot: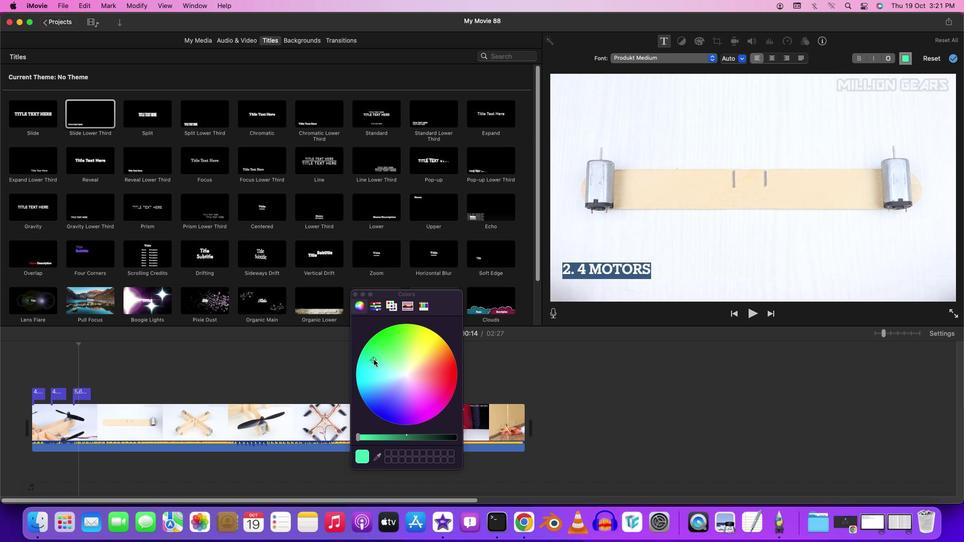 
Action: Mouse pressed left at (406, 373)
Screenshot: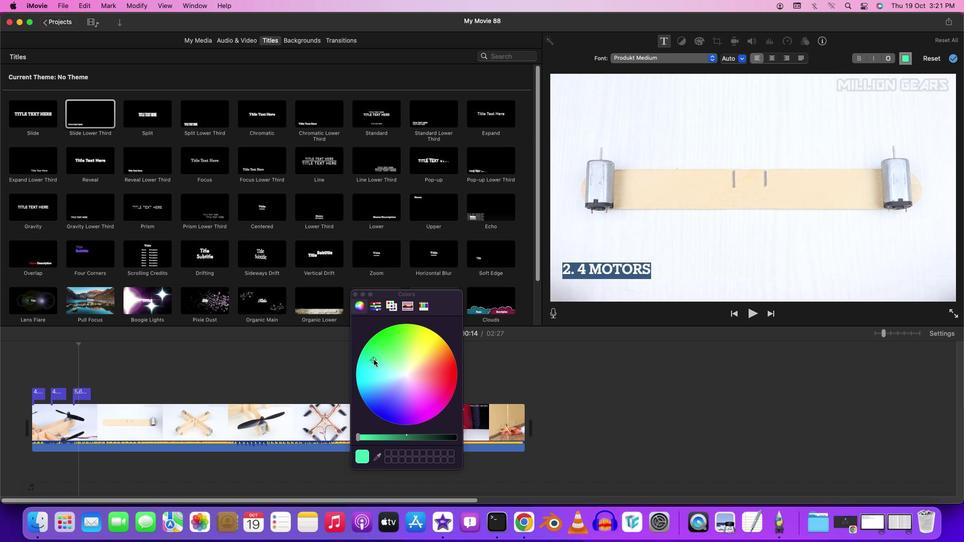 
Action: Mouse moved to (626, 284)
Screenshot: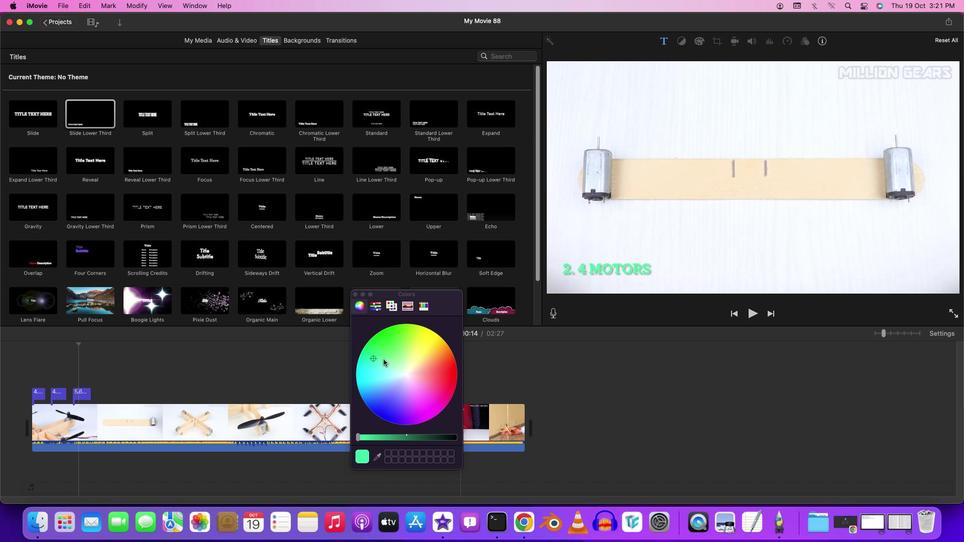 
Action: Mouse pressed left at (626, 284)
Screenshot: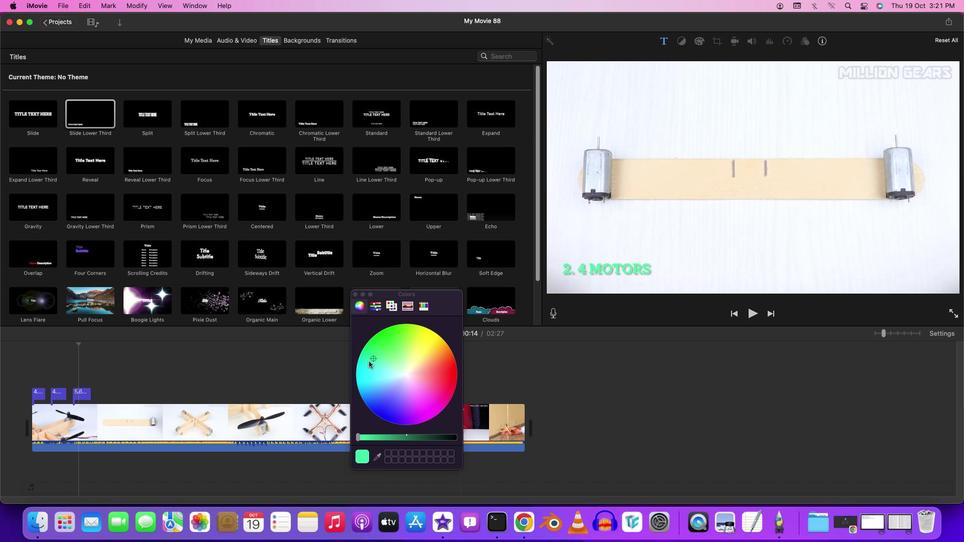 
Action: Mouse moved to (376, 358)
Screenshot: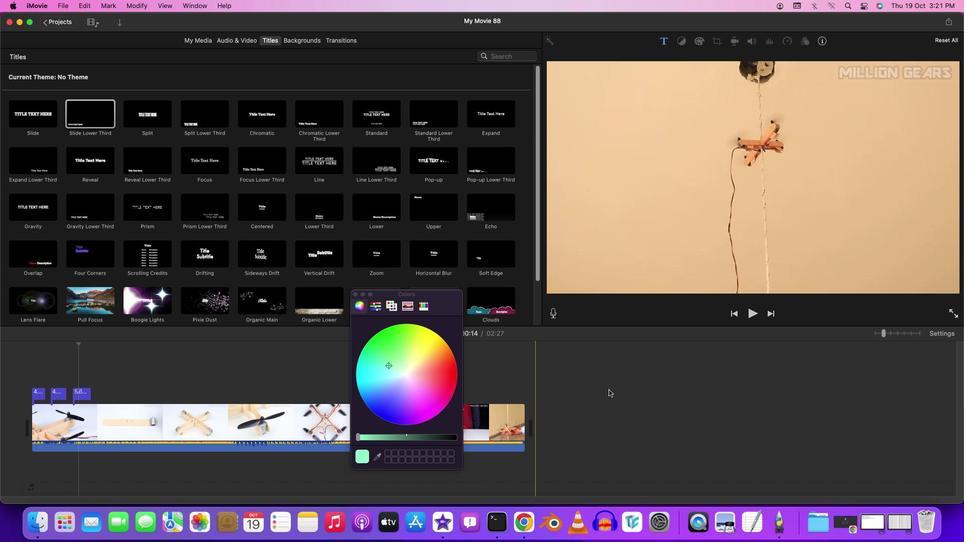 
Action: Mouse pressed left at (376, 358)
Screenshot: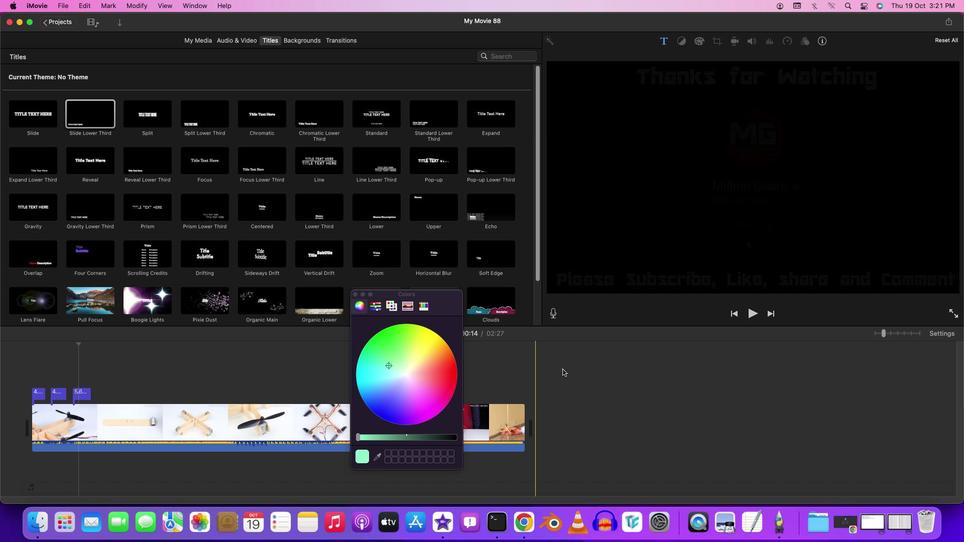 
Action: Mouse moved to (355, 294)
Screenshot: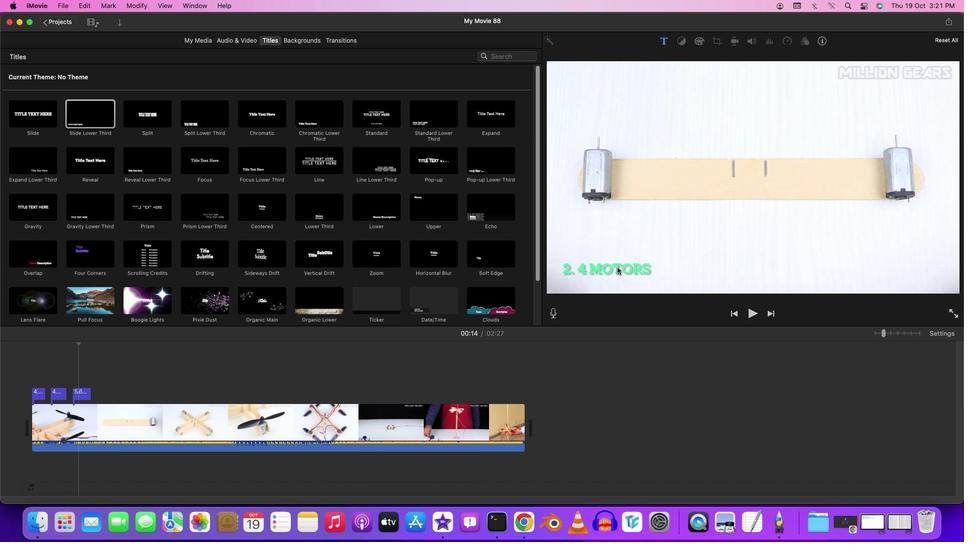 
Action: Mouse pressed left at (355, 294)
Screenshot: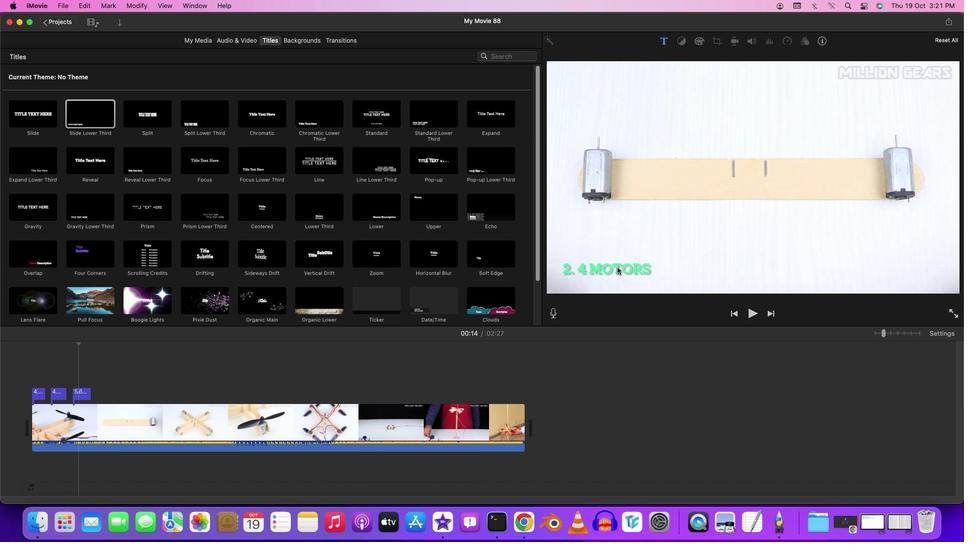 
Action: Mouse moved to (617, 267)
Screenshot: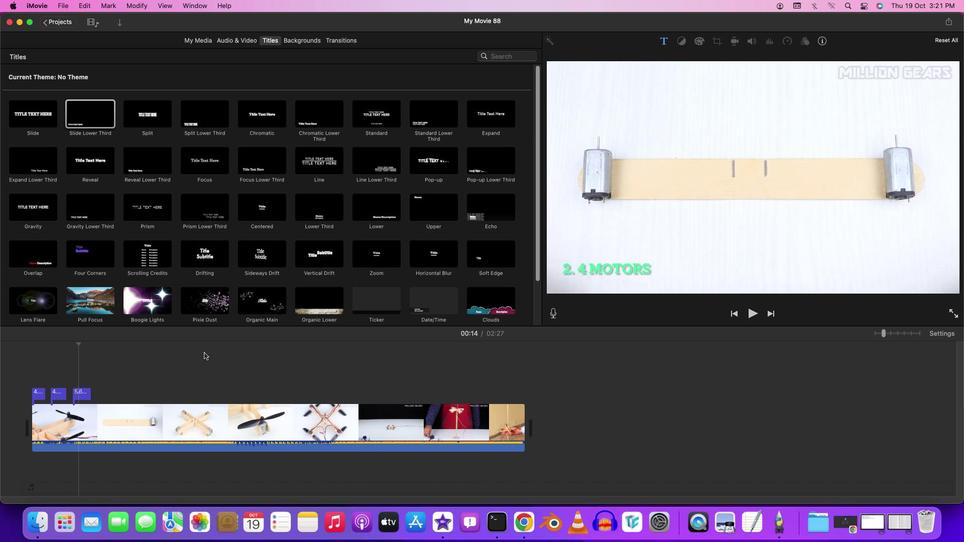 
Action: Mouse pressed left at (617, 267)
Screenshot: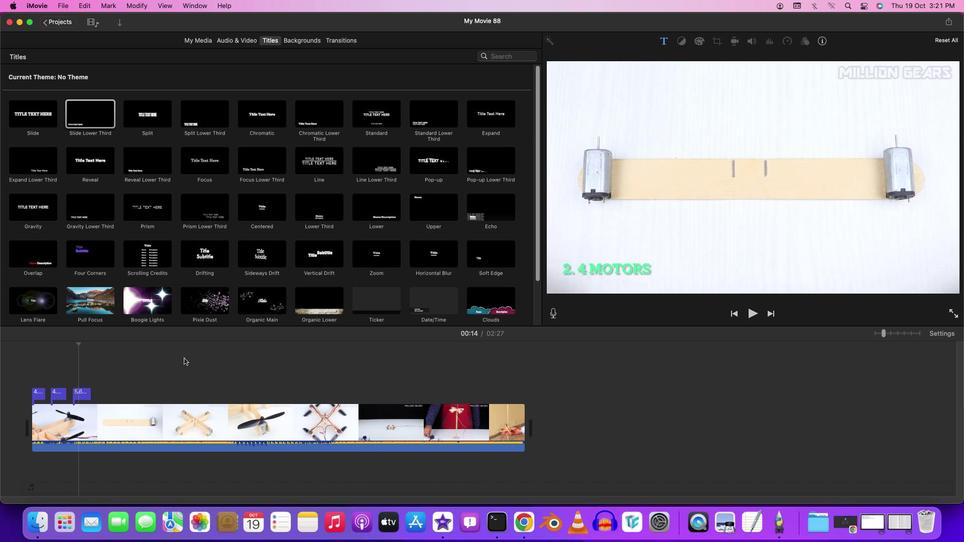 
Action: Mouse moved to (609, 269)
Screenshot: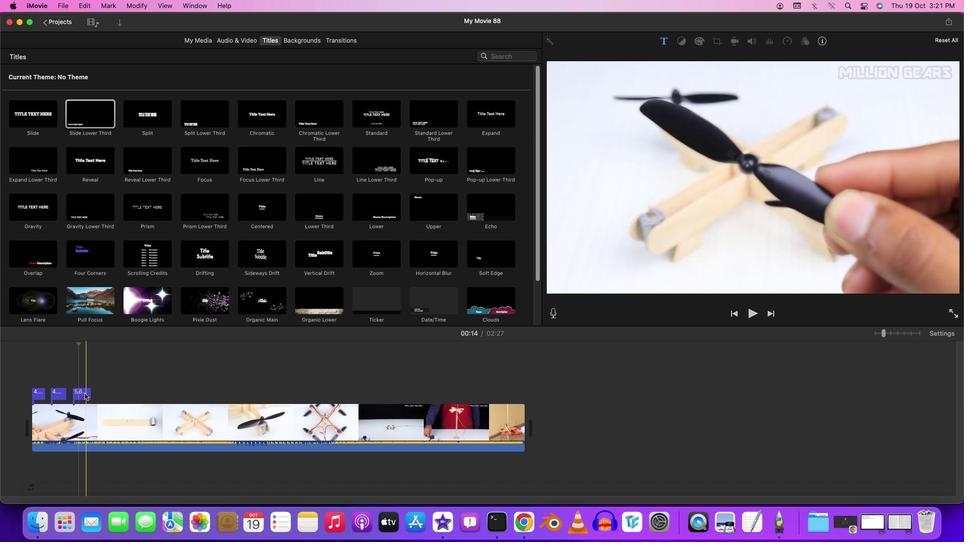 
Action: Mouse pressed left at (609, 269)
Screenshot: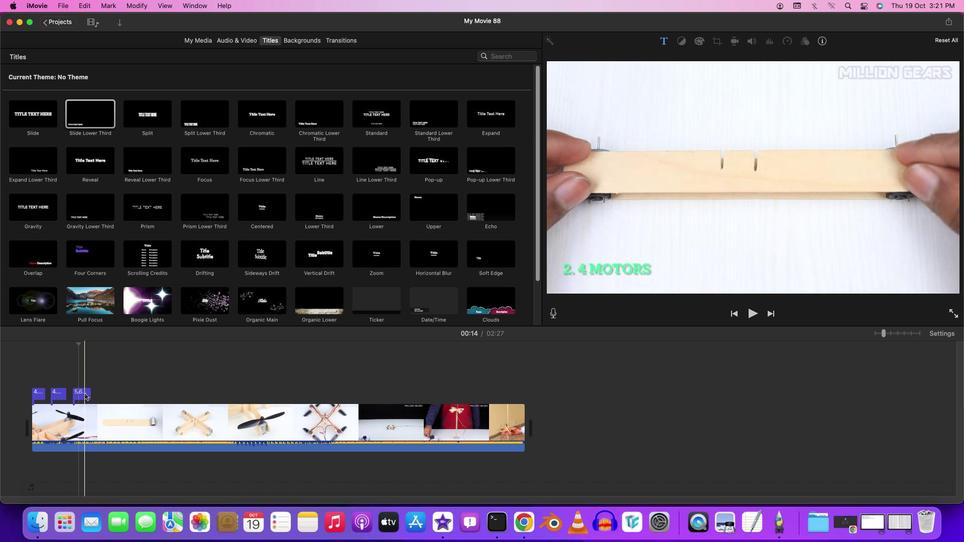 
Action: Mouse moved to (84, 393)
Screenshot: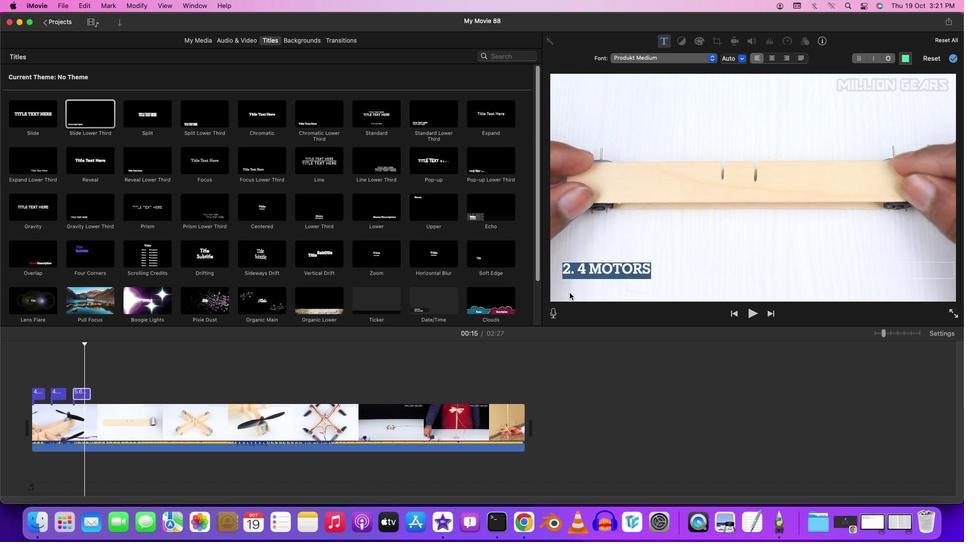 
Action: Mouse pressed left at (84, 393)
Screenshot: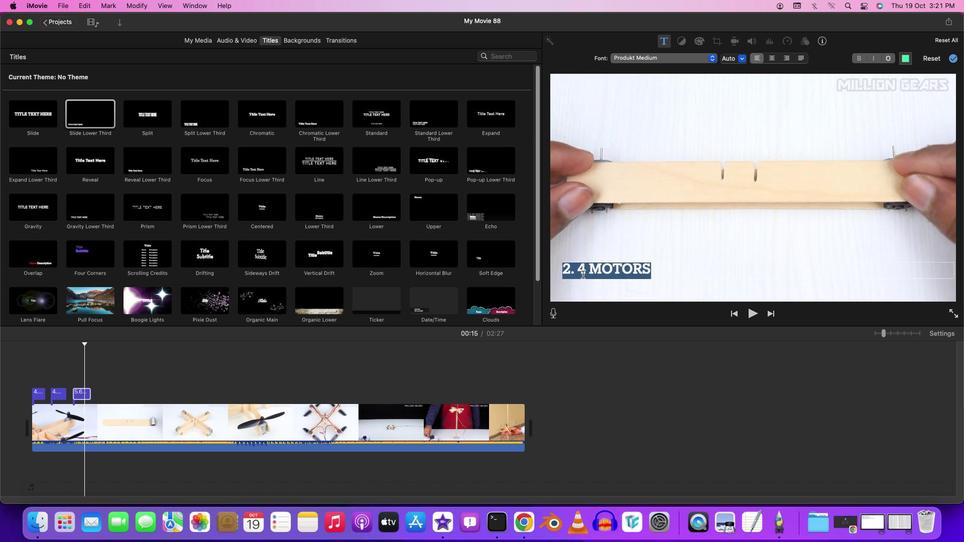 
Action: Mouse pressed left at (84, 393)
Screenshot: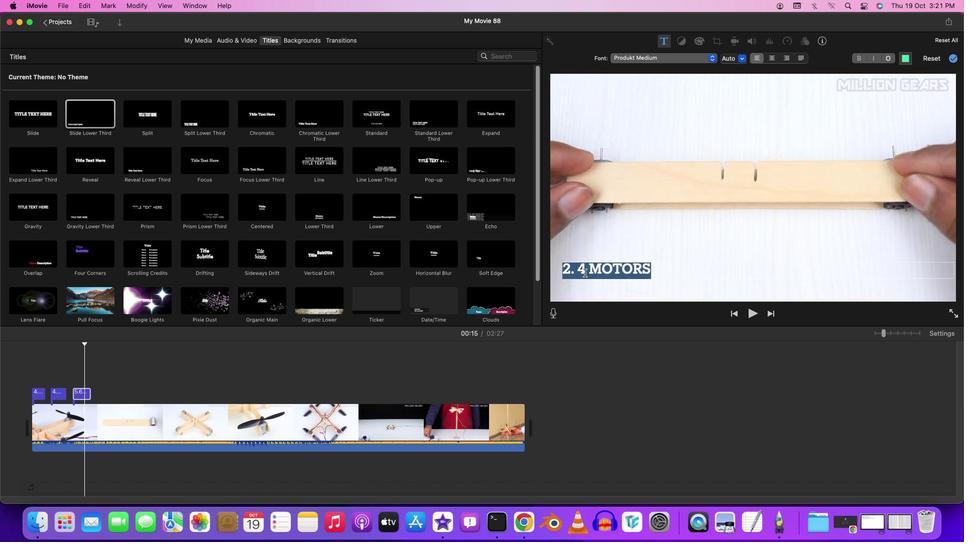 
Action: Mouse moved to (585, 272)
Screenshot: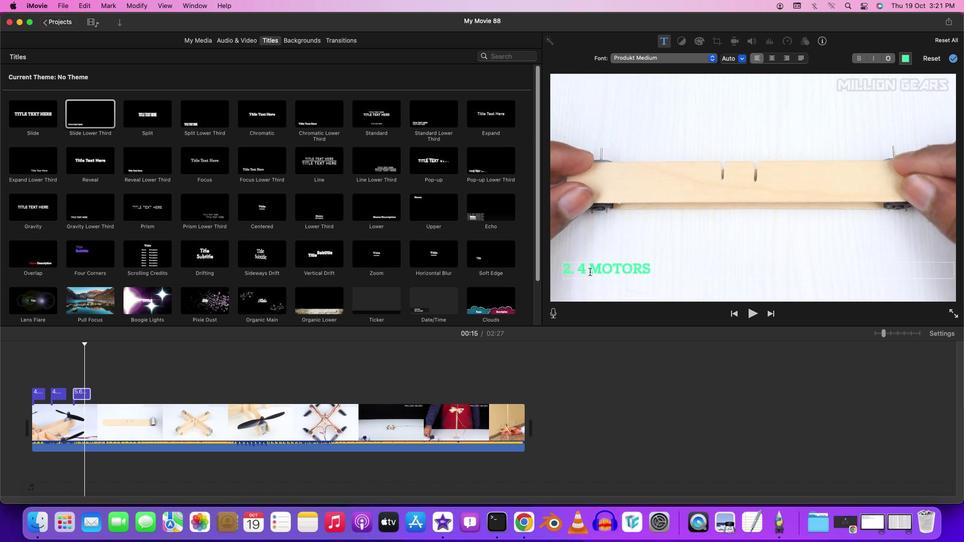 
Action: Mouse pressed left at (585, 272)
Screenshot: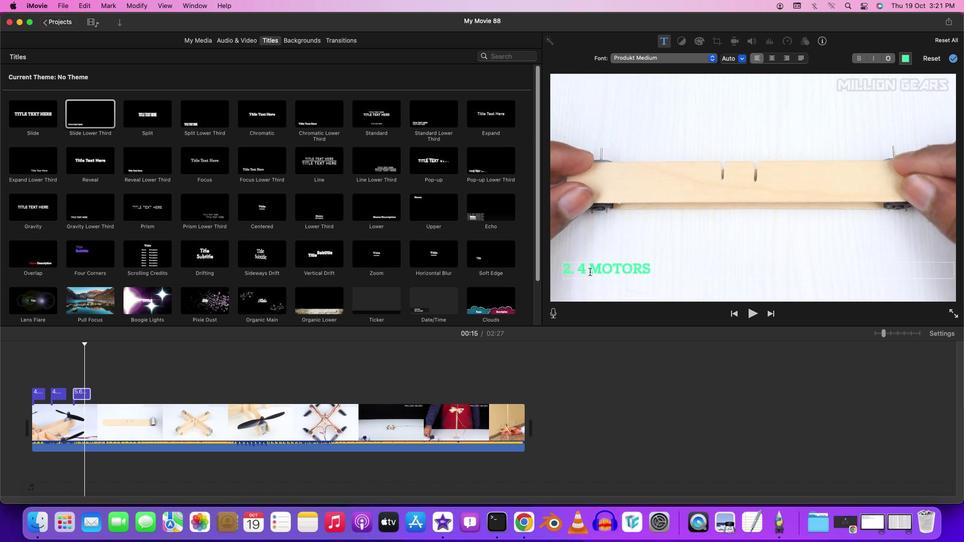 
Action: Mouse moved to (591, 276)
Screenshot: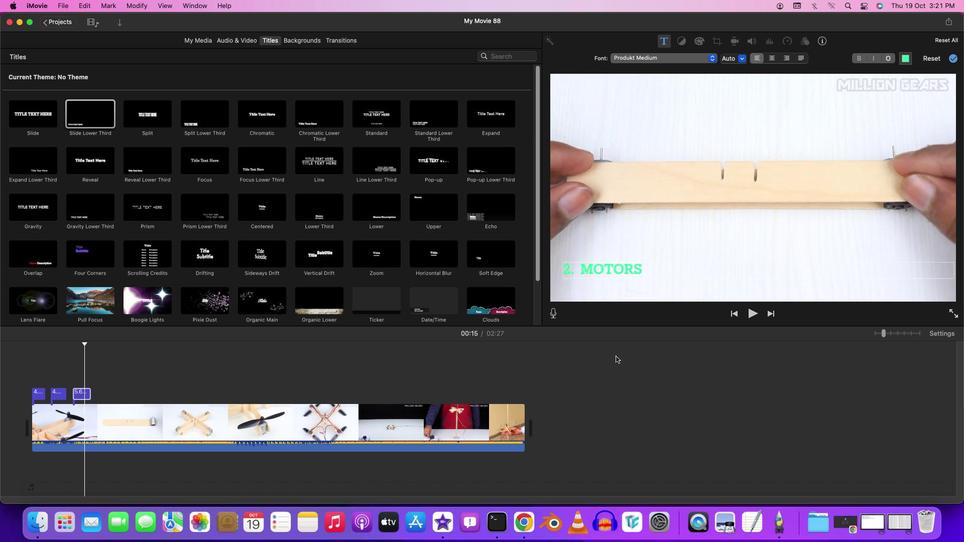 
Action: Key pressed Key.backspace
Screenshot: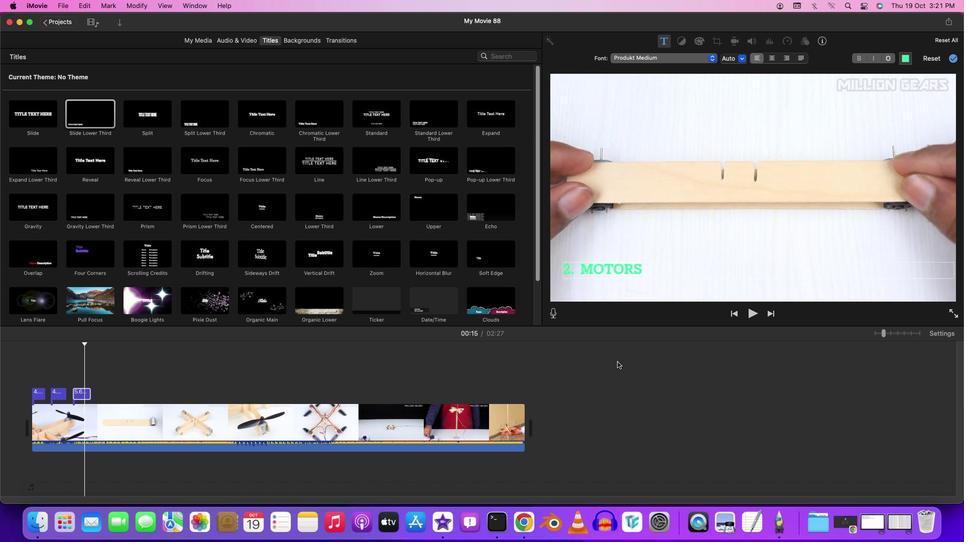 
Action: Mouse moved to (625, 383)
Screenshot: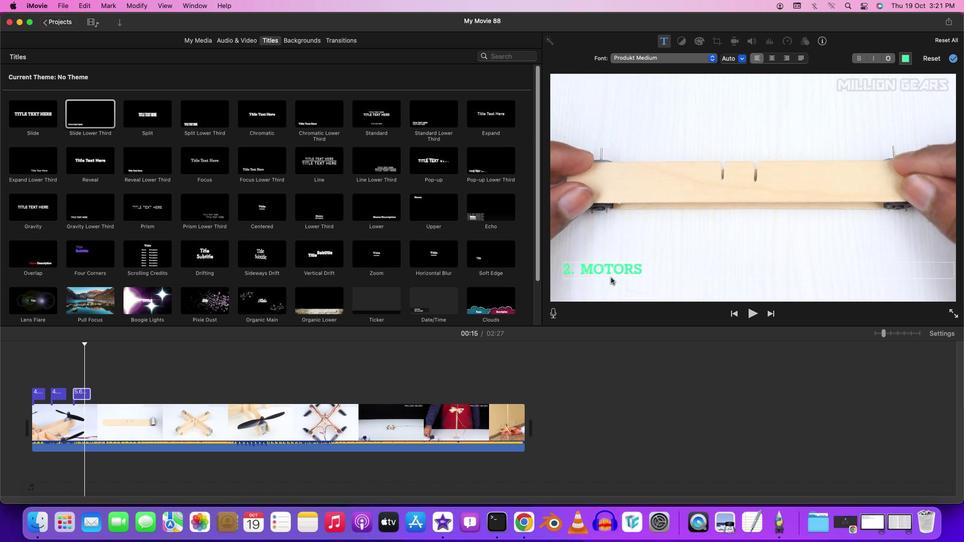 
Action: Mouse pressed left at (625, 383)
Screenshot: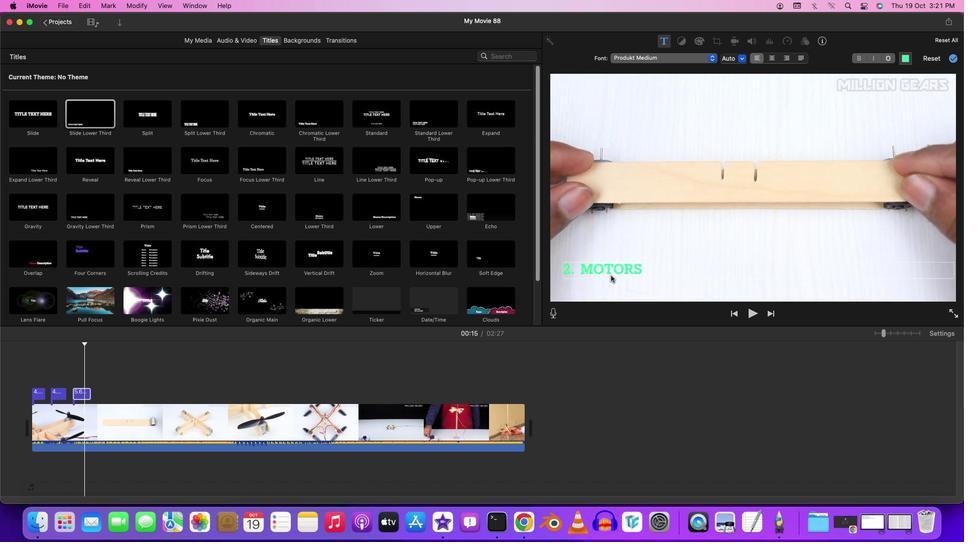 
Action: Mouse moved to (906, 59)
Screenshot: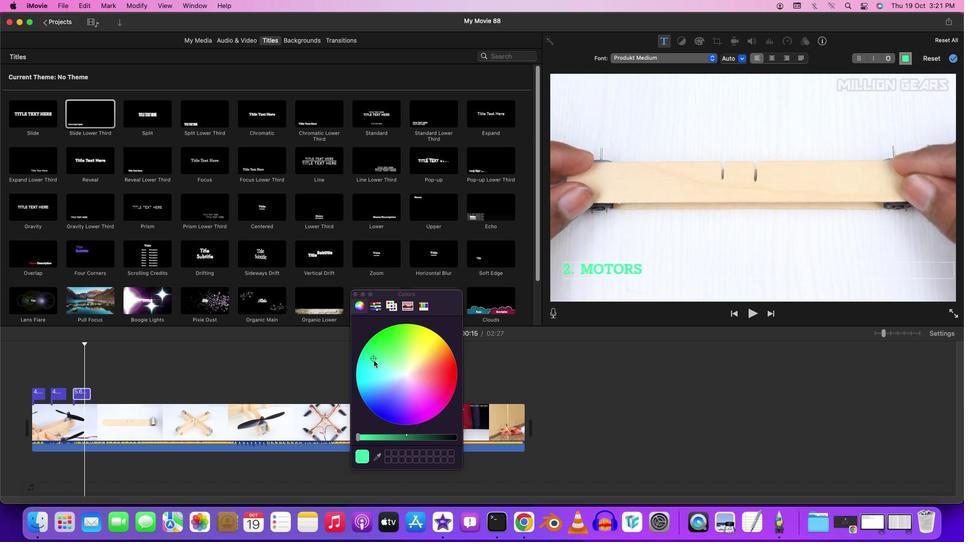 
Action: Mouse pressed left at (906, 59)
Screenshot: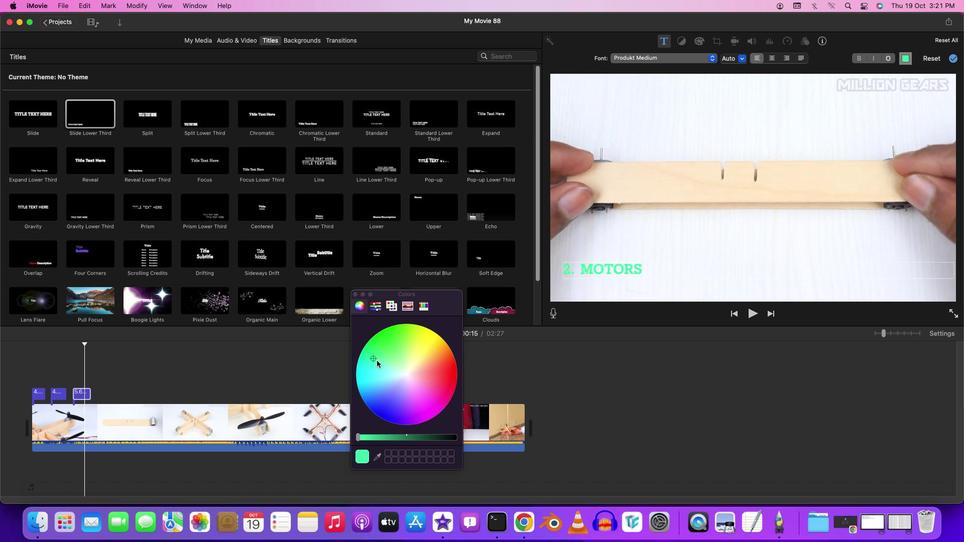 
Action: Mouse moved to (374, 361)
Screenshot: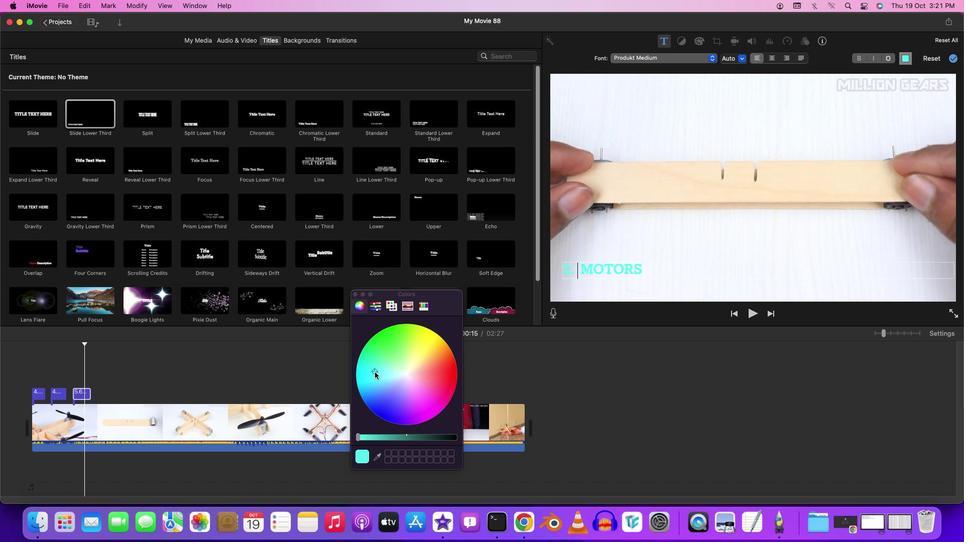 
Action: Mouse pressed left at (374, 361)
Screenshot: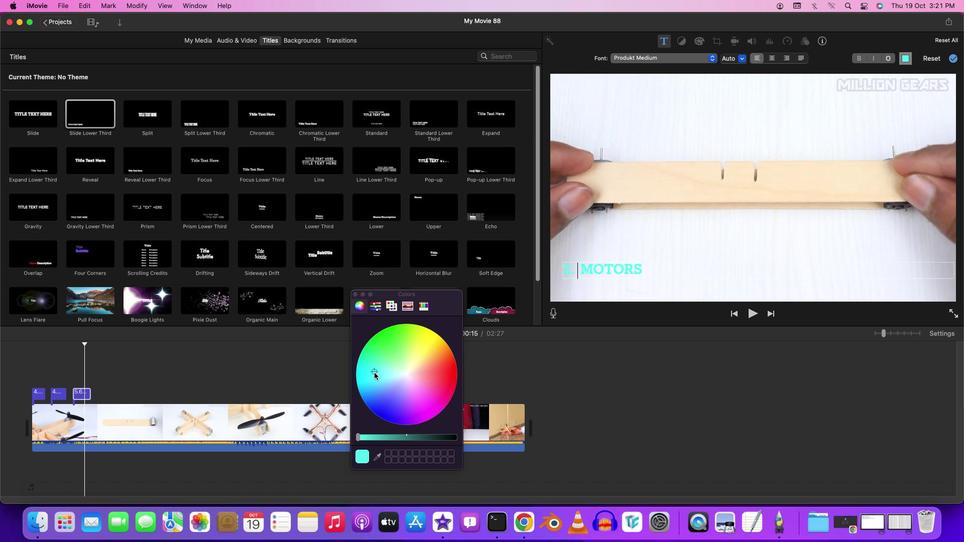 
Action: Mouse moved to (356, 293)
Screenshot: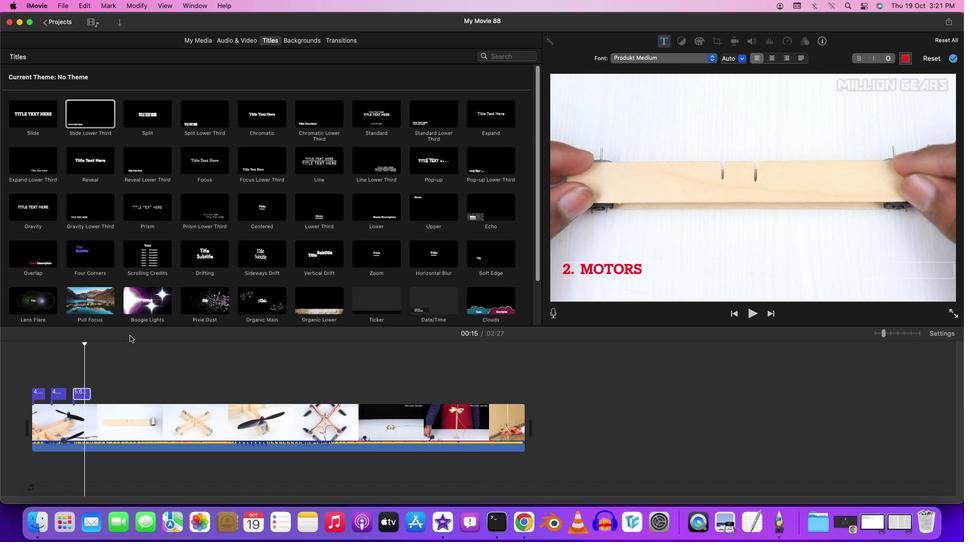
Action: Mouse pressed left at (356, 293)
Screenshot: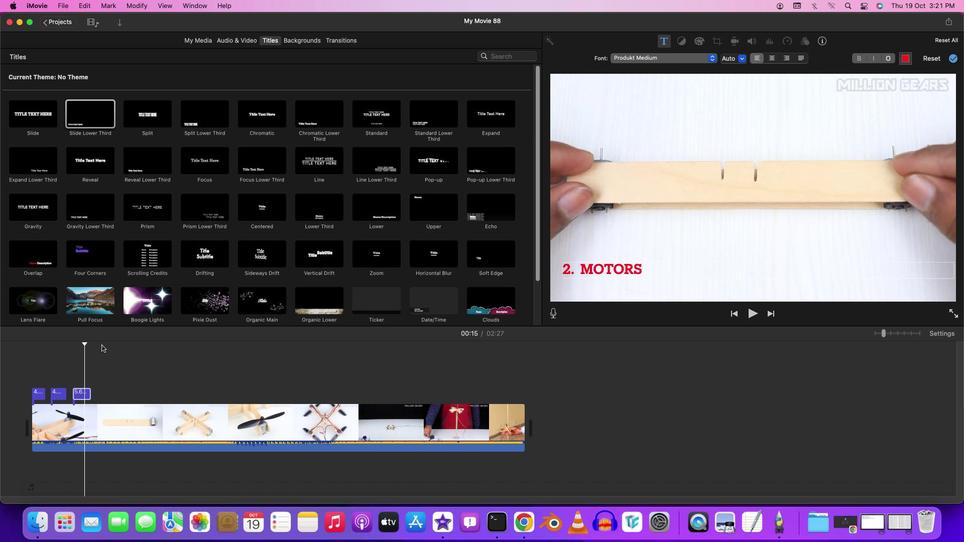 
Action: Mouse moved to (85, 345)
Screenshot: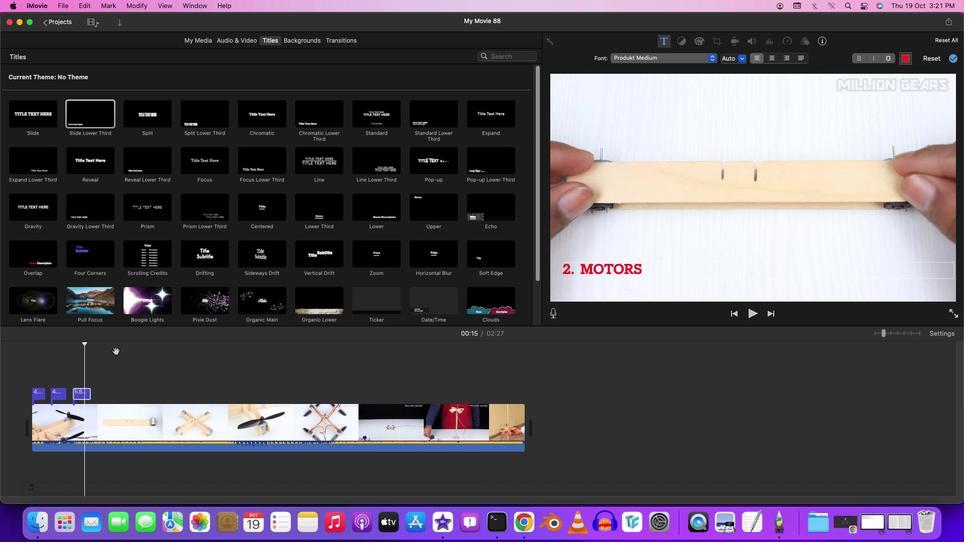 
Action: Mouse pressed left at (85, 345)
Screenshot: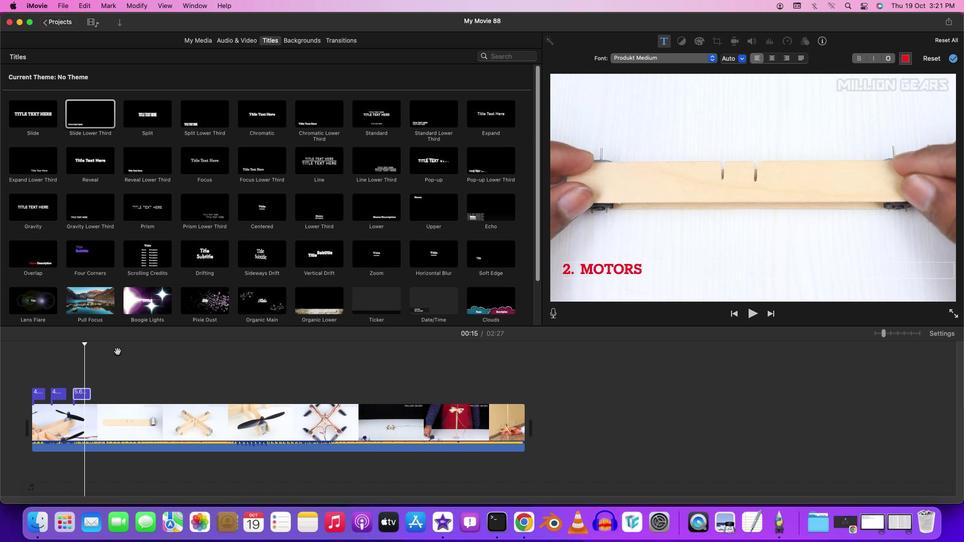 
Action: Mouse moved to (84, 343)
Screenshot: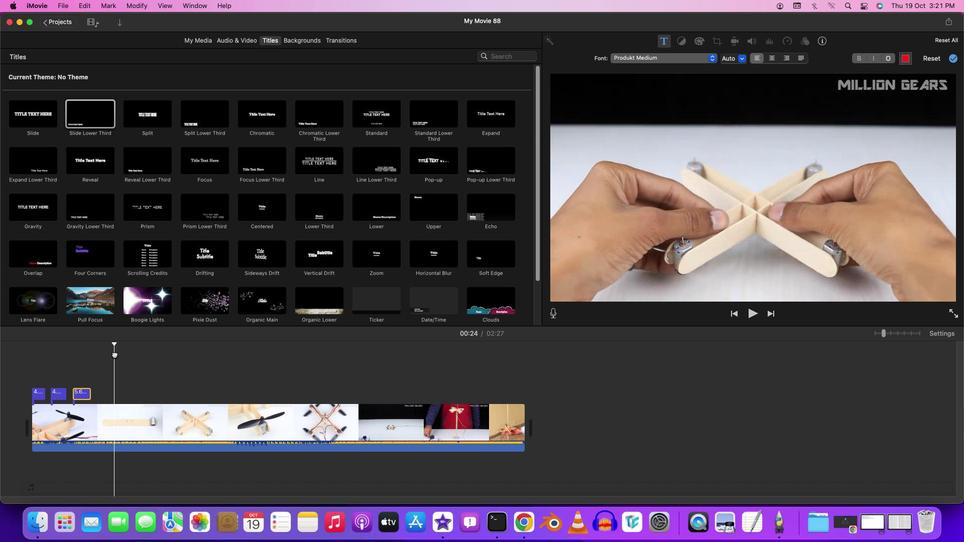 
Action: Mouse pressed left at (84, 343)
Screenshot: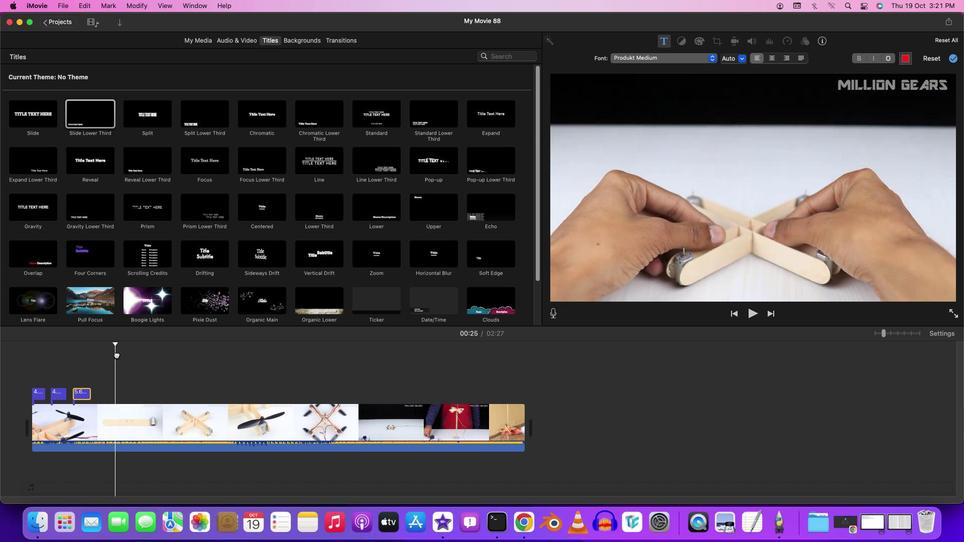 
Action: Mouse moved to (30, 362)
Screenshot: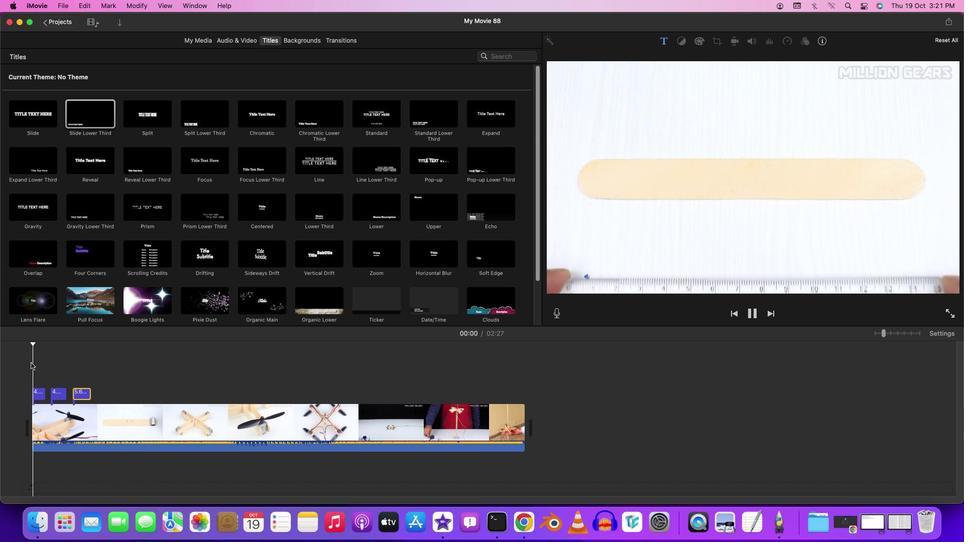 
Action: Key pressed Key.space
Screenshot: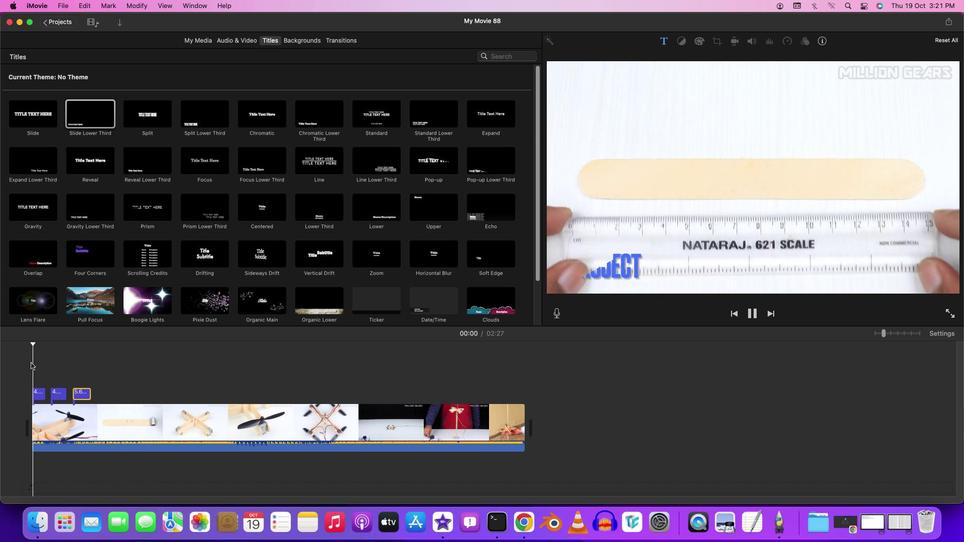 
Action: Mouse moved to (117, 386)
Screenshot: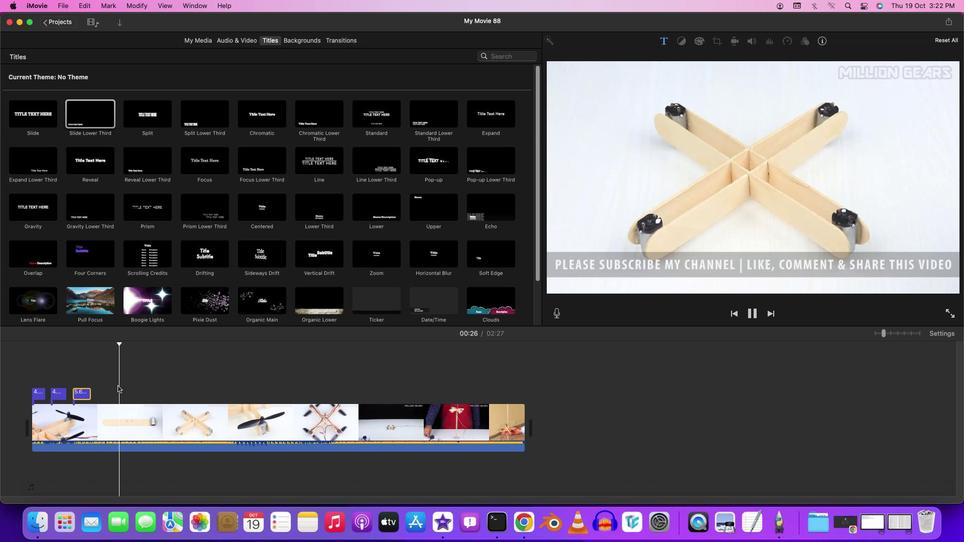 
Action: Key pressed Key.spaceKey.spaceKey.spaceKey.spaceKey.spaceKey.spaceKey.spaceKey.spaceKey.spaceKey.spaceKey.space
Screenshot: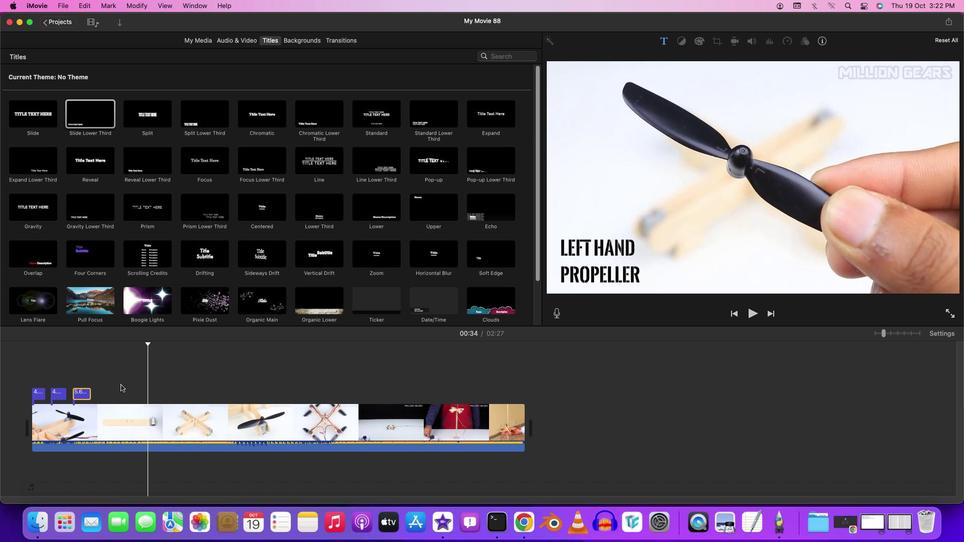 
Action: Mouse moved to (148, 344)
Screenshot: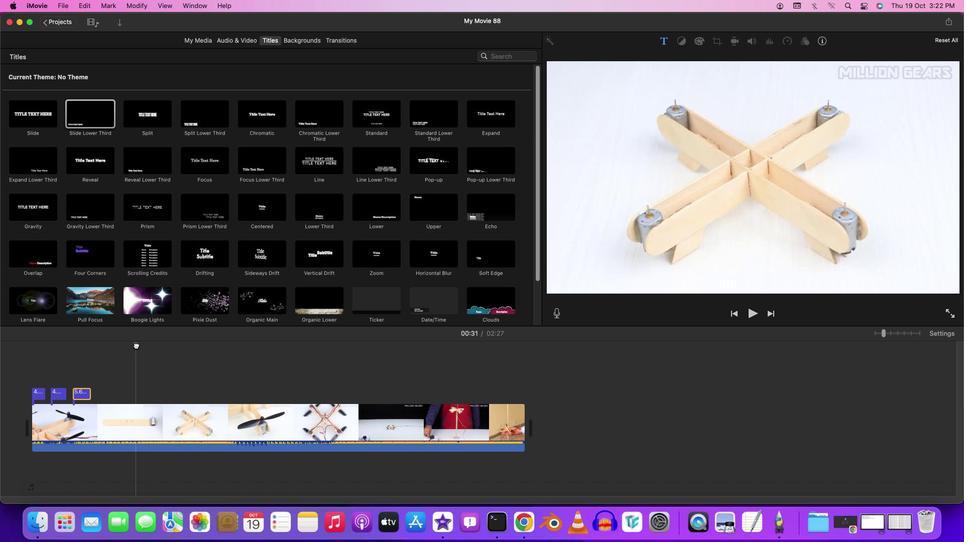 
Action: Mouse pressed left at (148, 344)
Screenshot: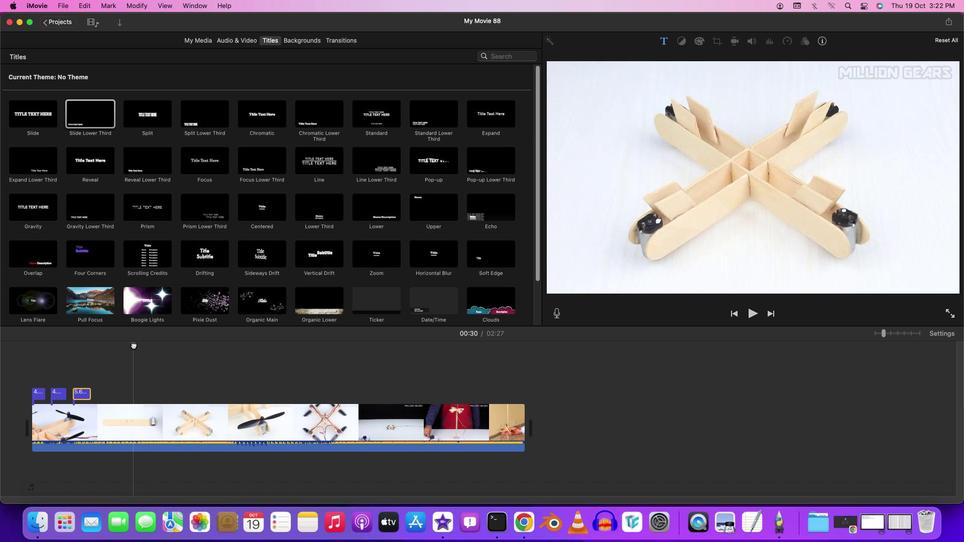 
Action: Mouse moved to (86, 118)
Screenshot: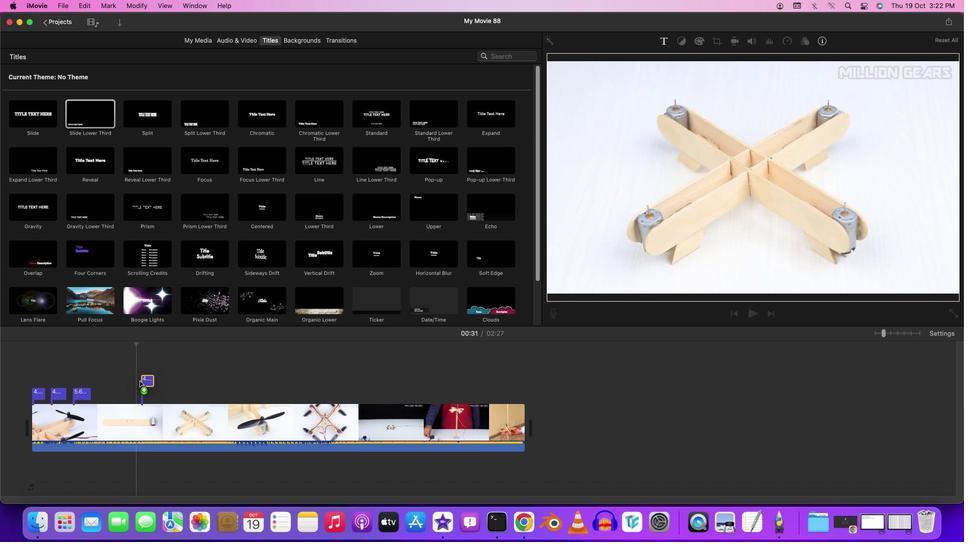 
Action: Mouse pressed left at (86, 118)
Screenshot: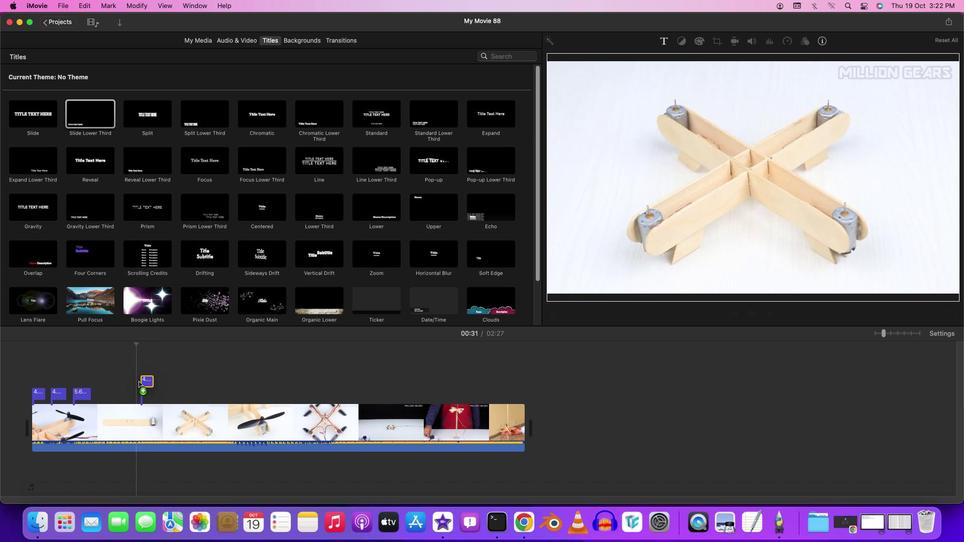 
Action: Mouse moved to (704, 270)
Screenshot: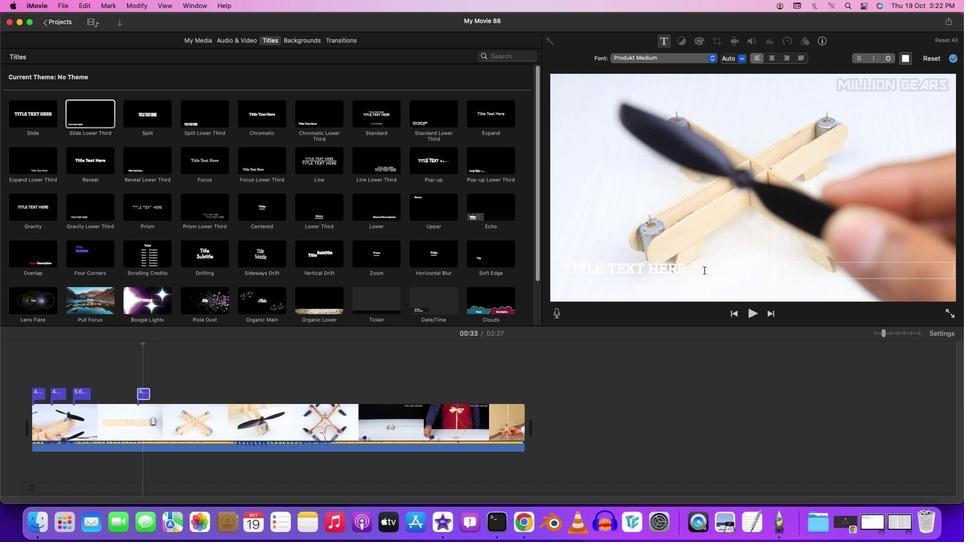
Action: Mouse pressed left at (704, 270)
Screenshot: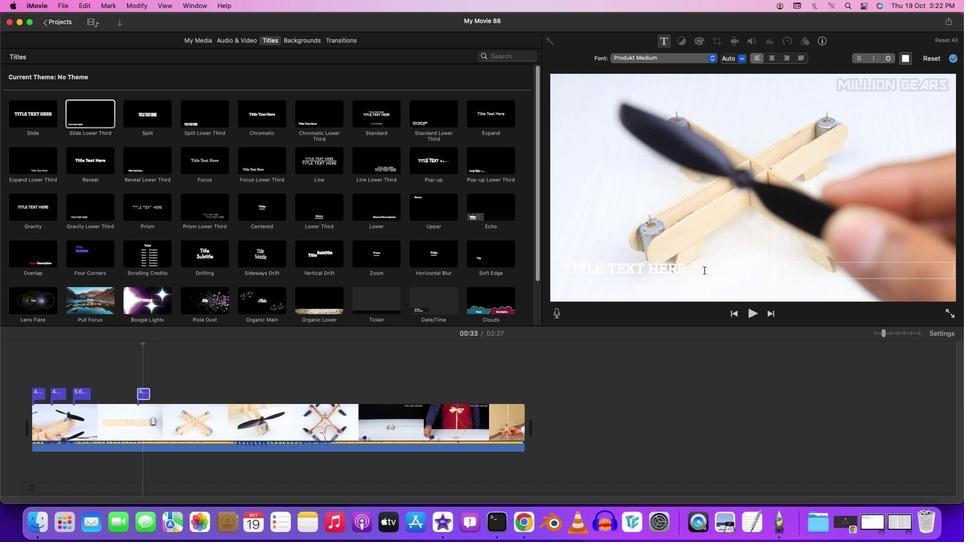 
Action: Key pressed Key.backspaceKey.backspaceKey.backspaceKey.backspaceKey.backspaceKey.backspaceKey.backspaceKey.backspaceKey.backspaceKey.backspaceKey.backspaceKey.backspaceKey.backspaceKey.backspaceKey.backspaceKey.backspaceKey.backspaceKey.backspaceKey.backspaceKey.shift'P''r''o''p''e''l''l''a''r''s'Key.leftKey.left'e'Key.backspaceKey.backspace'e'Key.enter
Screenshot: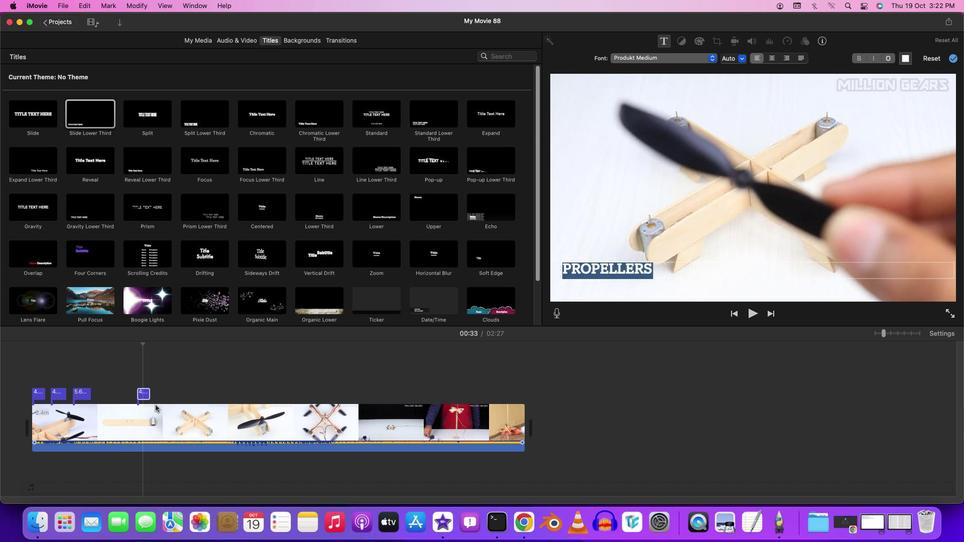 
Action: Mouse moved to (142, 345)
Screenshot: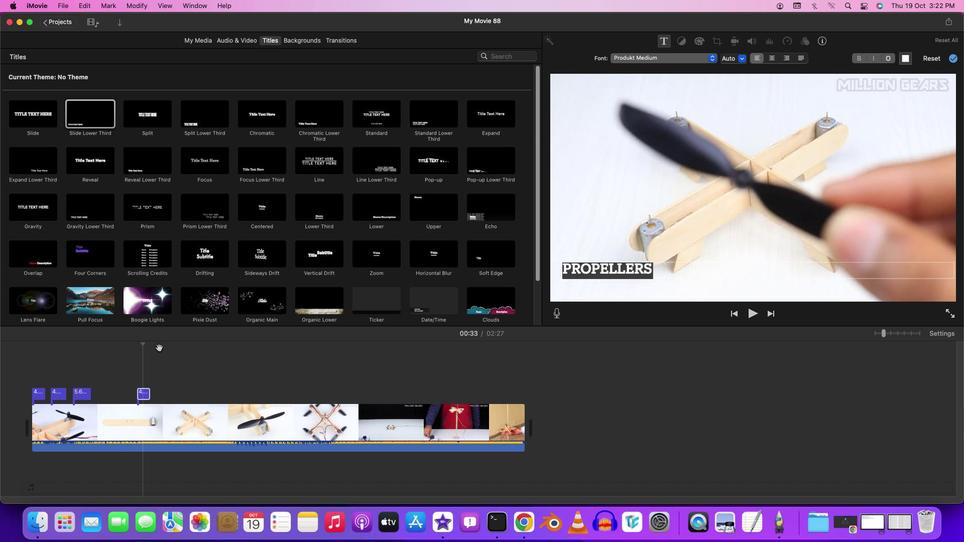 
Action: Mouse pressed left at (142, 345)
Screenshot: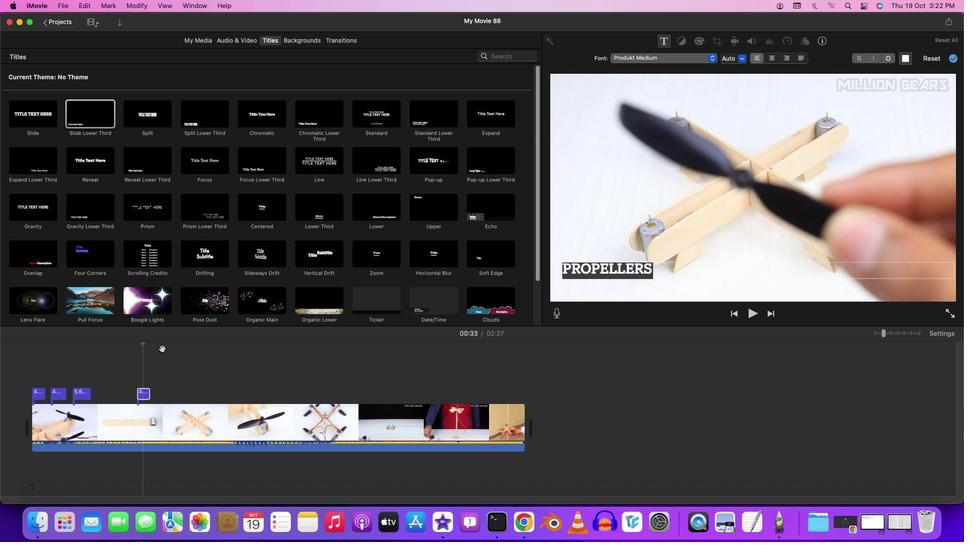 
Action: Mouse moved to (160, 353)
Screenshot: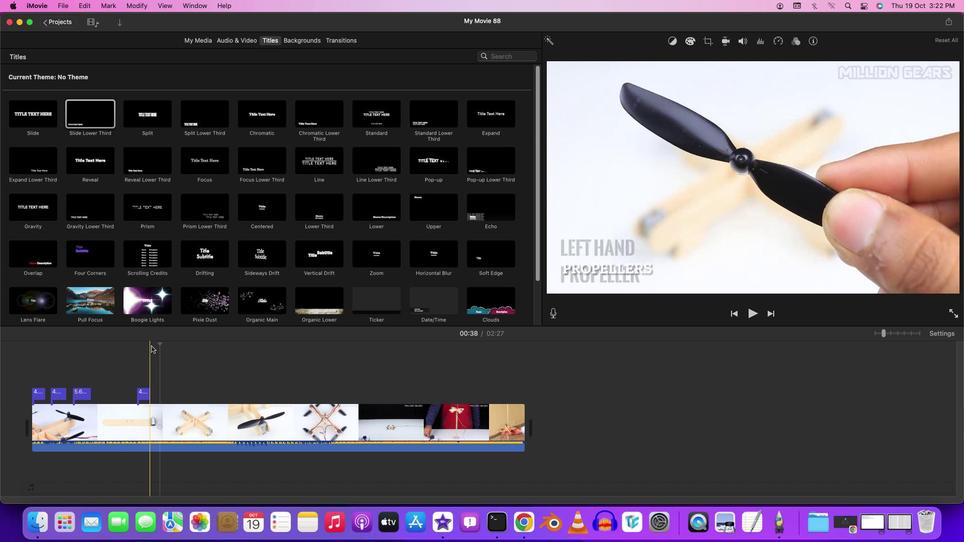 
Action: Mouse pressed left at (160, 353)
Screenshot: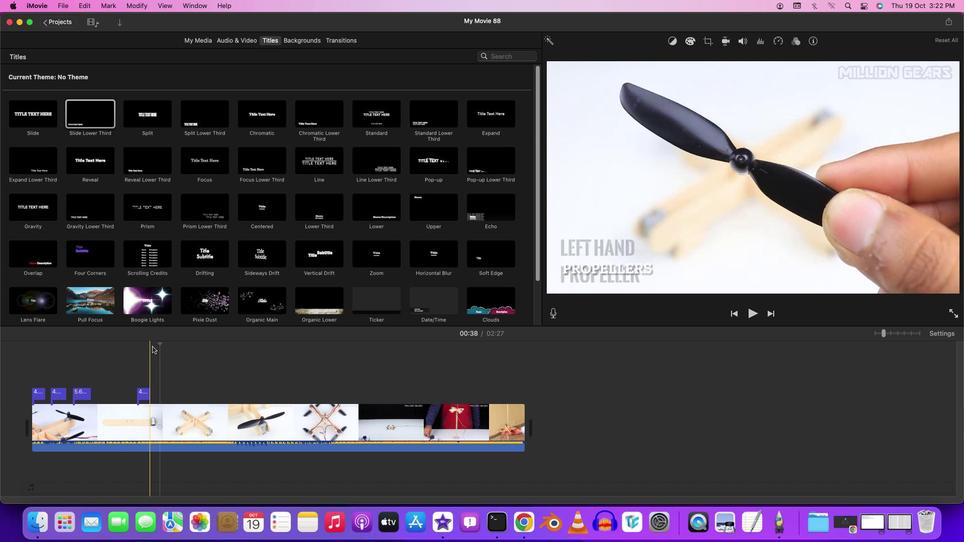 
Action: Mouse moved to (136, 357)
Screenshot: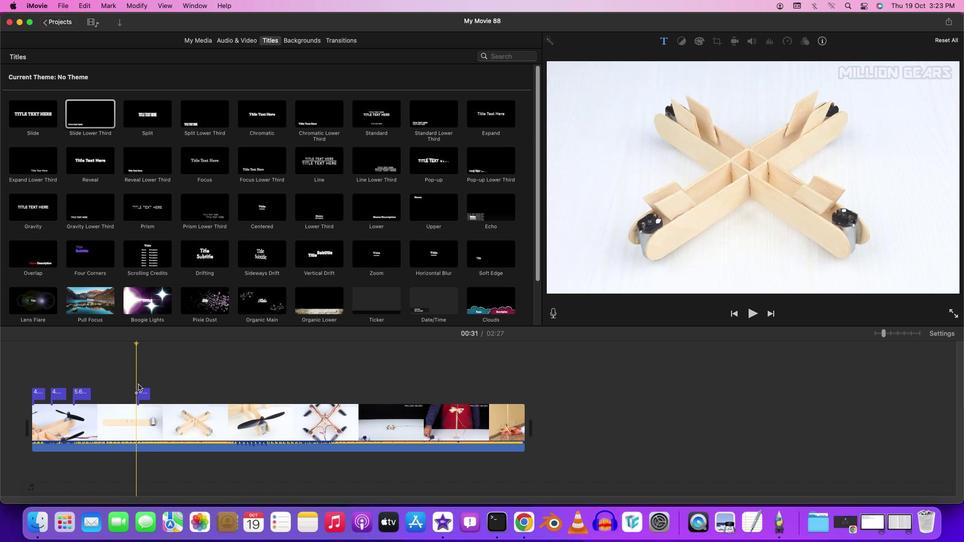
Action: Mouse pressed left at (136, 357)
Screenshot: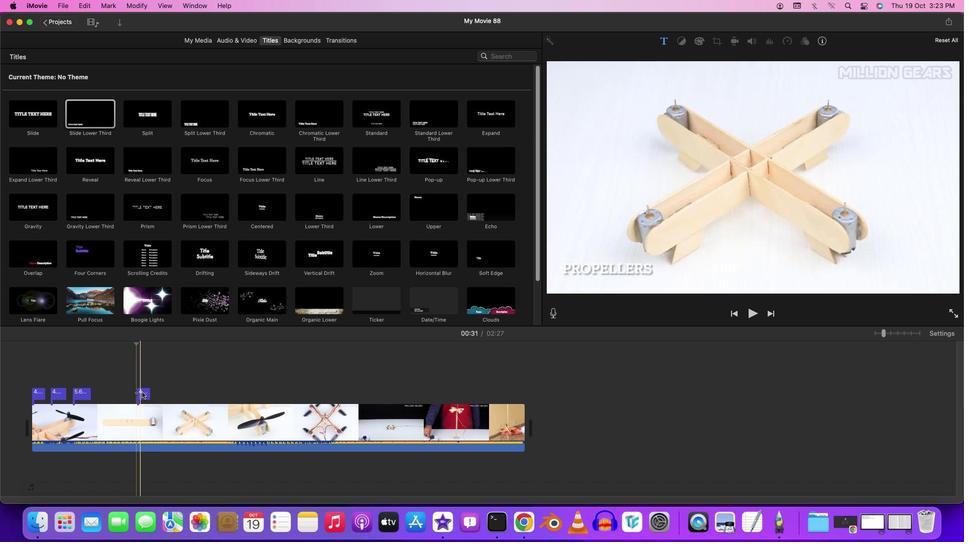 
Action: Mouse moved to (143, 393)
Screenshot: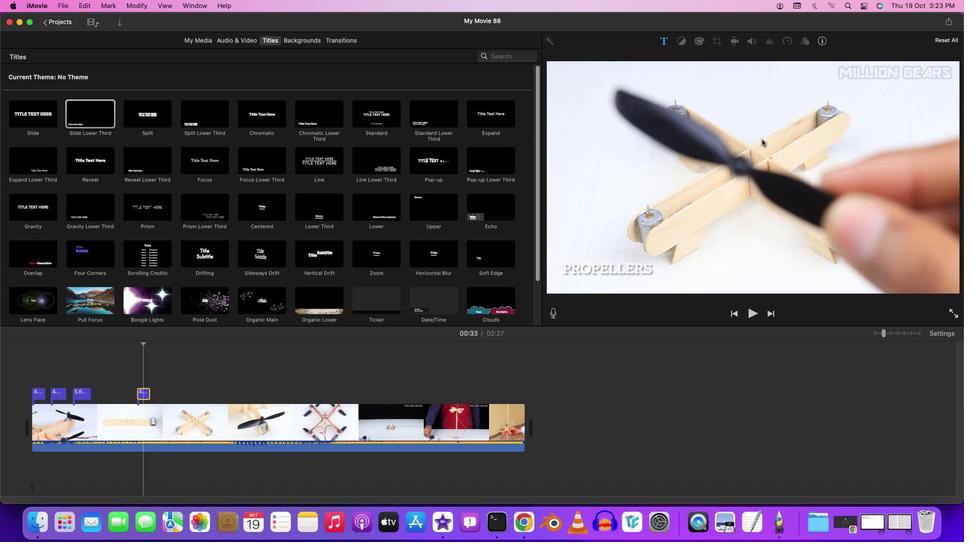 
Action: Mouse pressed left at (143, 393)
Screenshot: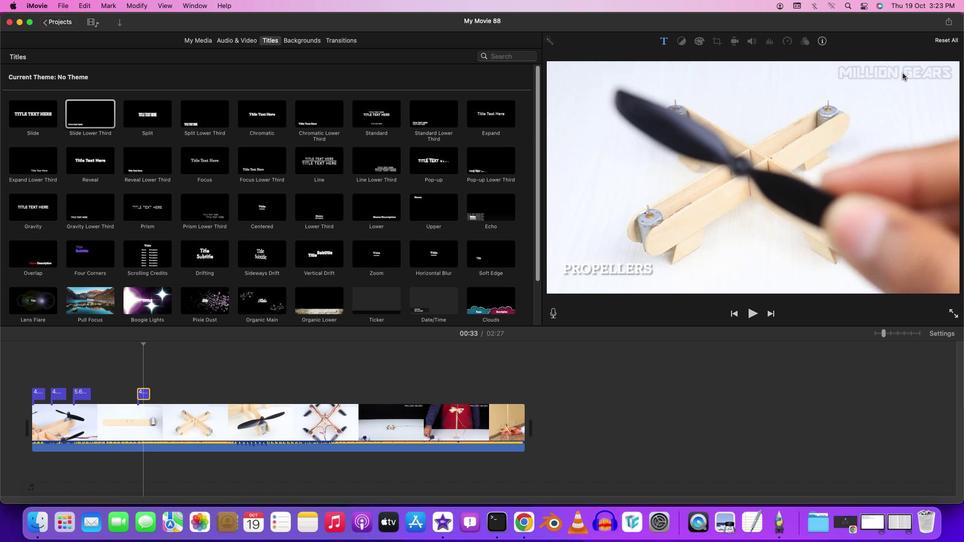 
Action: Mouse moved to (142, 394)
Screenshot: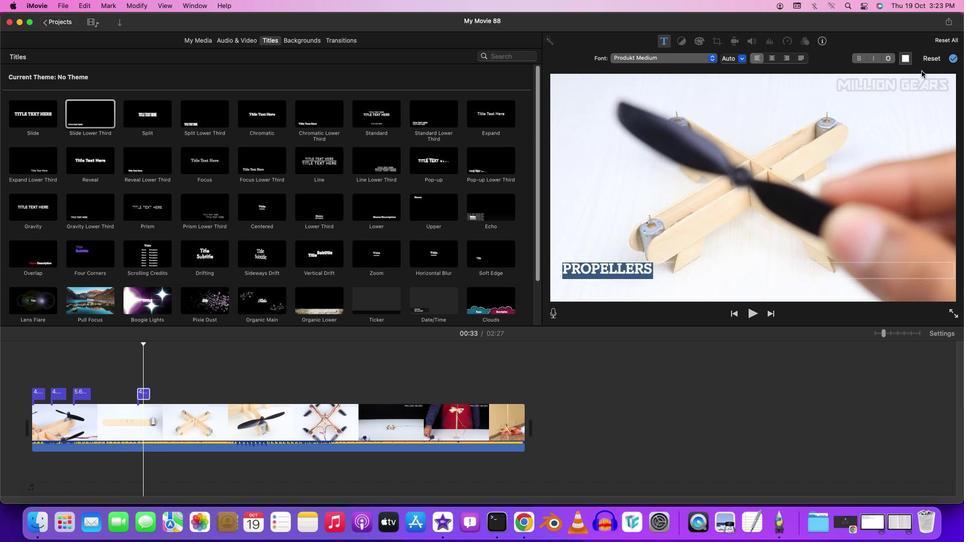 
Action: Mouse pressed left at (142, 394)
Screenshot: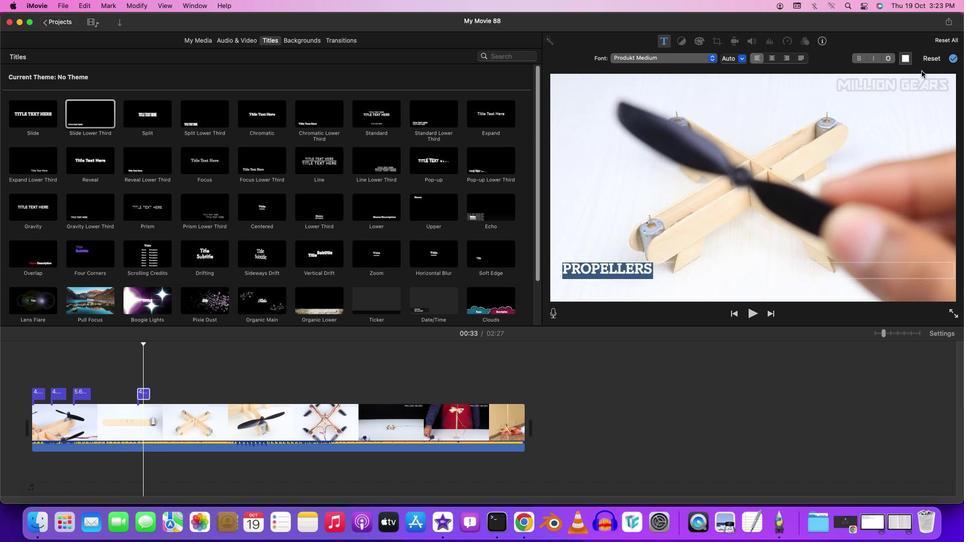 
Action: Mouse pressed left at (142, 394)
Screenshot: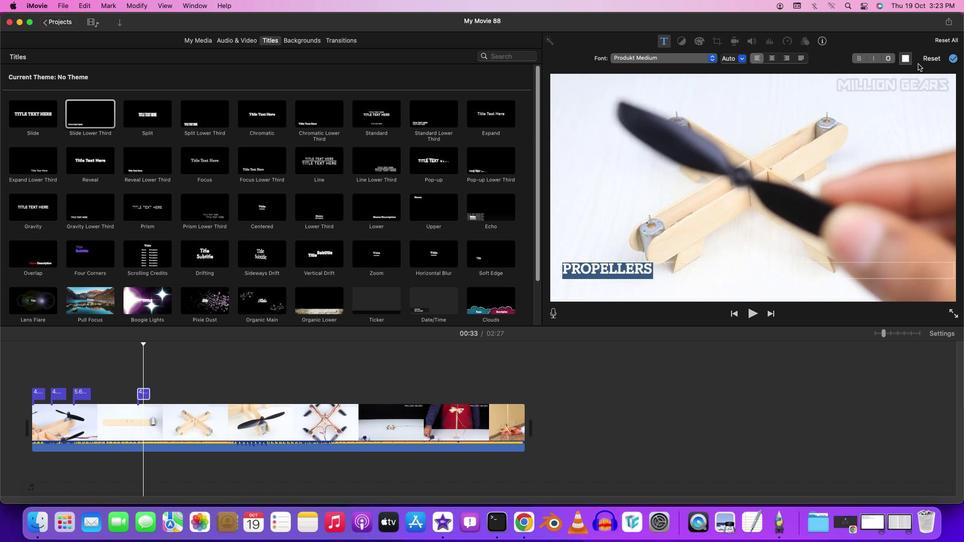 
Action: Mouse moved to (907, 59)
Screenshot: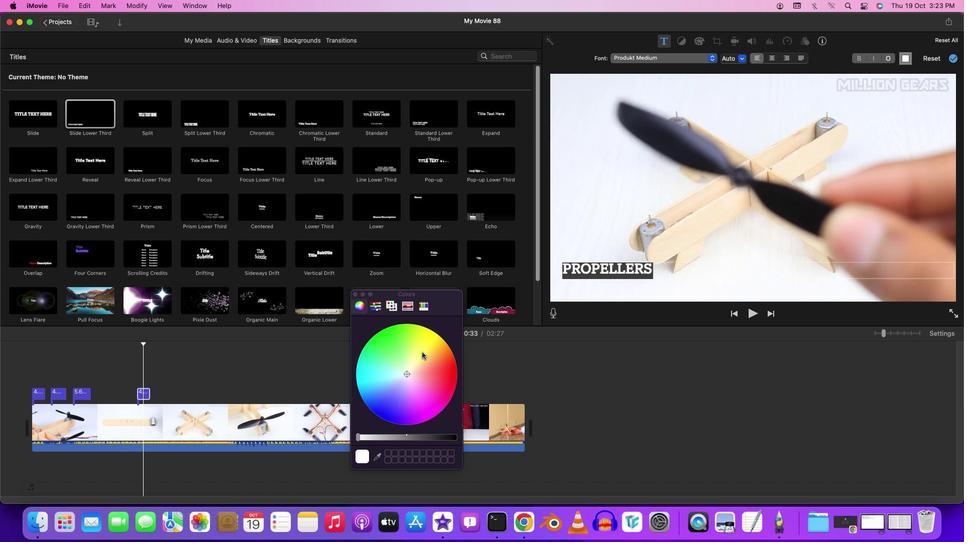 
Action: Mouse pressed left at (907, 59)
Screenshot: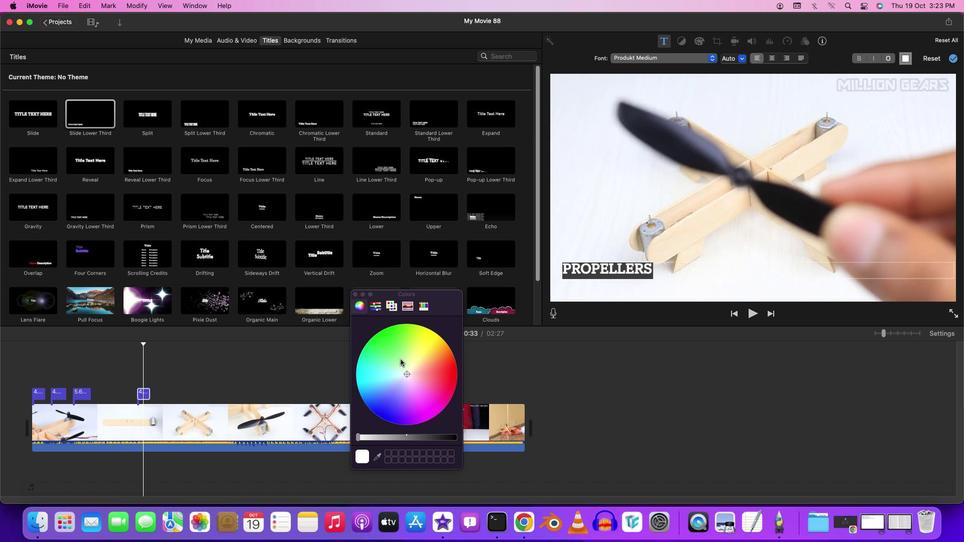 
Action: Mouse moved to (407, 375)
Screenshot: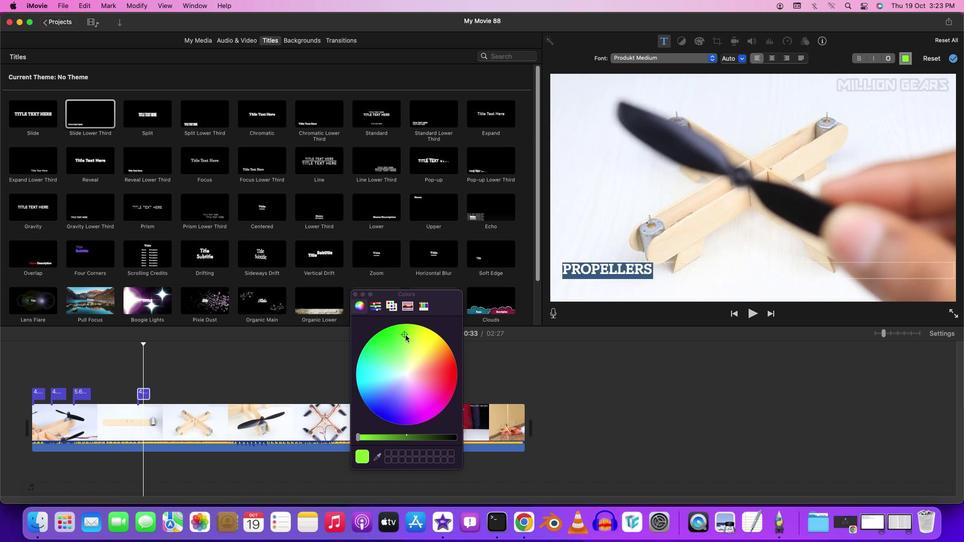 
Action: Mouse pressed left at (407, 375)
Screenshot: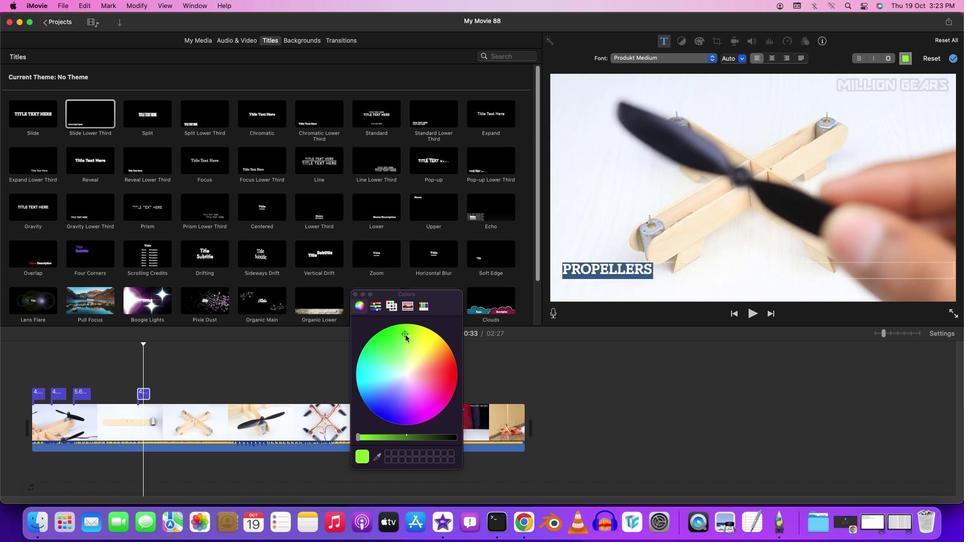 
Action: Mouse moved to (665, 273)
Screenshot: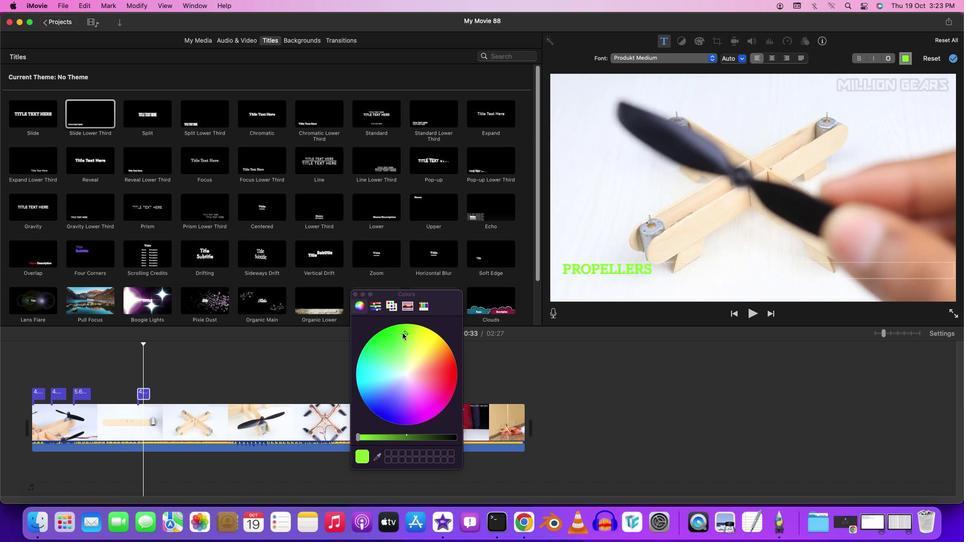 
Action: Mouse pressed left at (665, 273)
Screenshot: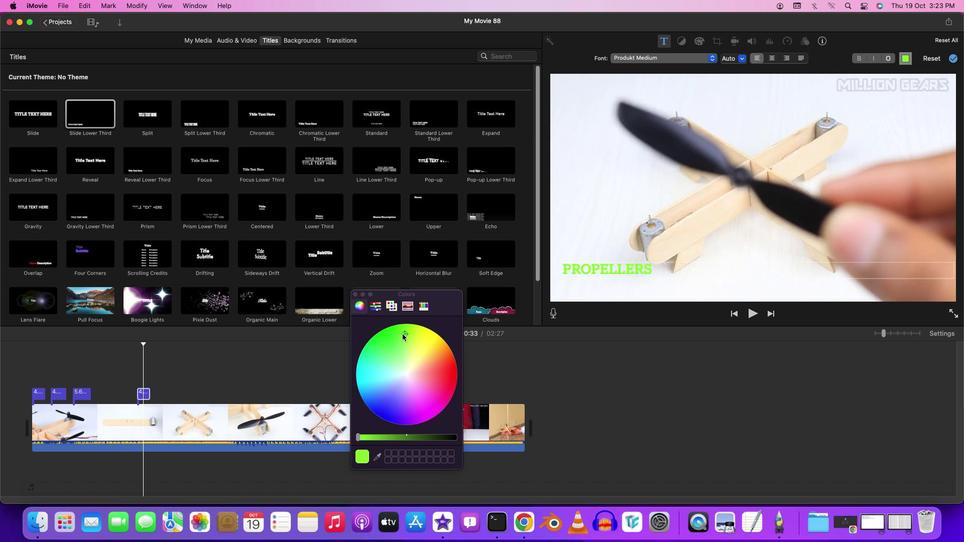 
Action: Mouse moved to (404, 335)
Screenshot: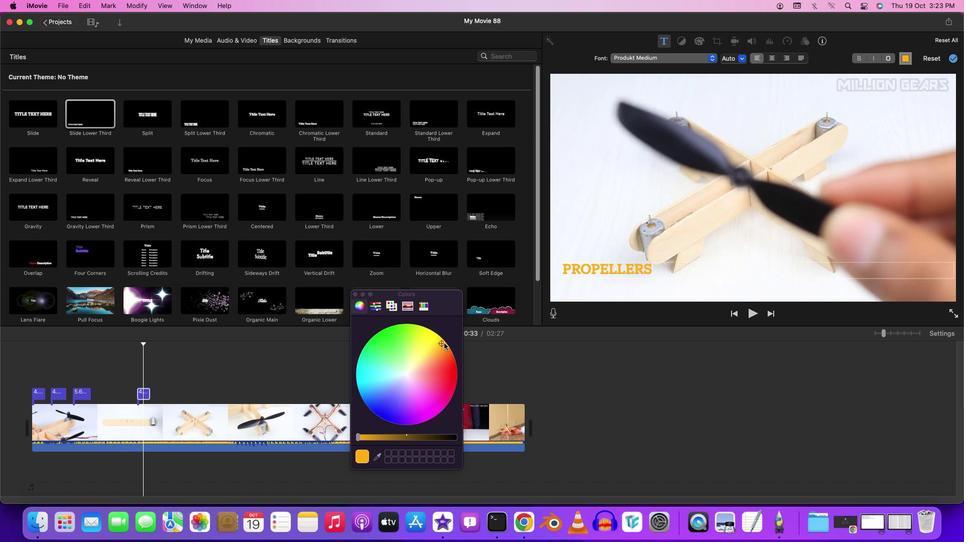 
Action: Mouse pressed left at (404, 335)
Screenshot: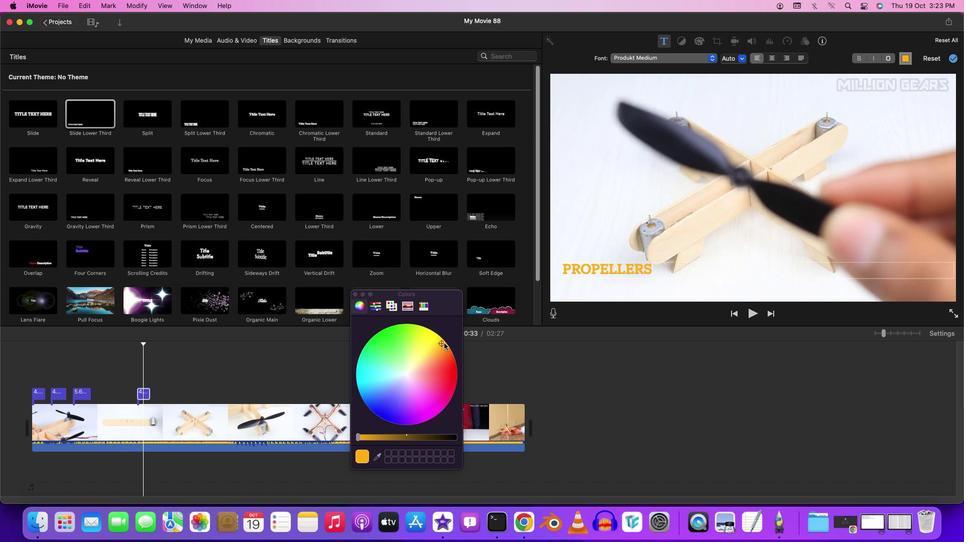 
Action: Mouse moved to (597, 379)
Screenshot: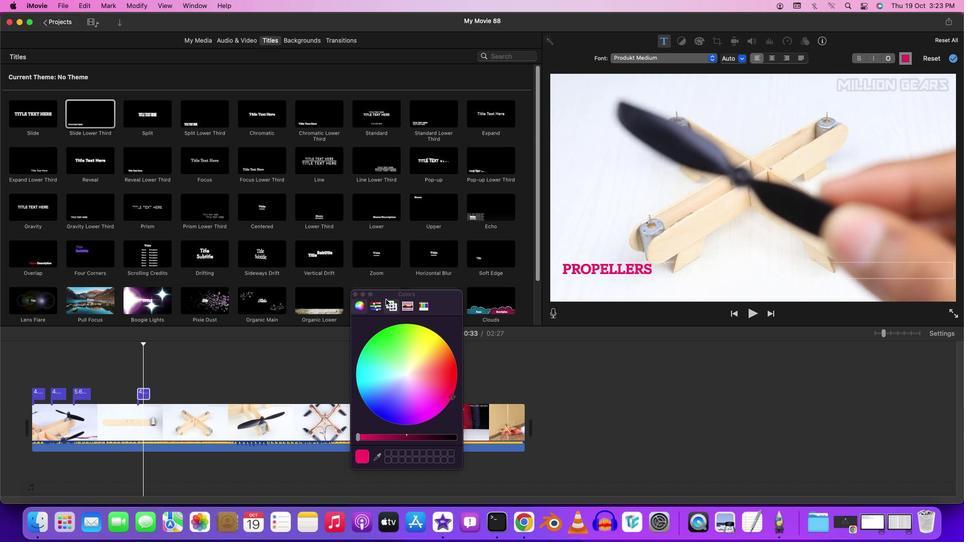 
Action: Mouse pressed left at (597, 379)
Screenshot: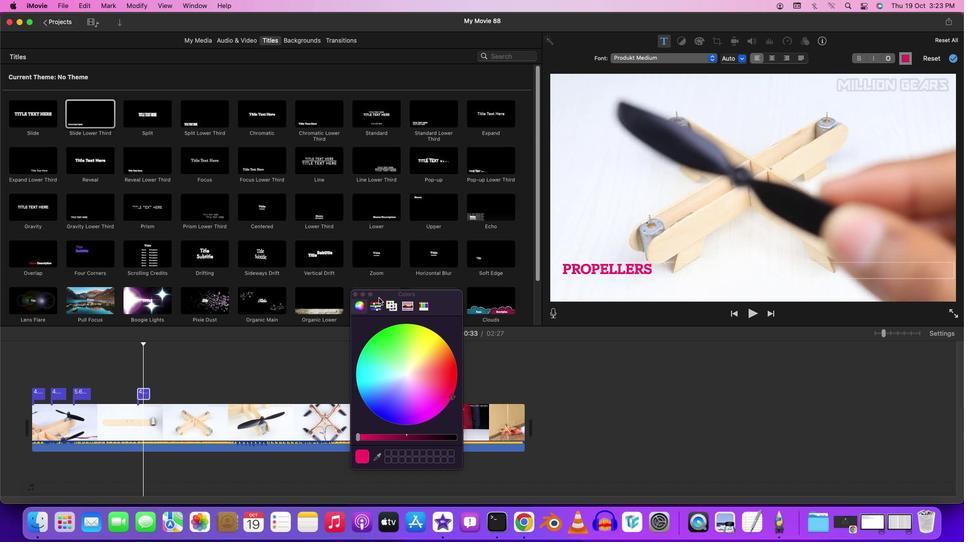 
Action: Mouse moved to (355, 294)
Screenshot: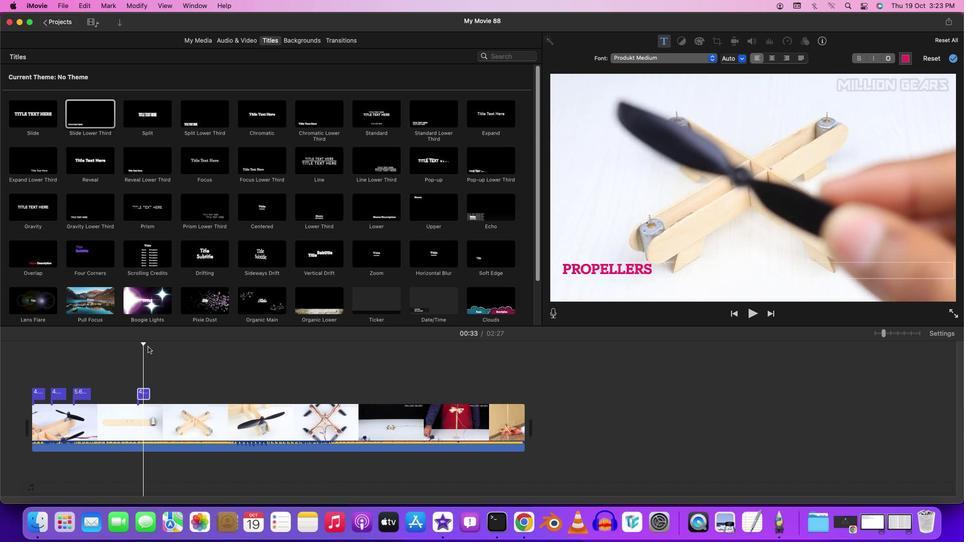 
Action: Mouse pressed left at (355, 294)
Screenshot: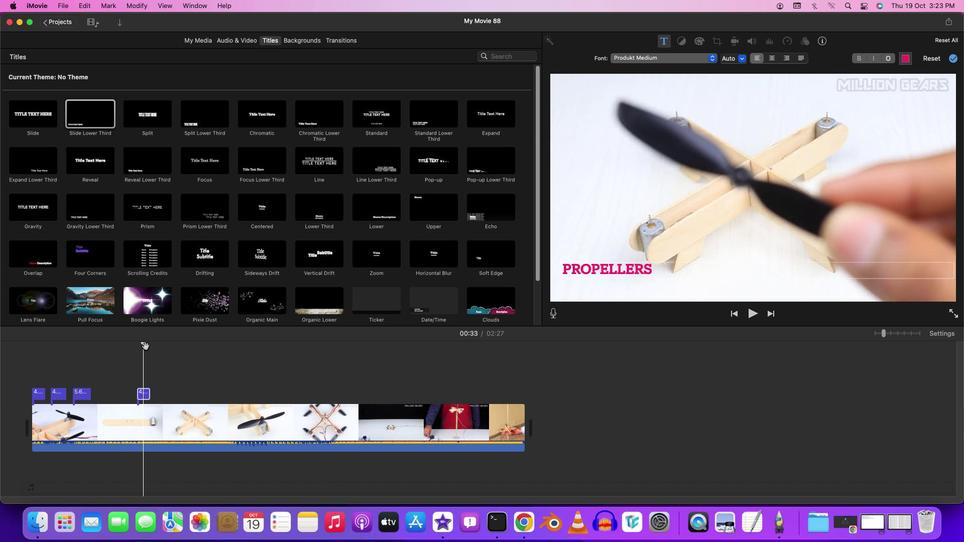 
Action: Mouse moved to (143, 344)
Screenshot: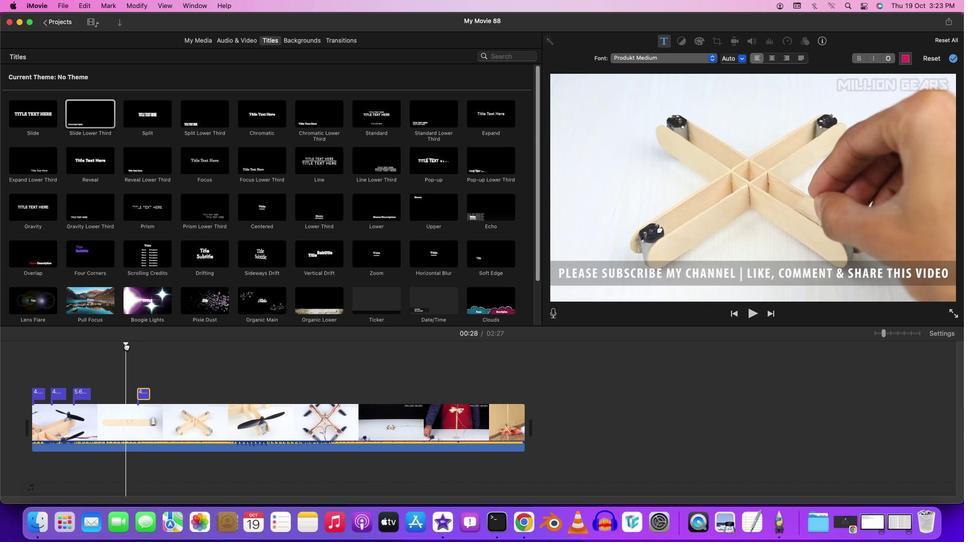 
Action: Mouse pressed left at (143, 344)
Screenshot: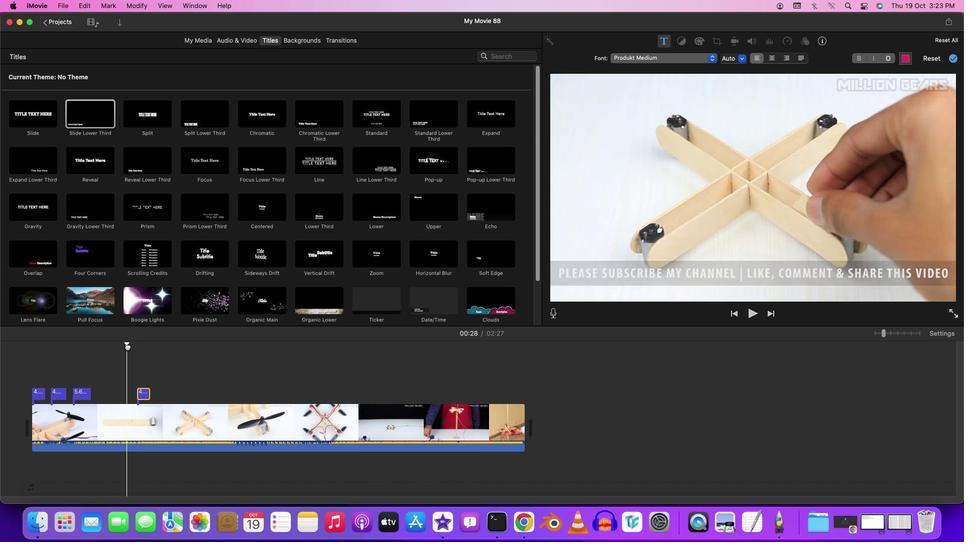 
Action: Mouse moved to (136, 394)
Screenshot: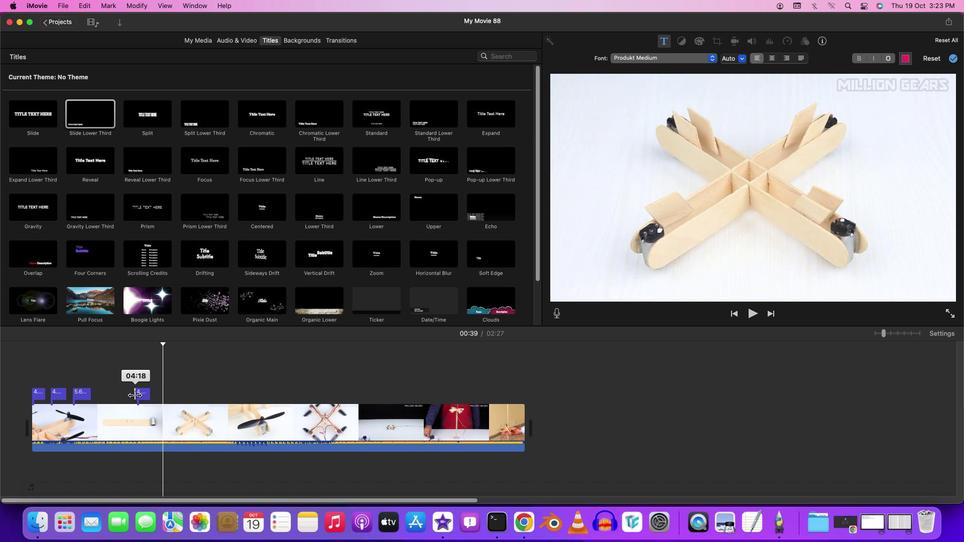 
Action: Mouse pressed left at (136, 394)
Screenshot: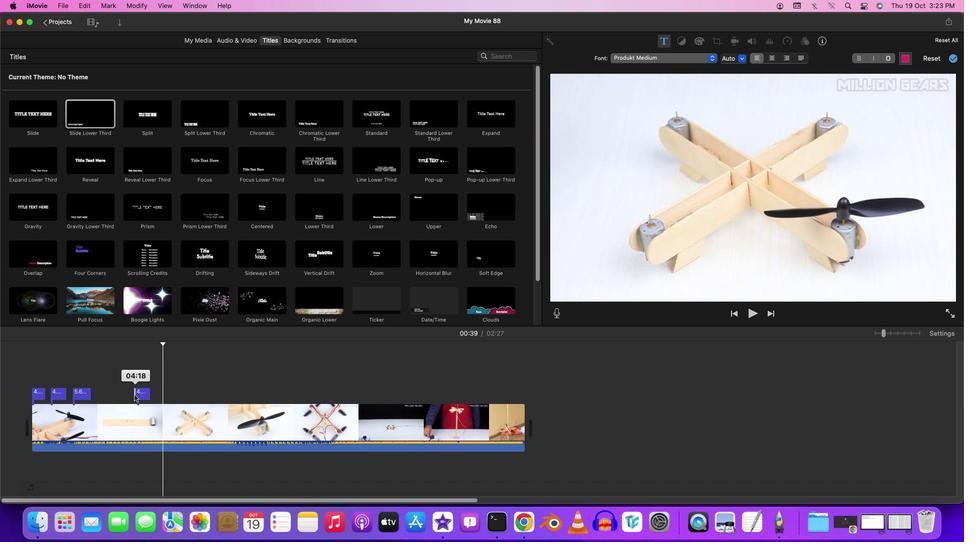 
Action: Mouse moved to (78, 374)
Screenshot: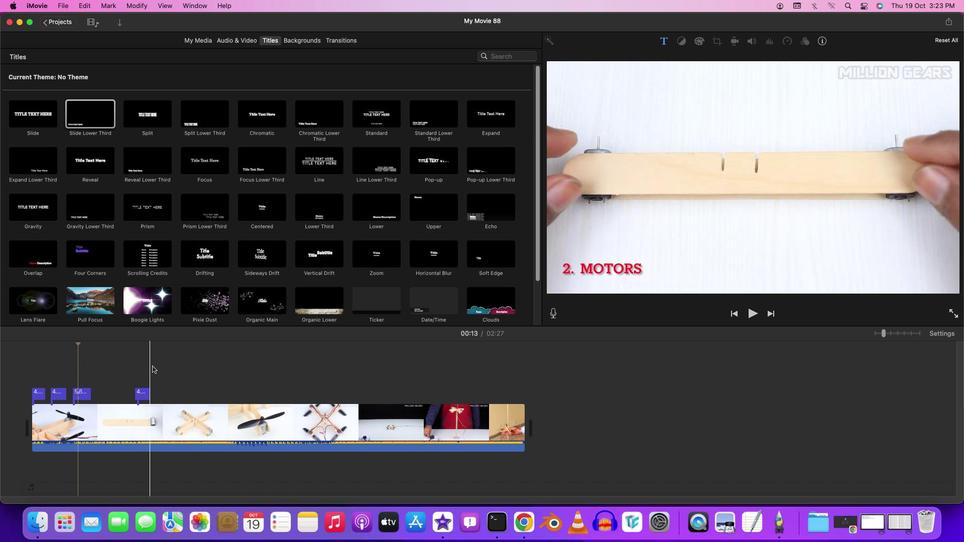
Action: Mouse pressed left at (78, 374)
Screenshot: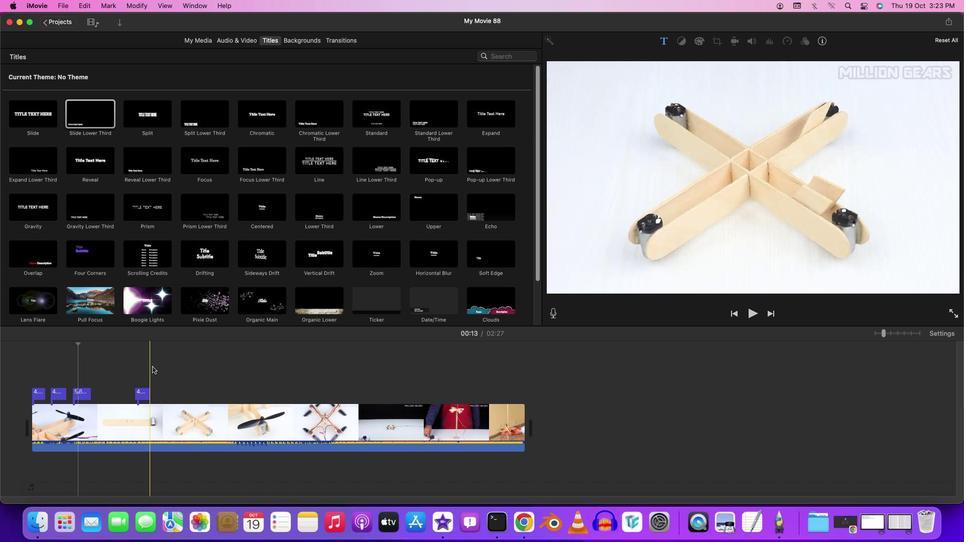 
Action: Mouse moved to (142, 367)
Screenshot: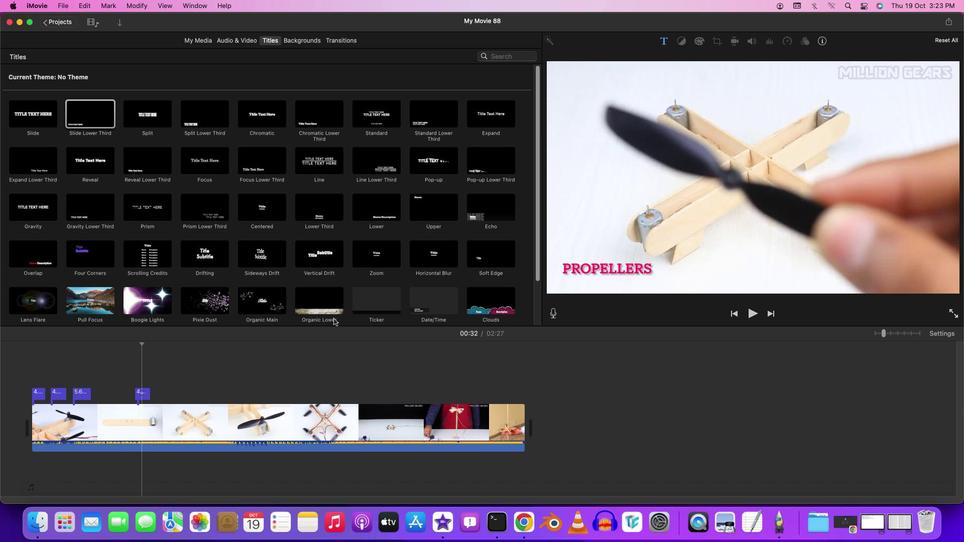 
Action: Mouse pressed left at (142, 367)
Screenshot: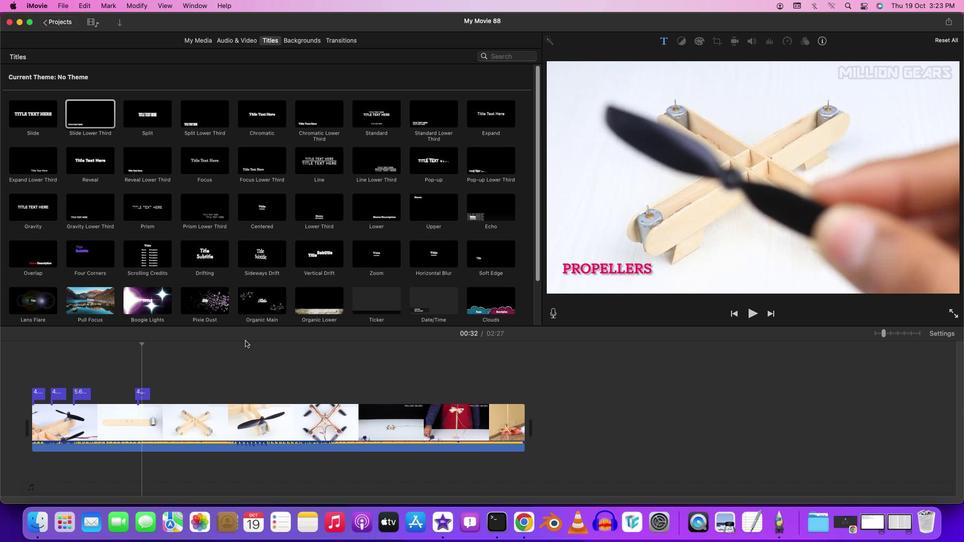 
Action: Mouse moved to (143, 395)
Screenshot: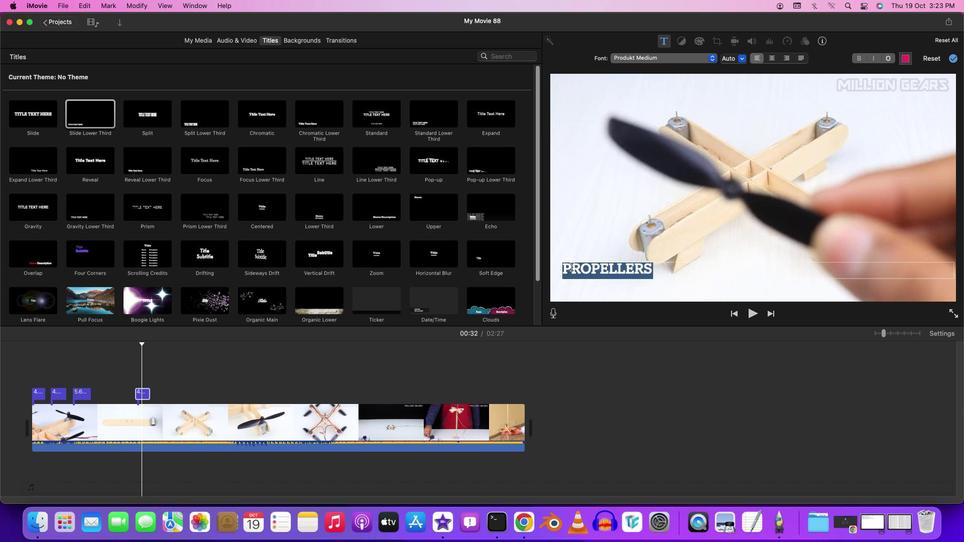 
Action: Mouse pressed left at (143, 395)
Screenshot: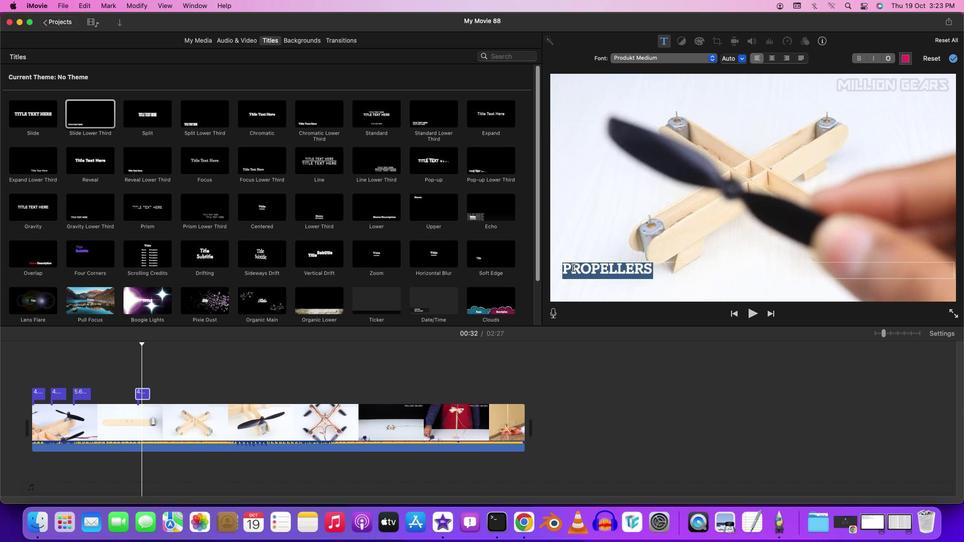 
Action: Mouse pressed left at (143, 395)
Screenshot: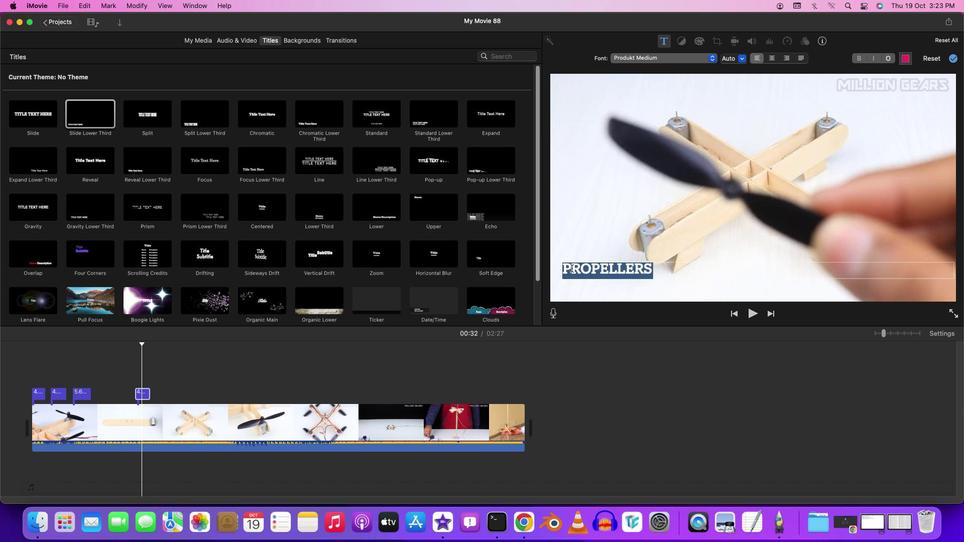 
Action: Mouse moved to (564, 268)
Screenshot: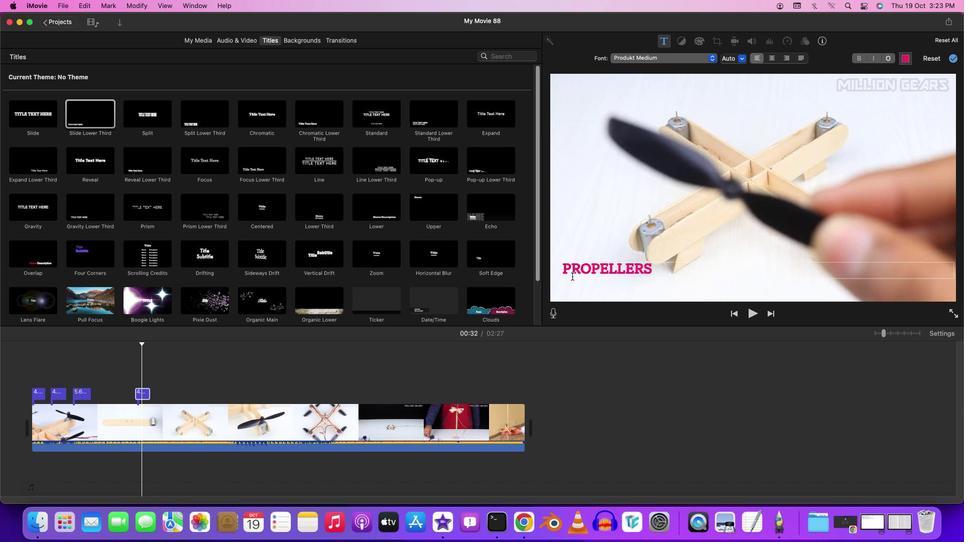 
Action: Mouse pressed left at (564, 268)
Screenshot: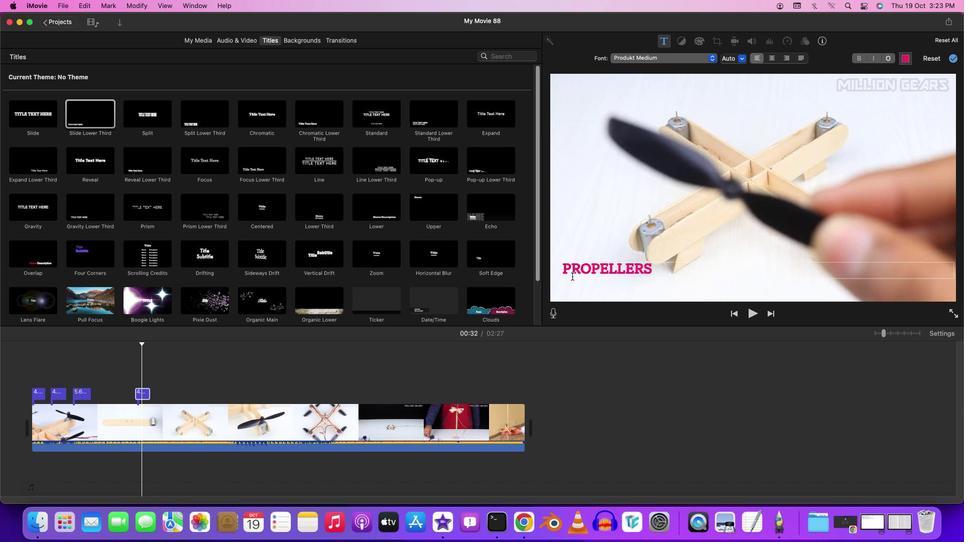 
Action: Mouse moved to (572, 276)
Screenshot: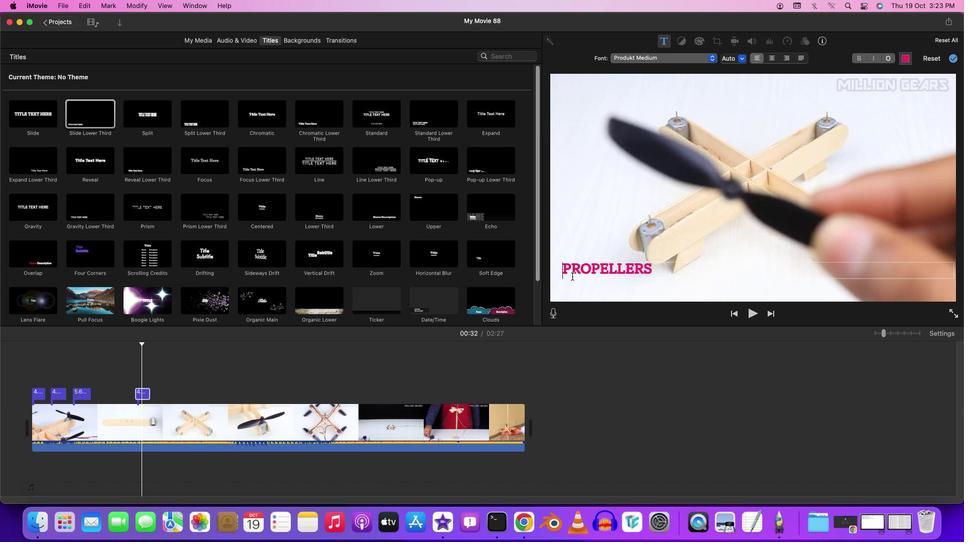 
Action: Key pressed '3''.'
Screenshot: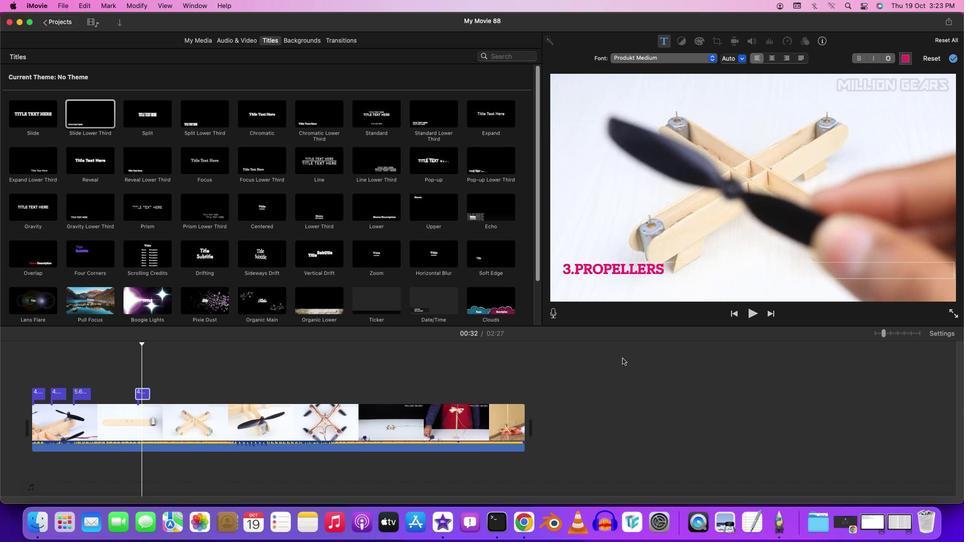 
Action: Mouse moved to (625, 363)
Screenshot: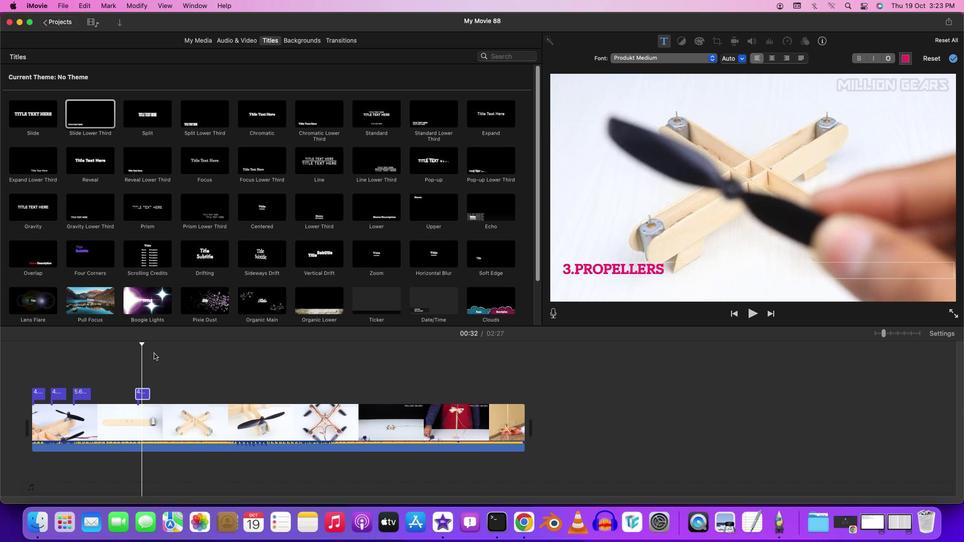 
Action: Mouse pressed left at (625, 363)
Screenshot: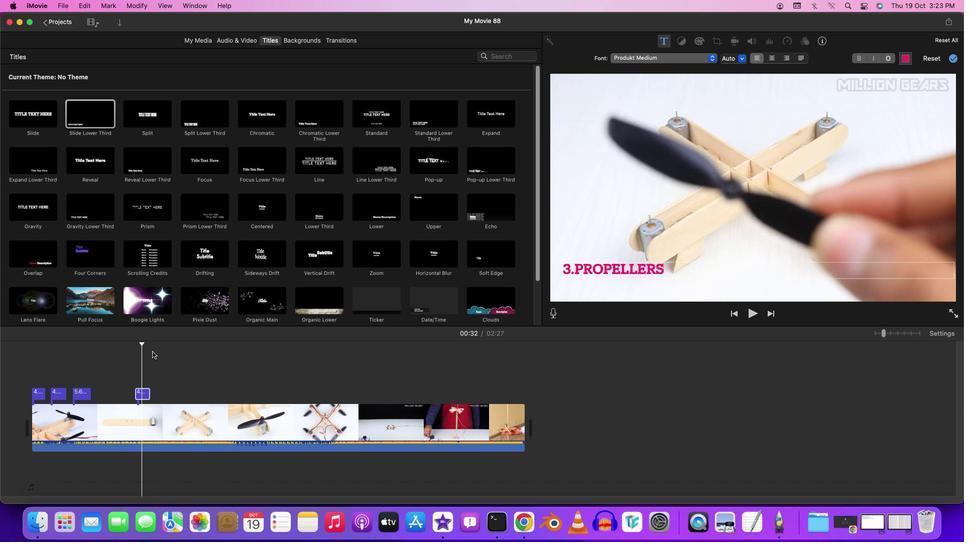 
Action: Mouse moved to (141, 344)
Screenshot: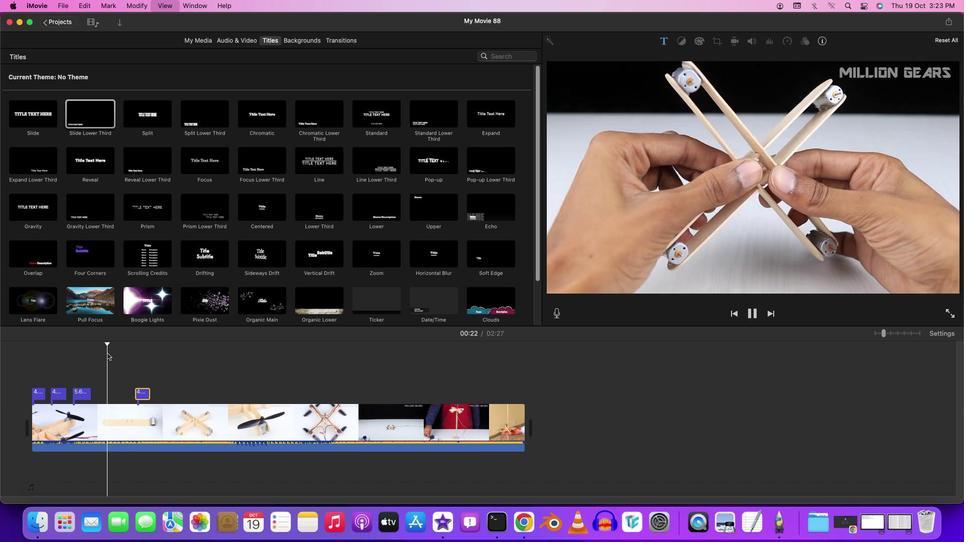 
Action: Mouse pressed left at (141, 344)
Screenshot: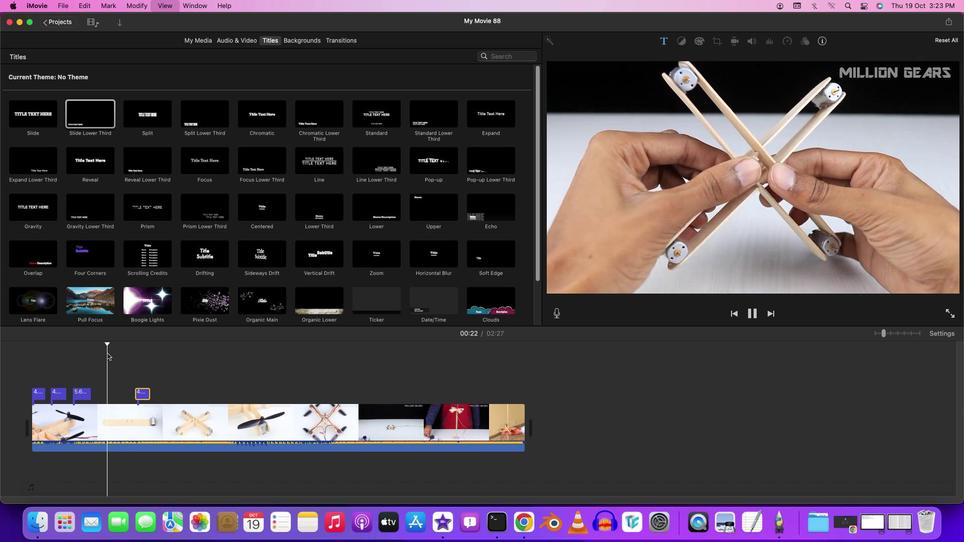 
Action: Mouse moved to (107, 353)
Screenshot: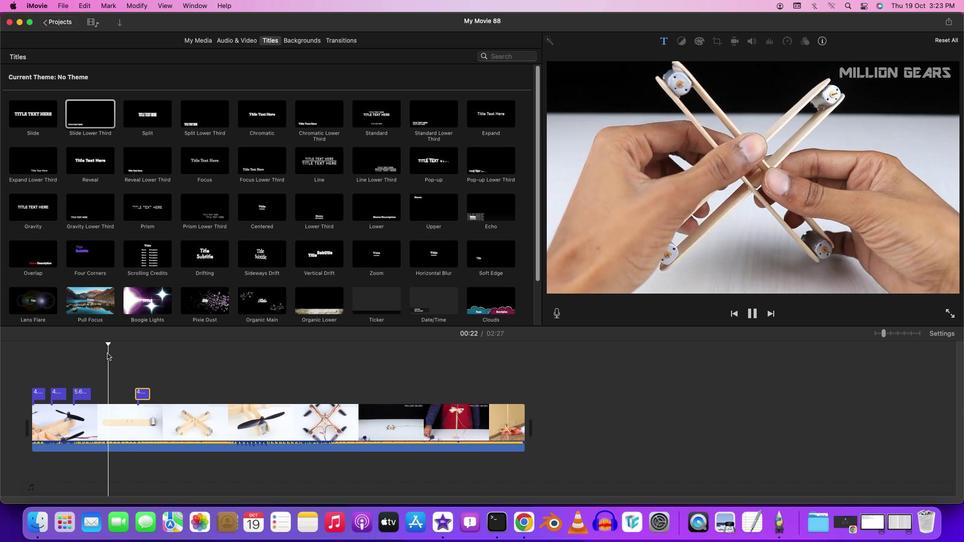 
Action: Key pressed Key.spaceKey.space
Screenshot: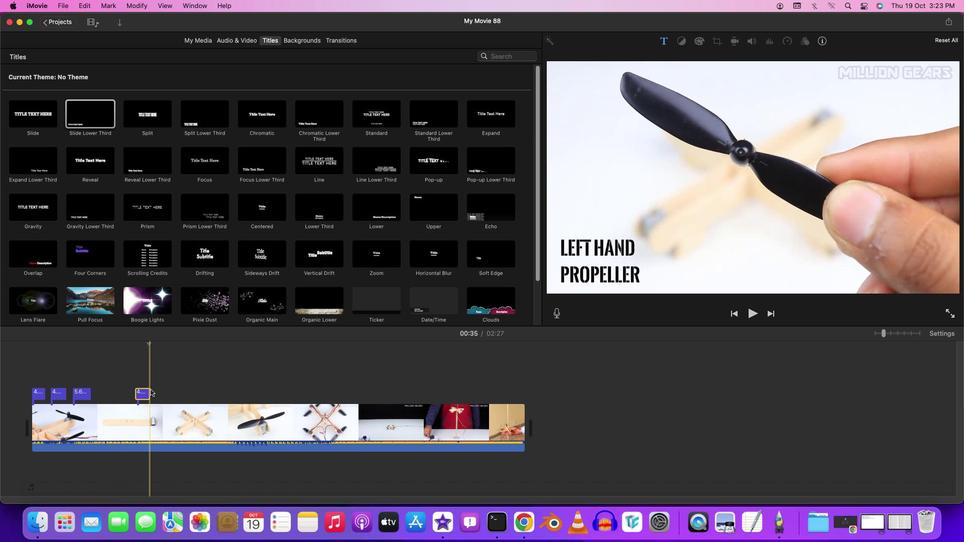 
Action: Mouse moved to (148, 392)
Screenshot: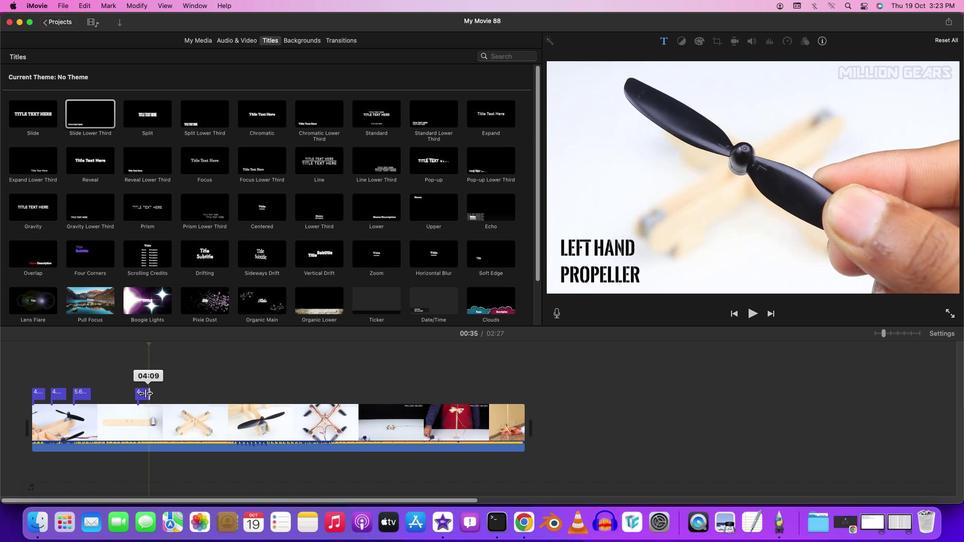 
Action: Mouse pressed left at (148, 392)
Screenshot: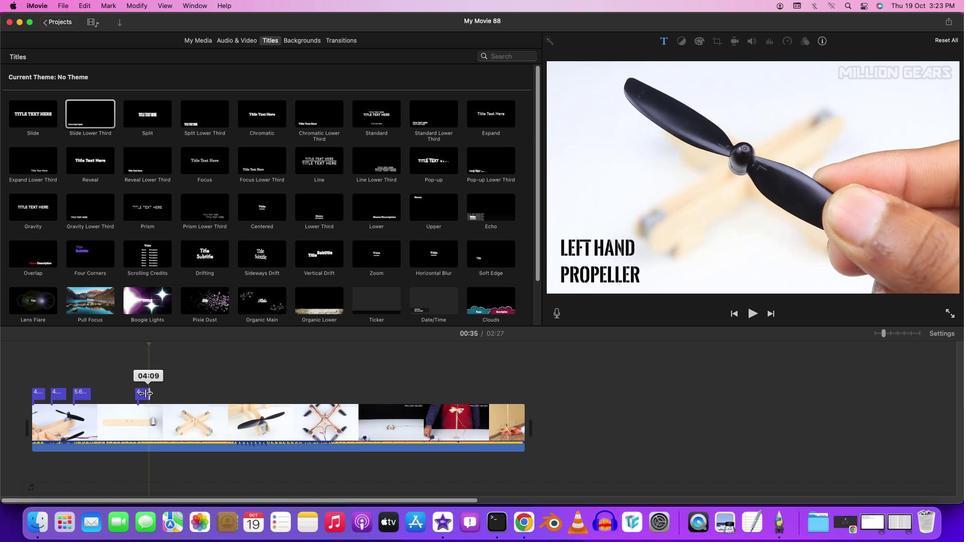 
Action: Mouse moved to (145, 370)
Screenshot: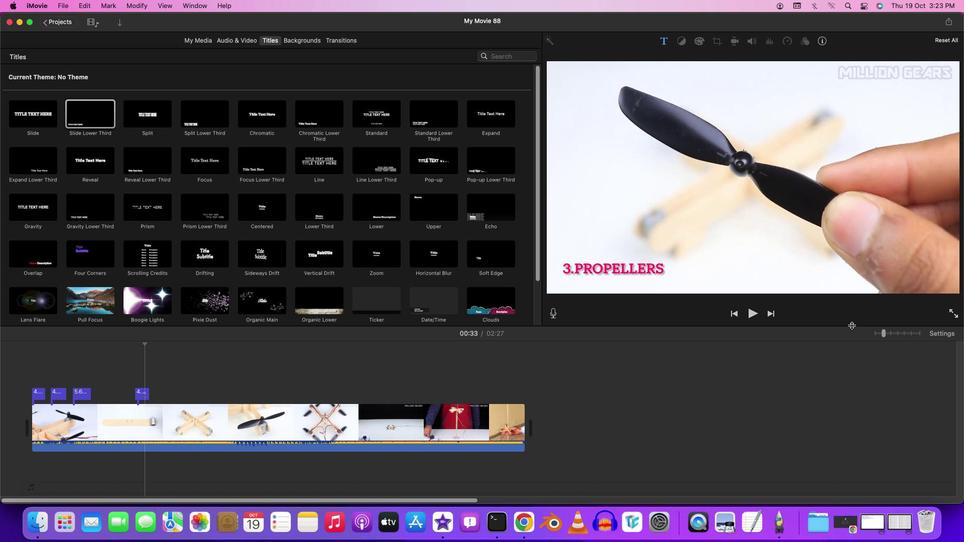 
Action: Mouse pressed left at (145, 370)
Screenshot: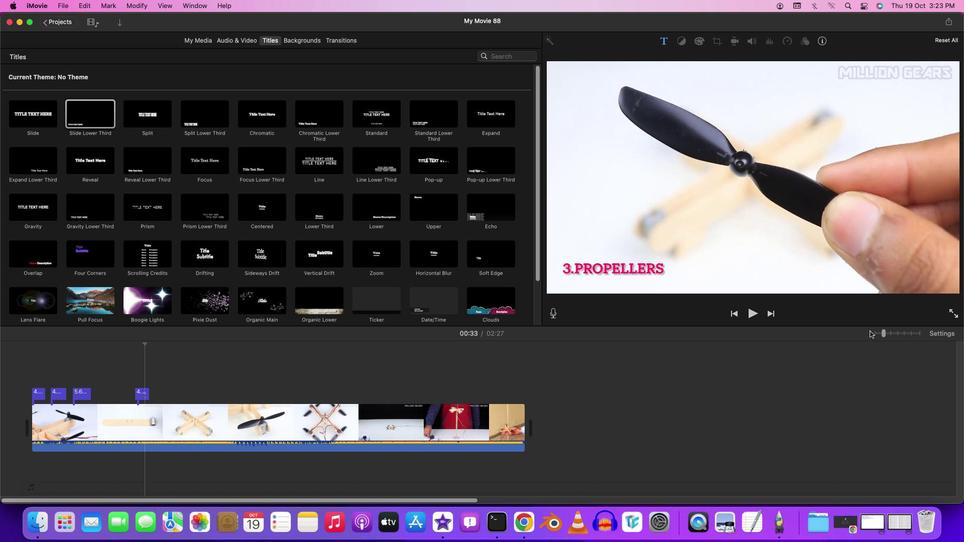 
Action: Mouse moved to (884, 334)
Screenshot: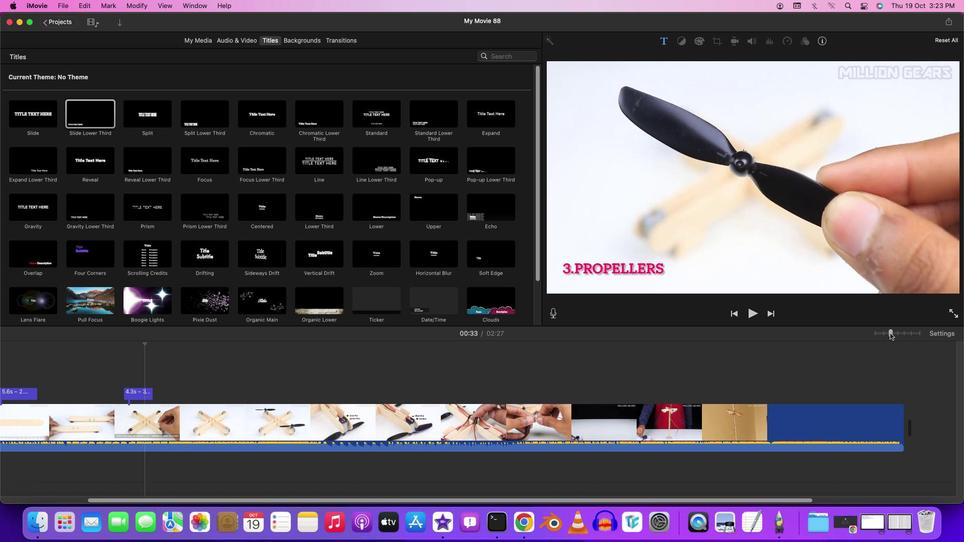 
Action: Mouse pressed left at (884, 334)
Screenshot: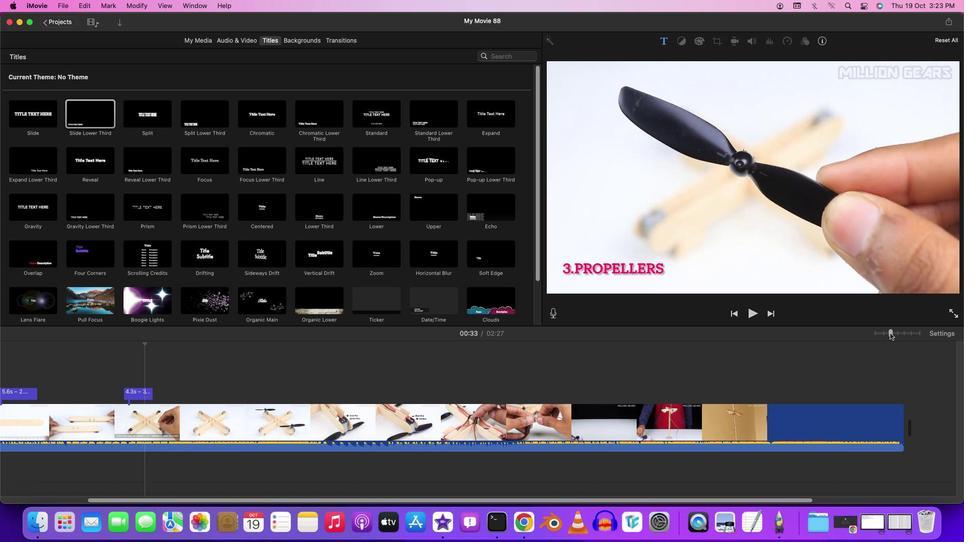 
Action: Mouse moved to (120, 367)
Screenshot: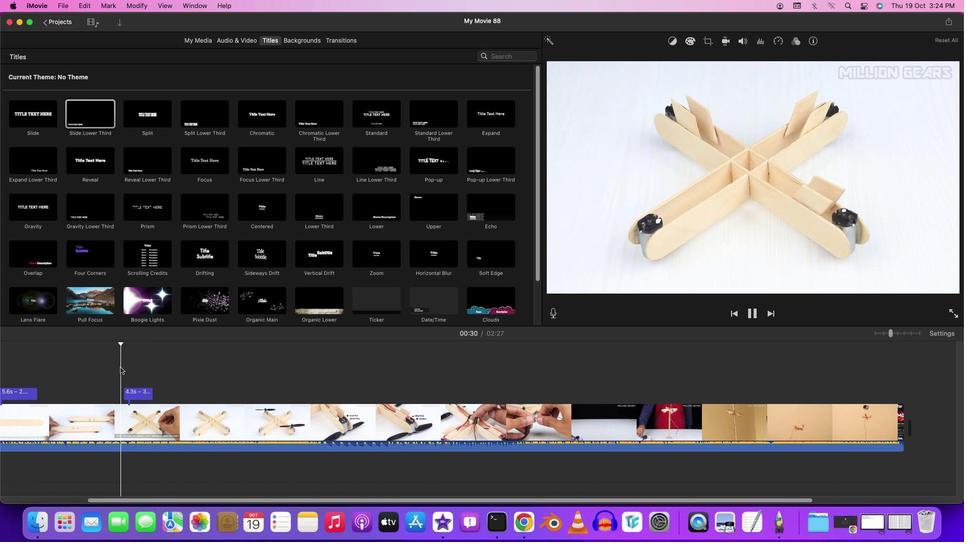 
Action: Mouse pressed left at (120, 367)
Screenshot: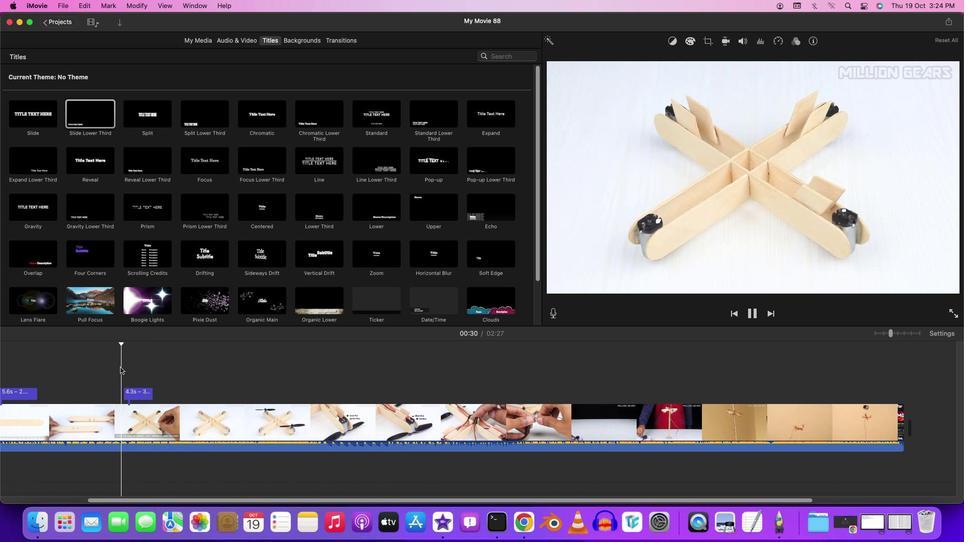 
Action: Key pressed Key.spaceKey.space
Screenshot: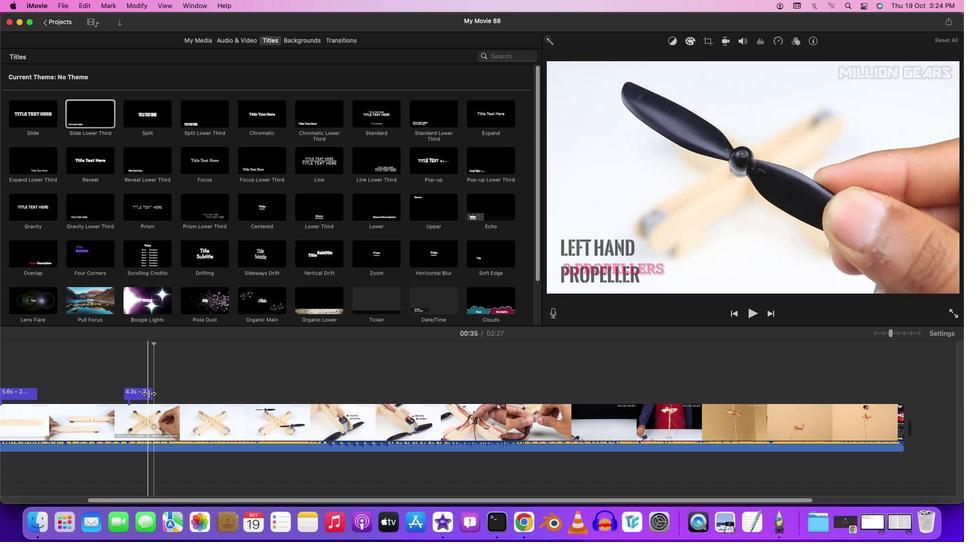 
Action: Mouse moved to (149, 393)
Screenshot: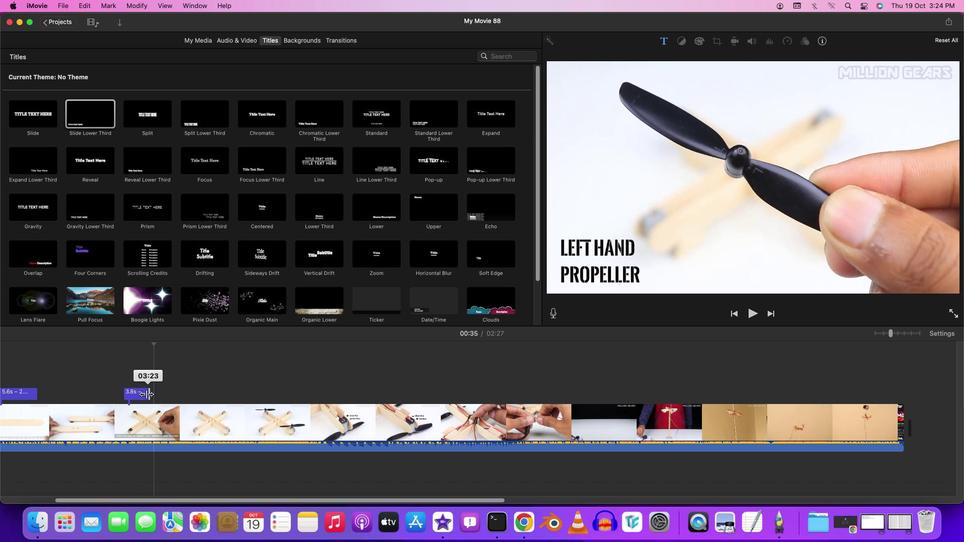 
Action: Mouse pressed left at (149, 393)
Screenshot: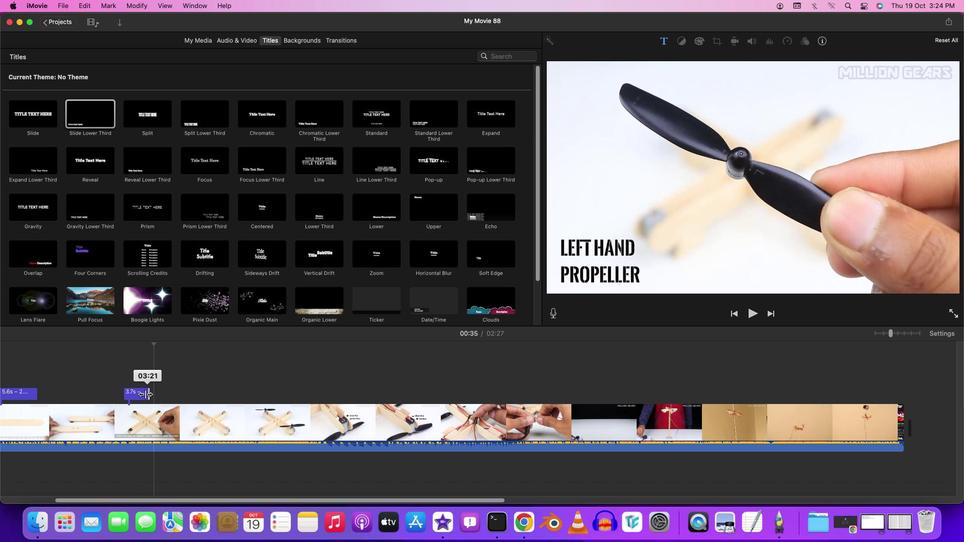 
Action: Mouse moved to (116, 368)
Screenshot: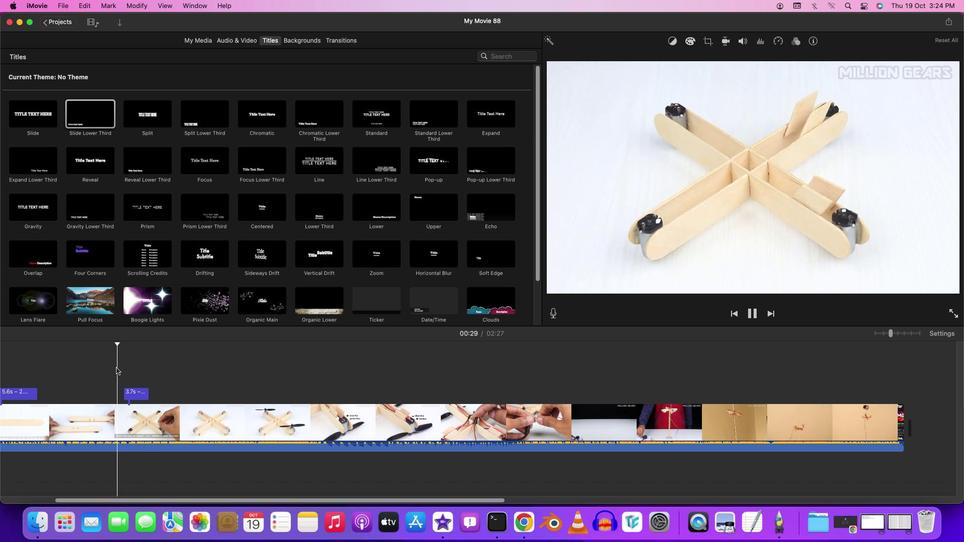 
Action: Mouse pressed left at (116, 368)
Screenshot: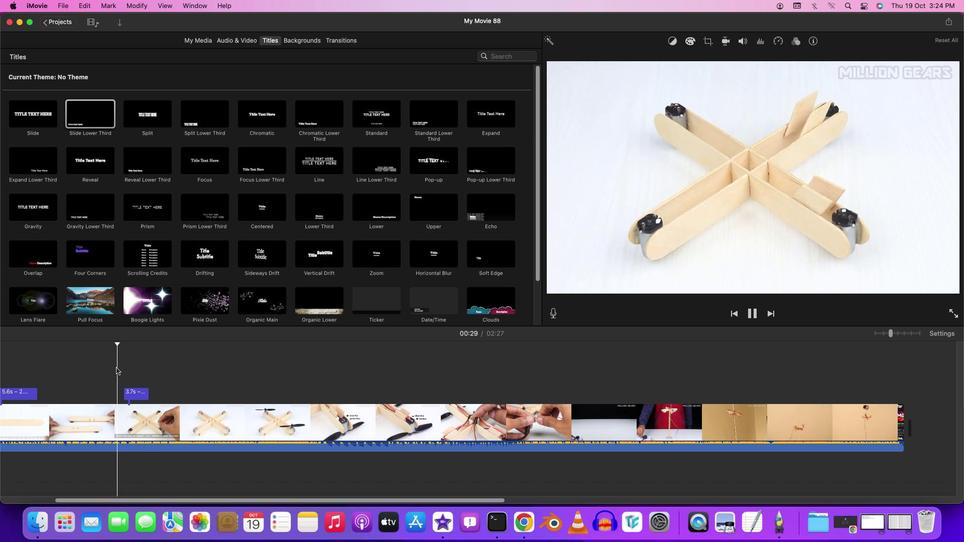 
Action: Key pressed Key.space
Screenshot: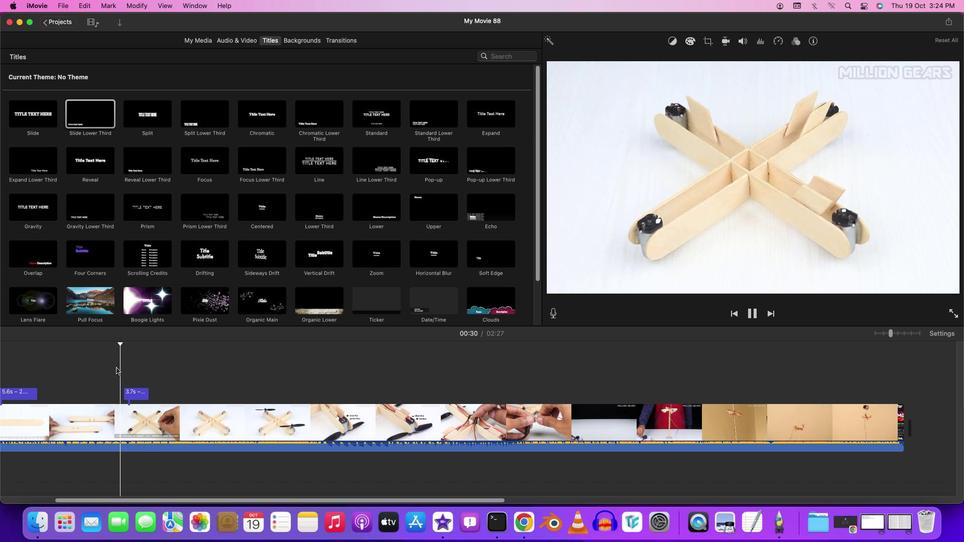
Action: Mouse moved to (429, 366)
Screenshot: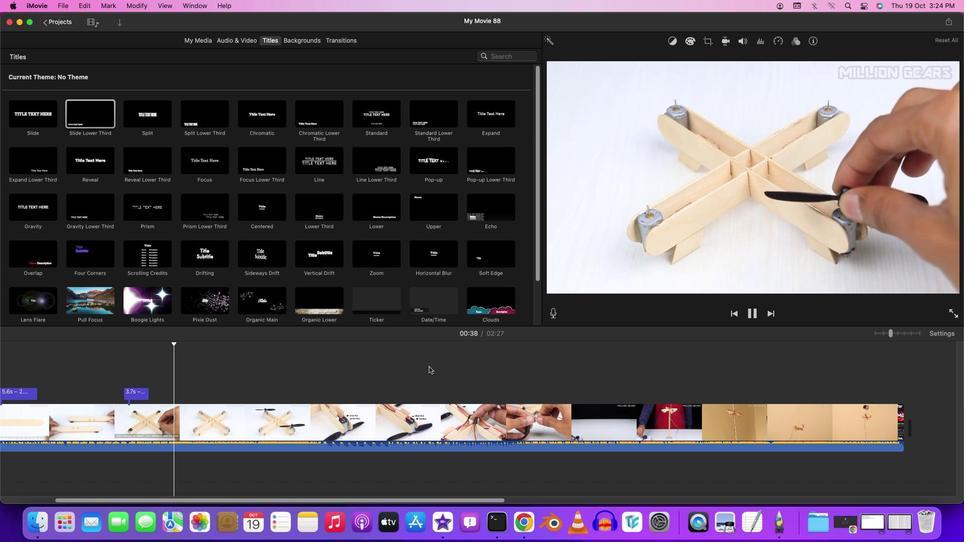 
Action: Key pressed Key.space
Screenshot: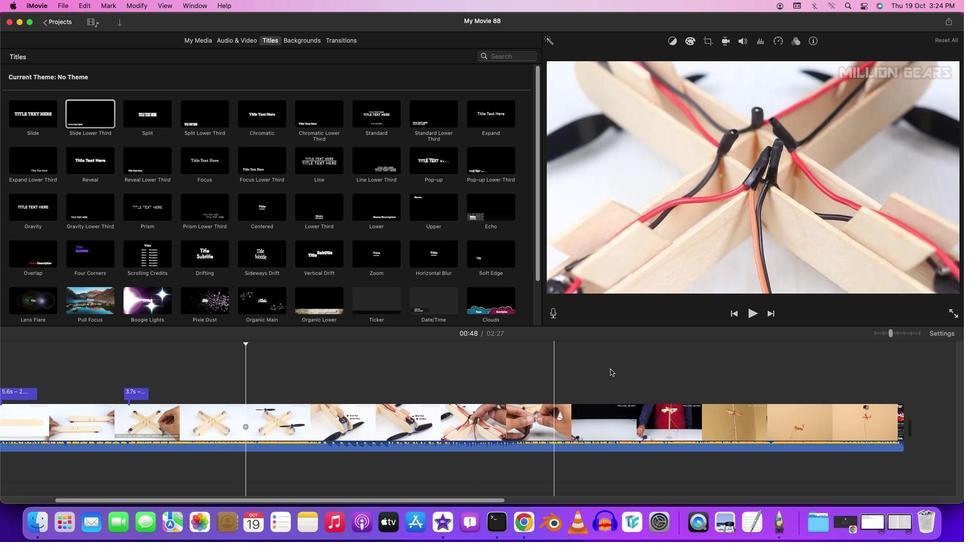 
Action: Mouse moved to (214, 392)
Screenshot: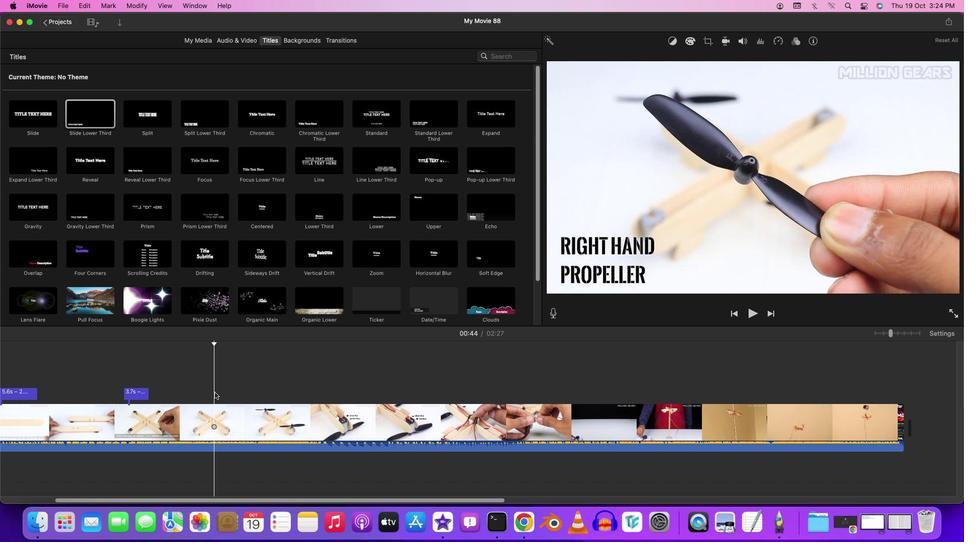 
Action: Mouse pressed left at (214, 392)
Screenshot: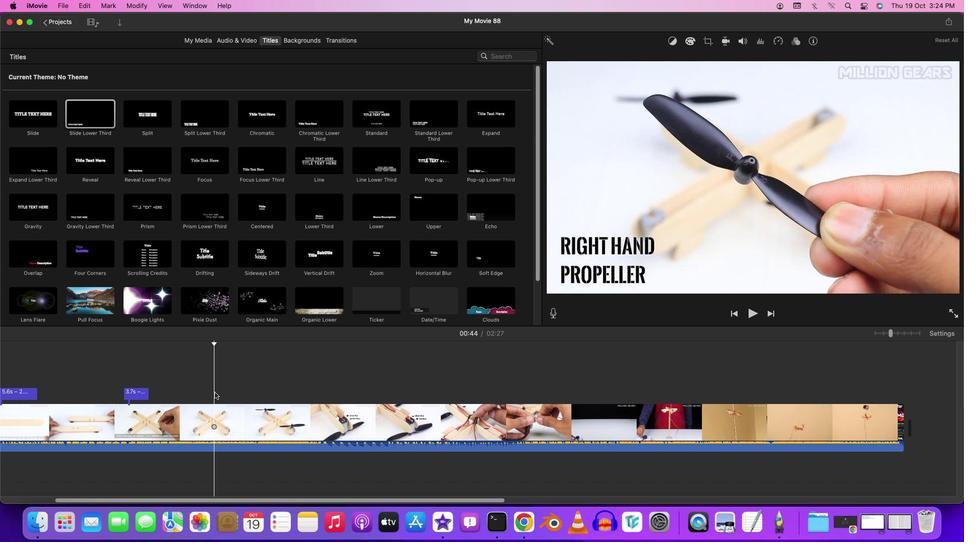 
Action: Key pressed Key.space
Screenshot: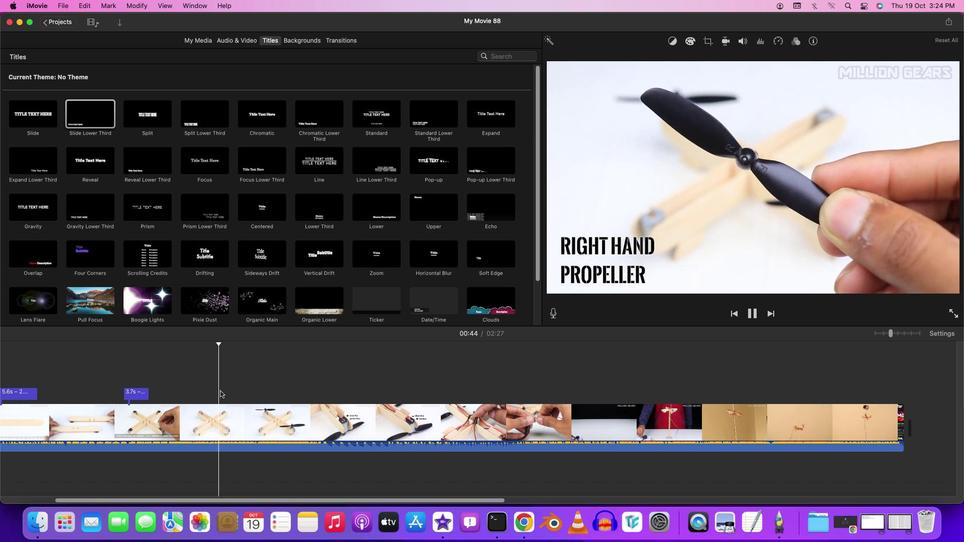 
Action: Mouse moved to (231, 390)
Screenshot: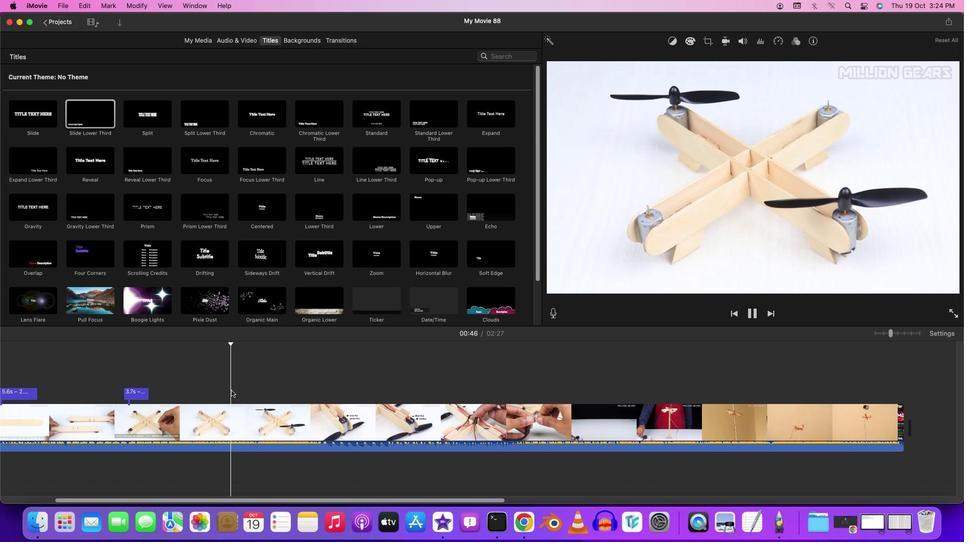 
Action: Mouse pressed left at (231, 390)
Screenshot: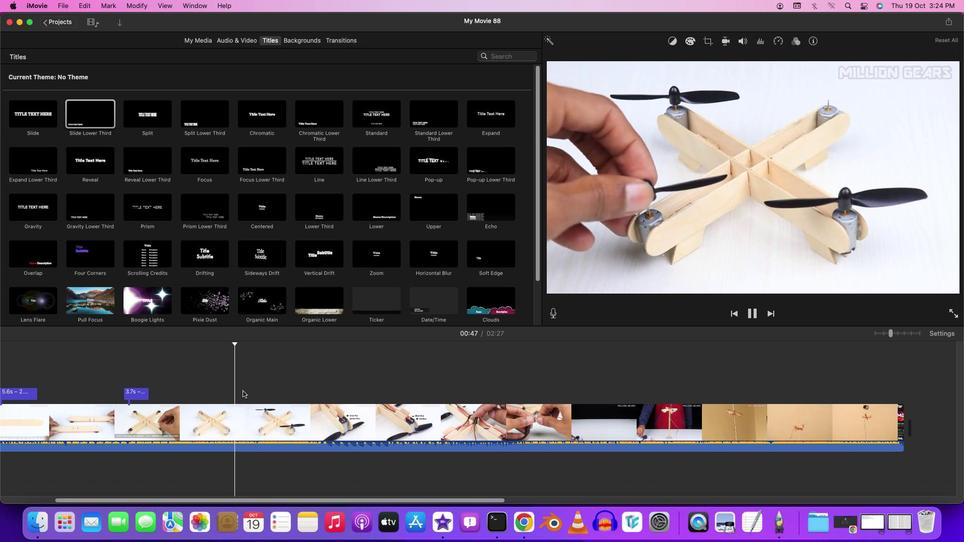 
Action: Mouse moved to (259, 390)
Screenshot: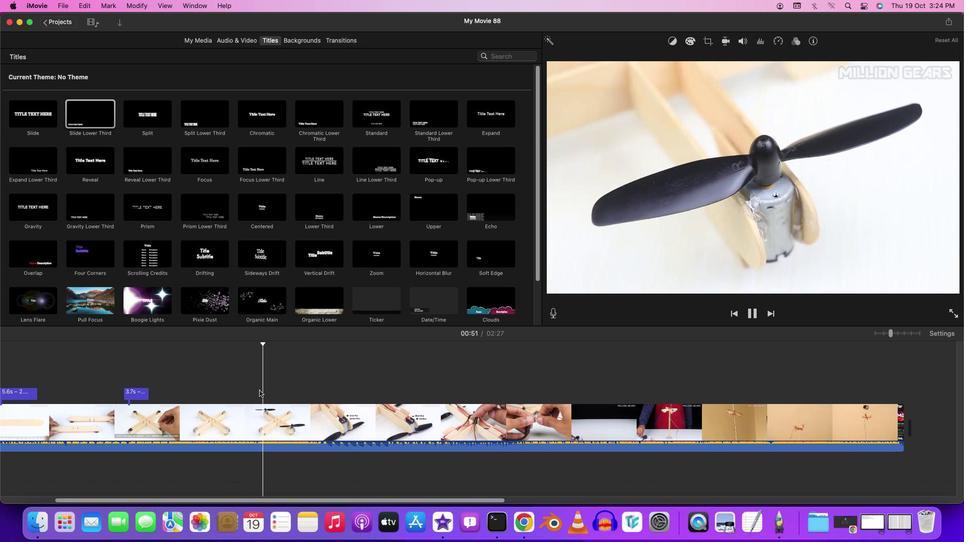 
Action: Mouse pressed left at (259, 390)
Screenshot: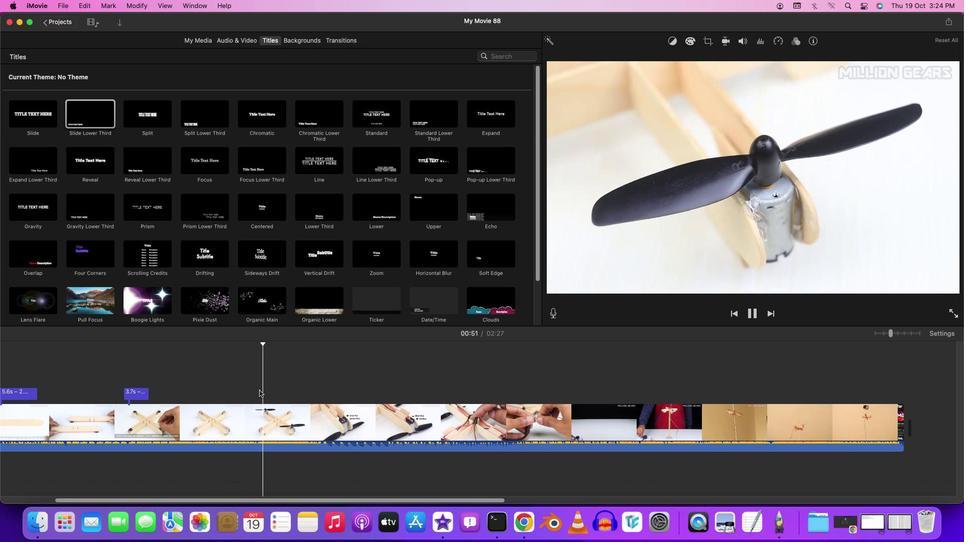 
Action: Key pressed Key.spaceKey.spaceKey.spaceKey.spaceKey.spaceKey.spaceKey.spaceKey.spaceKey.space
Screenshot: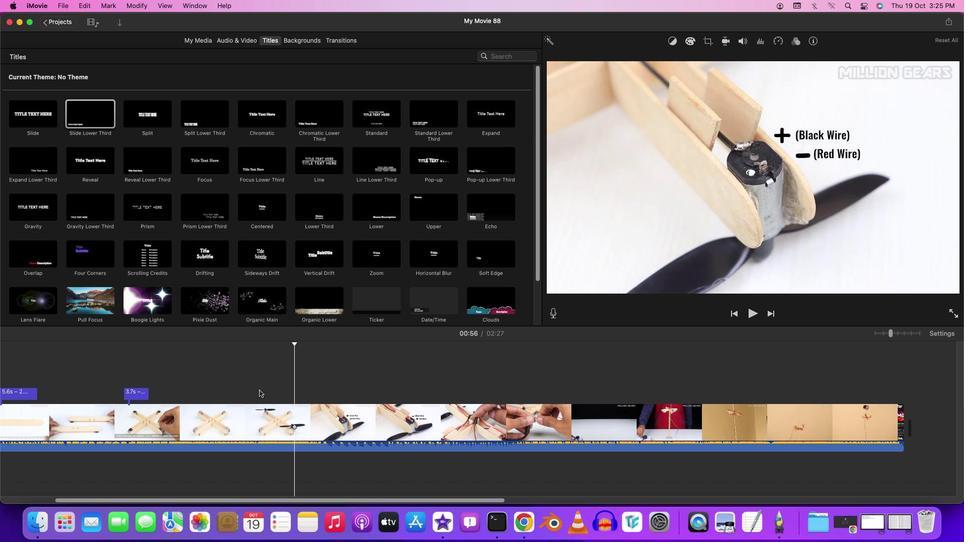 
Action: Mouse moved to (209, 389)
Screenshot: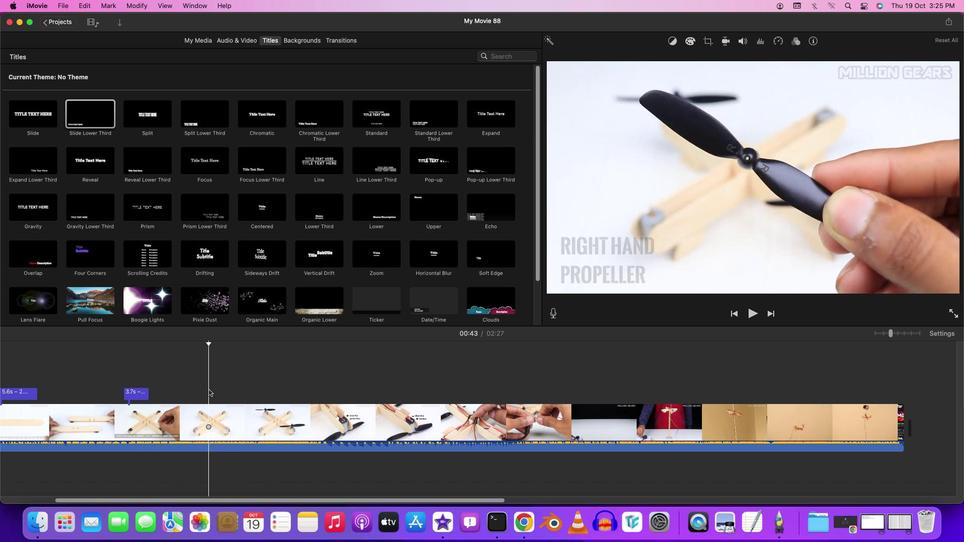 
Action: Mouse pressed left at (209, 389)
Screenshot: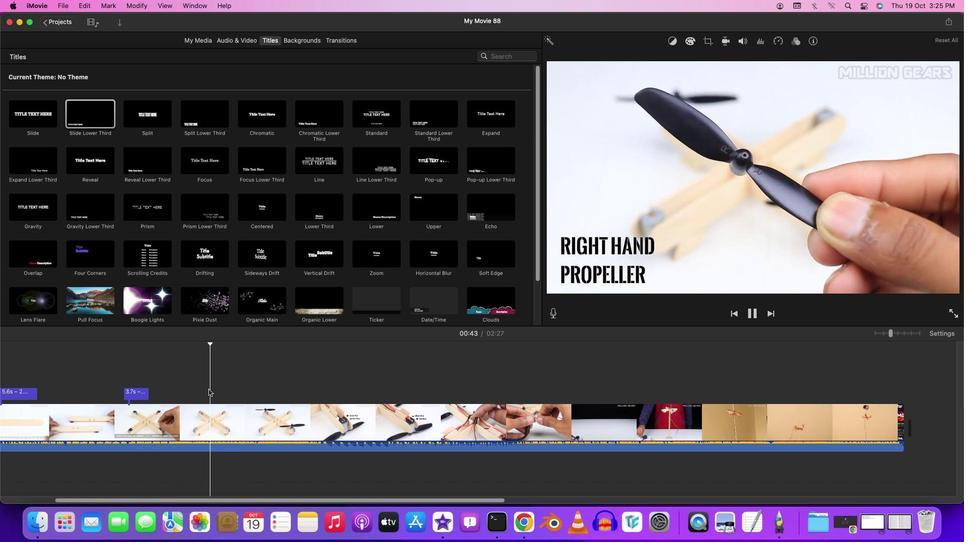 
Action: Key pressed Key.space
Screenshot: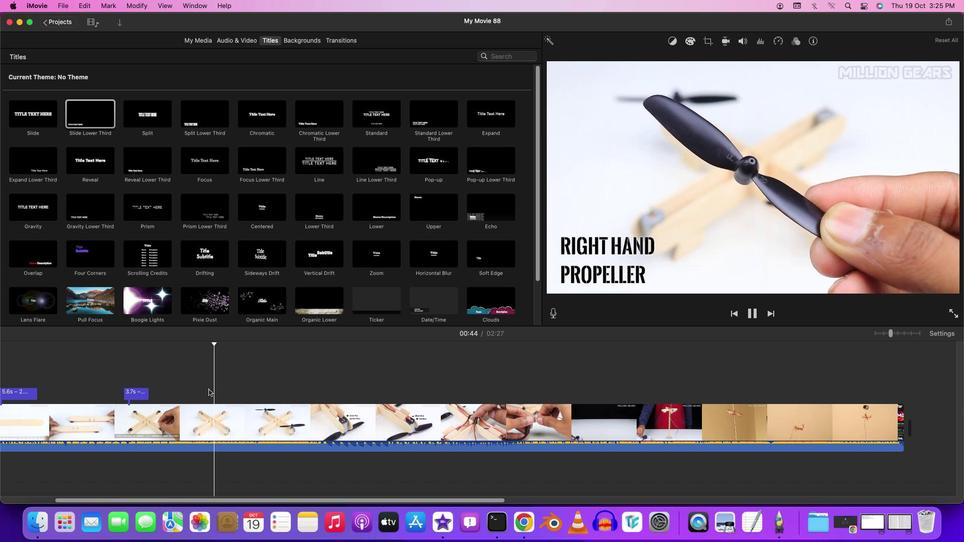 
Action: Mouse moved to (262, 387)
Screenshot: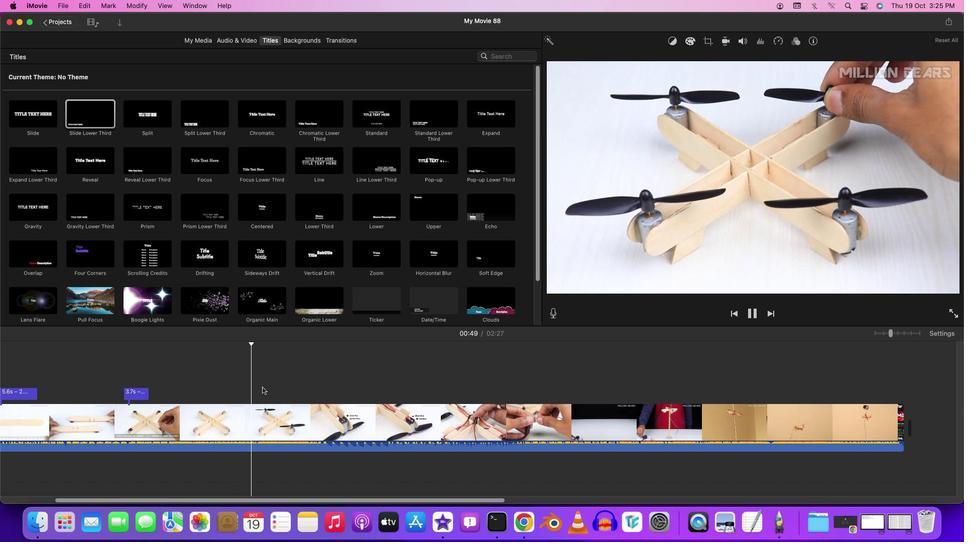 
Action: Key pressed Key.spaceKey.spaceKey.space
Screenshot: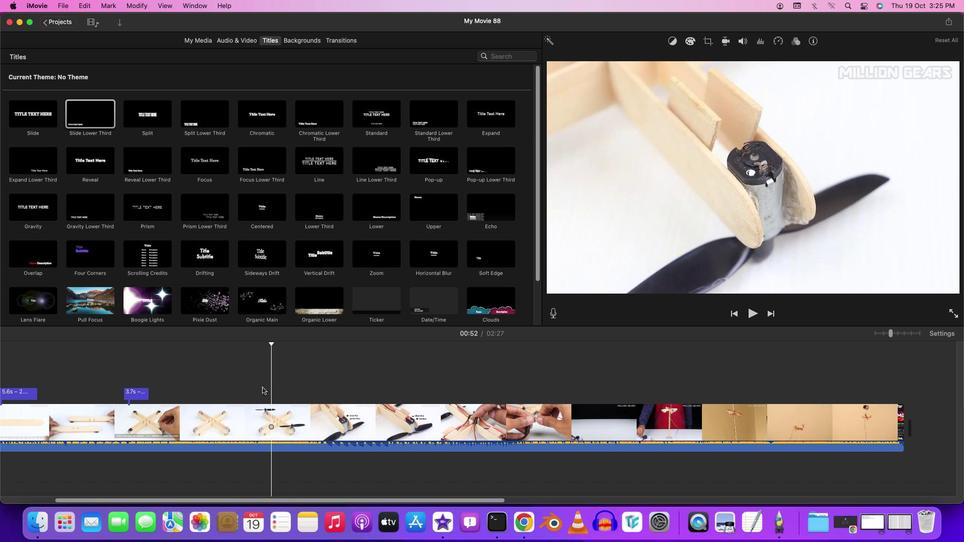 
Action: Mouse moved to (82, 118)
Screenshot: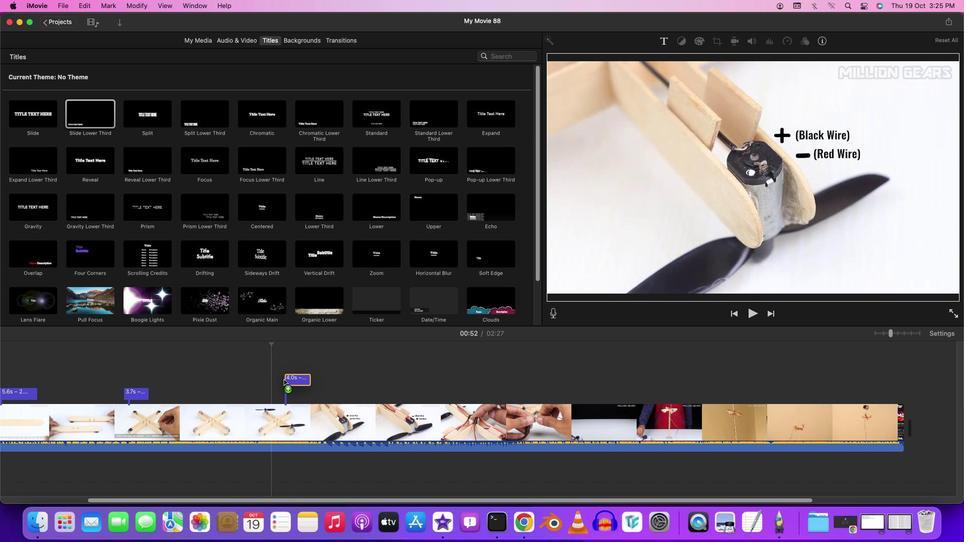 
Action: Mouse pressed left at (82, 118)
Screenshot: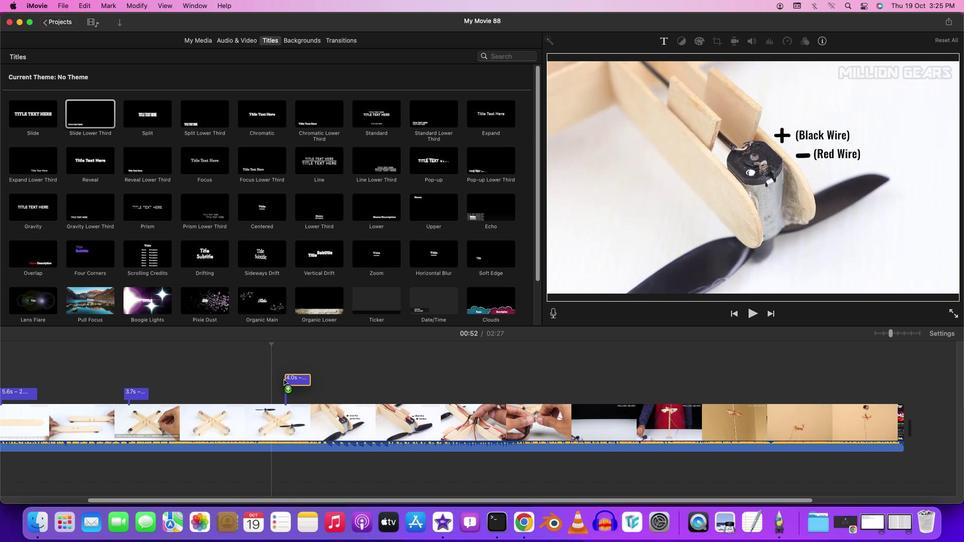 
Action: Mouse moved to (703, 270)
Screenshot: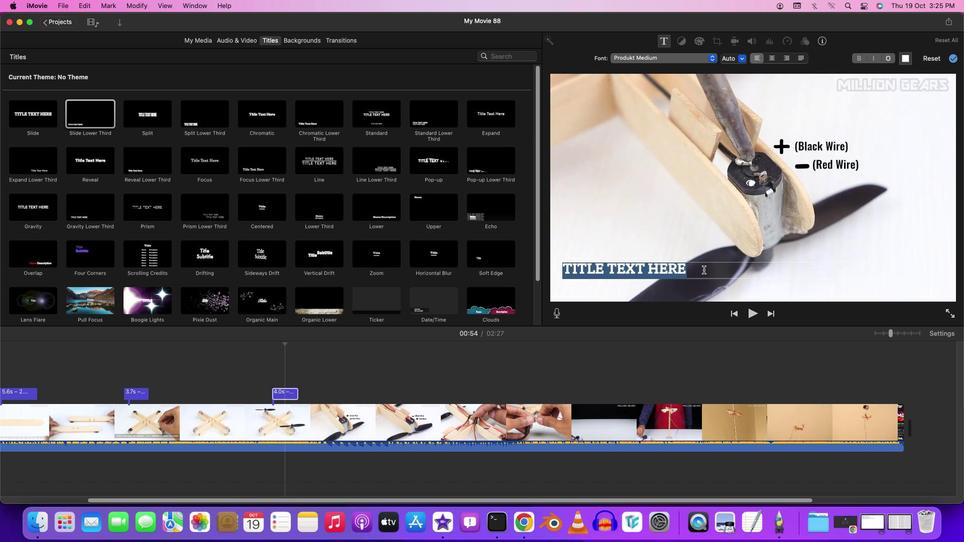 
Action: Key pressed Key.backspace
Screenshot: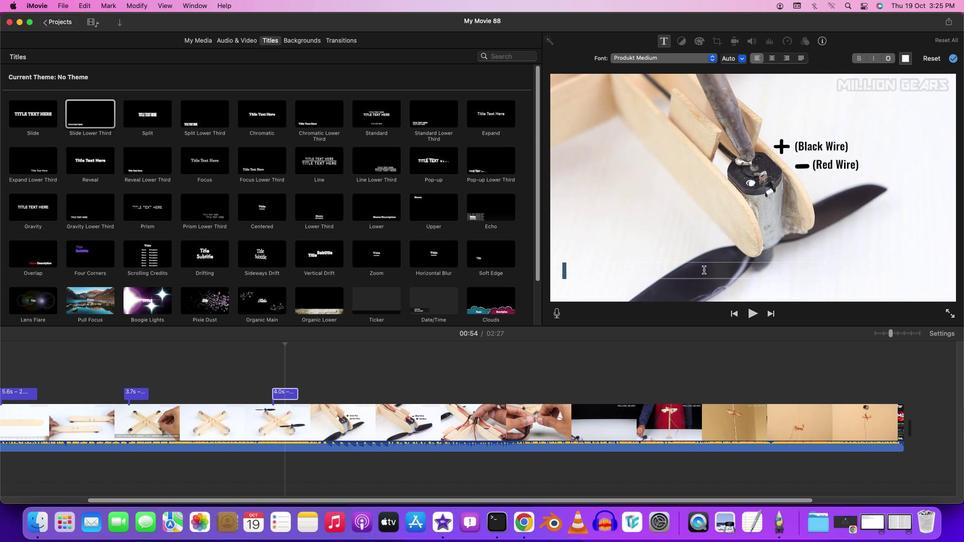 
Action: Mouse moved to (703, 270)
Screenshot: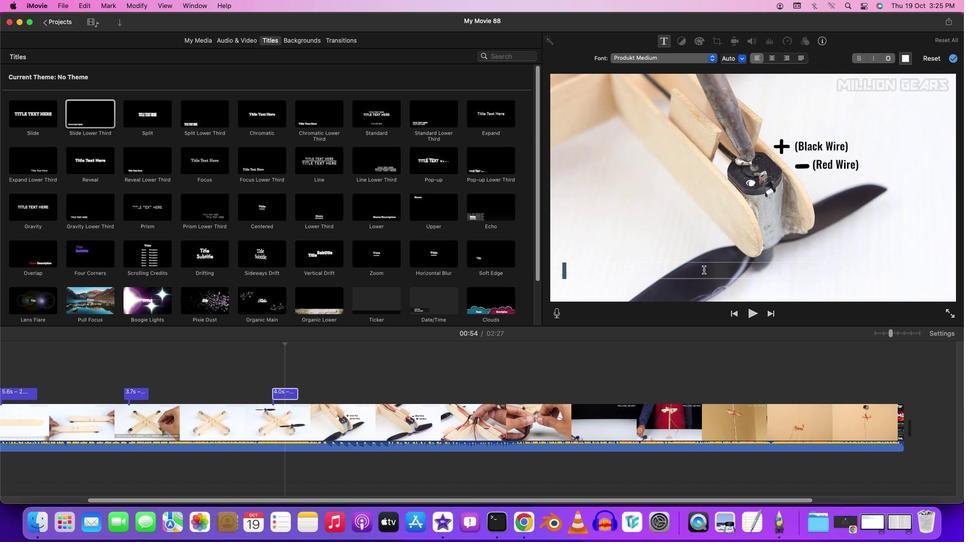 
Action: Key pressed '4''0'Key.backspace'.'Key.spaceKey.shift'W''o'Key.backspace'i''r''e''s'
Screenshot: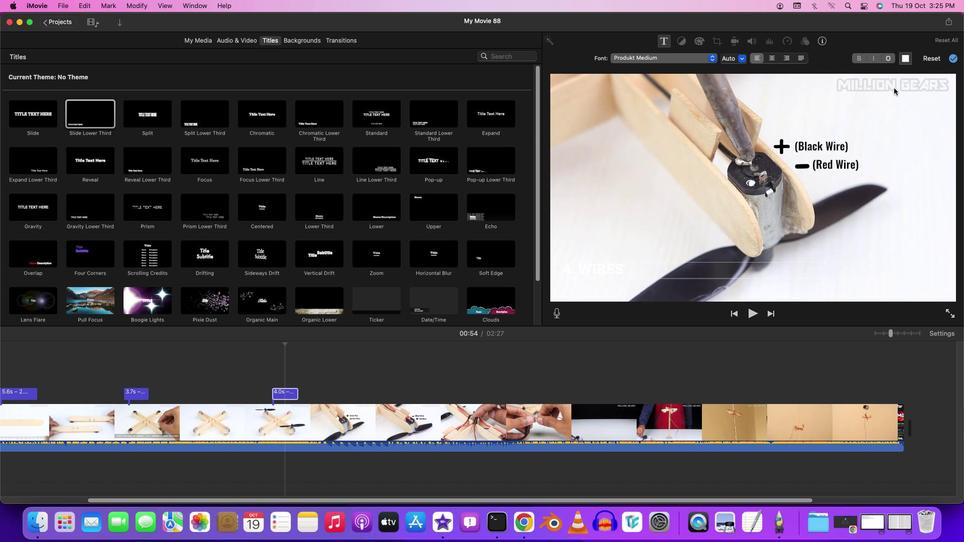 
Action: Mouse moved to (902, 60)
Screenshot: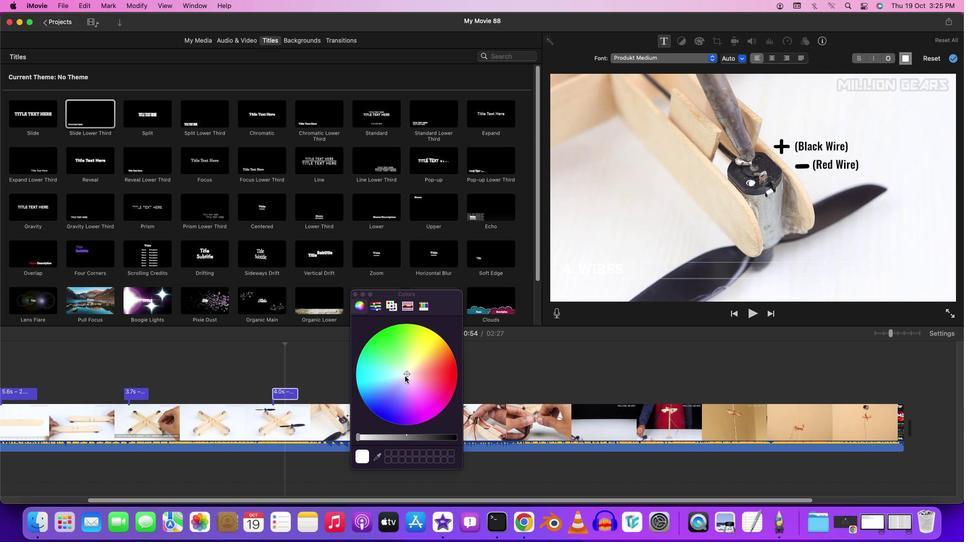 
Action: Mouse pressed left at (902, 60)
